 Task: Find connections with filter location Garches with filter topic #Jobwith filter profile language English with filter current company Azim Premji Foundation with filter school Matoshri Education Society's Matoshri College of Pharmacy, Address: A/p Eklahare, Near Odhagaon, Nashik Taluka: Nashik, District: Nashik with filter industry Holding Companies with filter service category Team Building with filter keywords title Doctor
Action: Mouse pressed left at (605, 96)
Screenshot: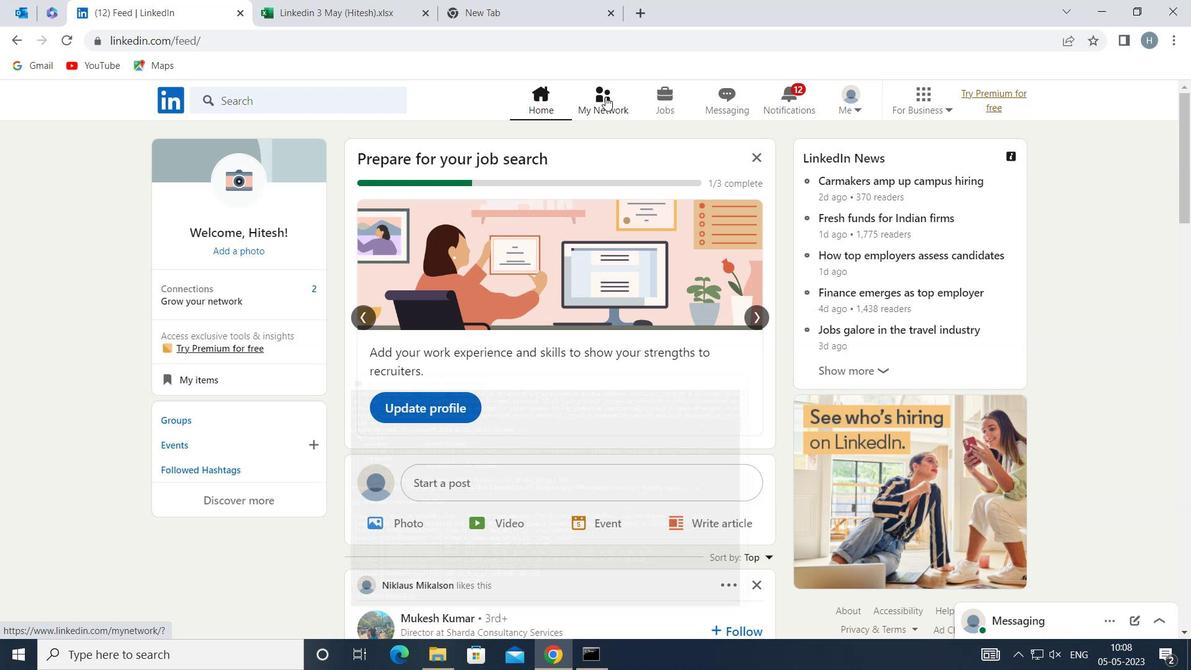 
Action: Mouse moved to (348, 189)
Screenshot: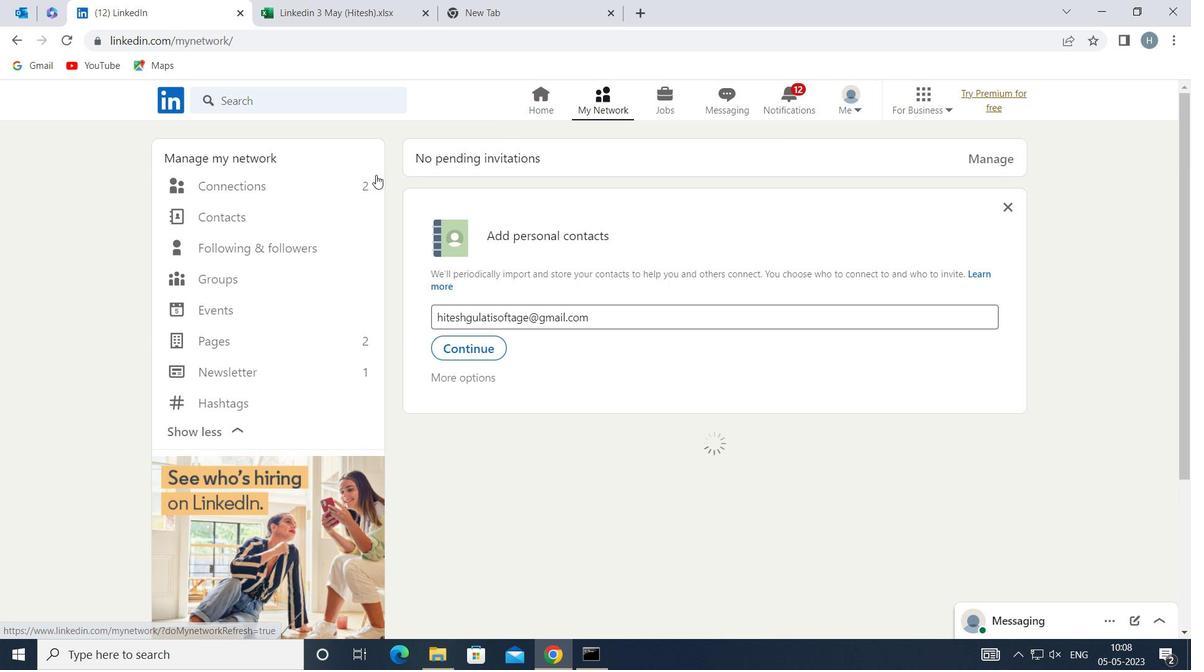 
Action: Mouse pressed left at (348, 189)
Screenshot: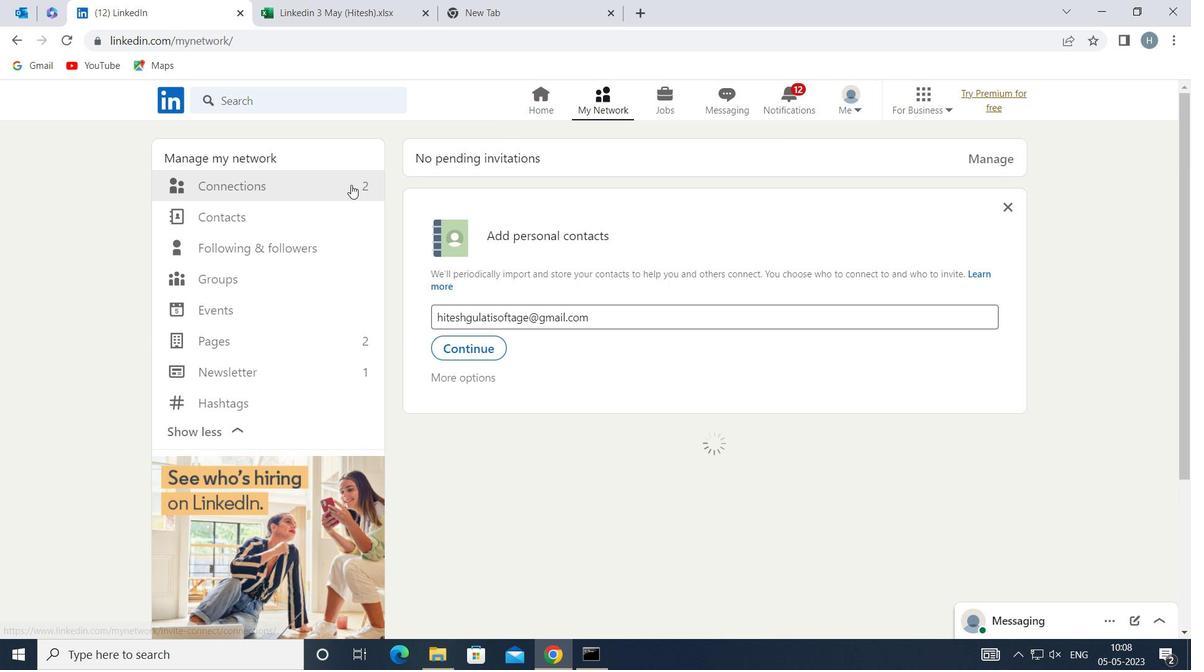 
Action: Mouse moved to (685, 187)
Screenshot: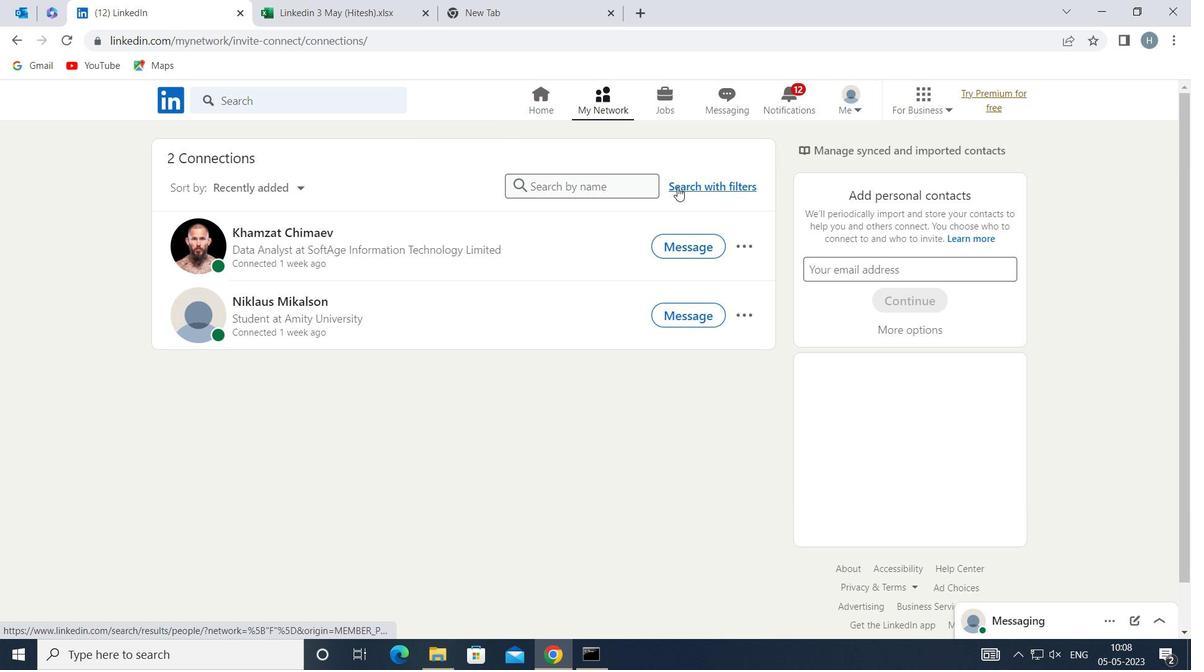
Action: Mouse pressed left at (685, 187)
Screenshot: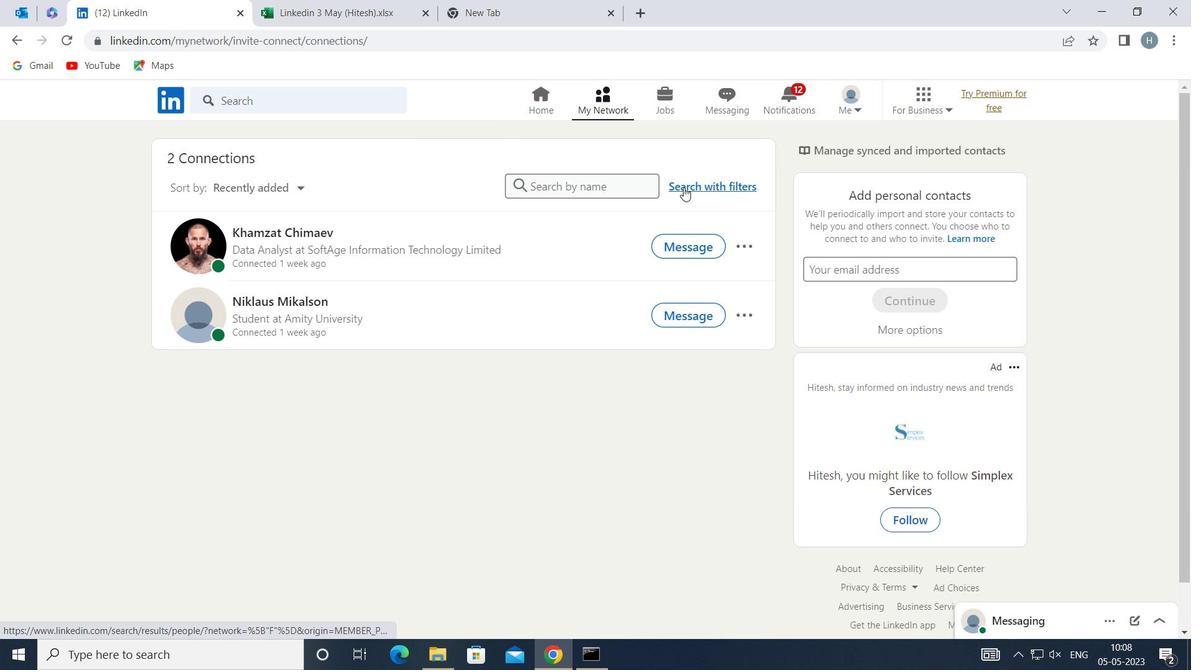 
Action: Mouse moved to (655, 145)
Screenshot: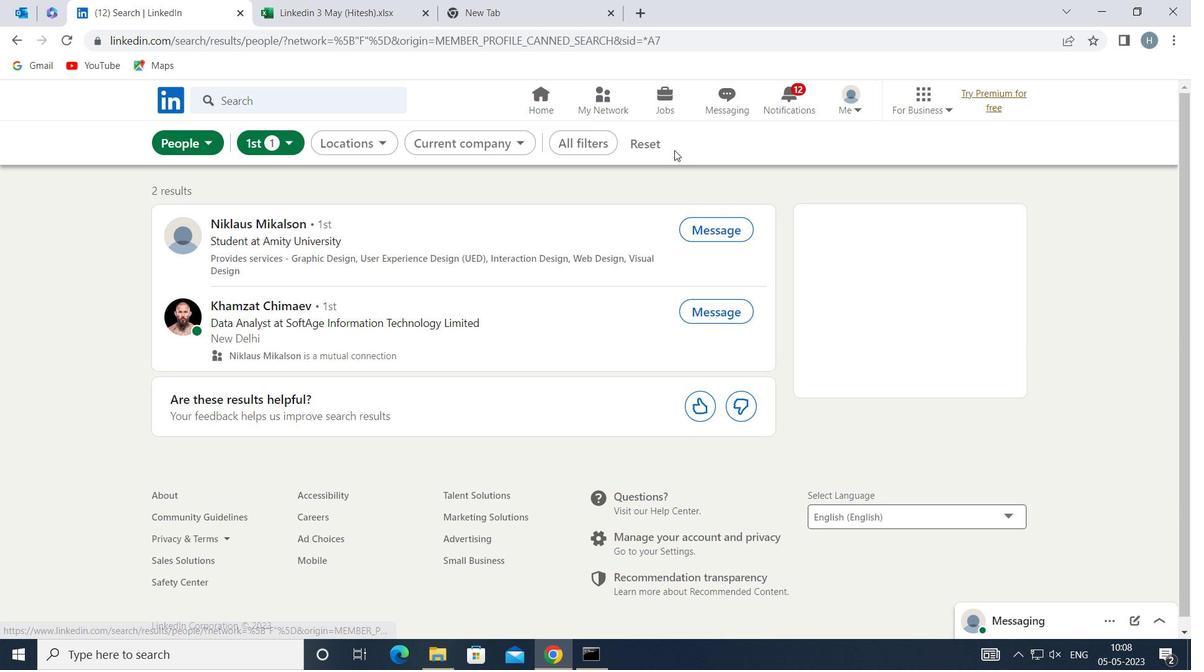 
Action: Mouse pressed left at (655, 145)
Screenshot: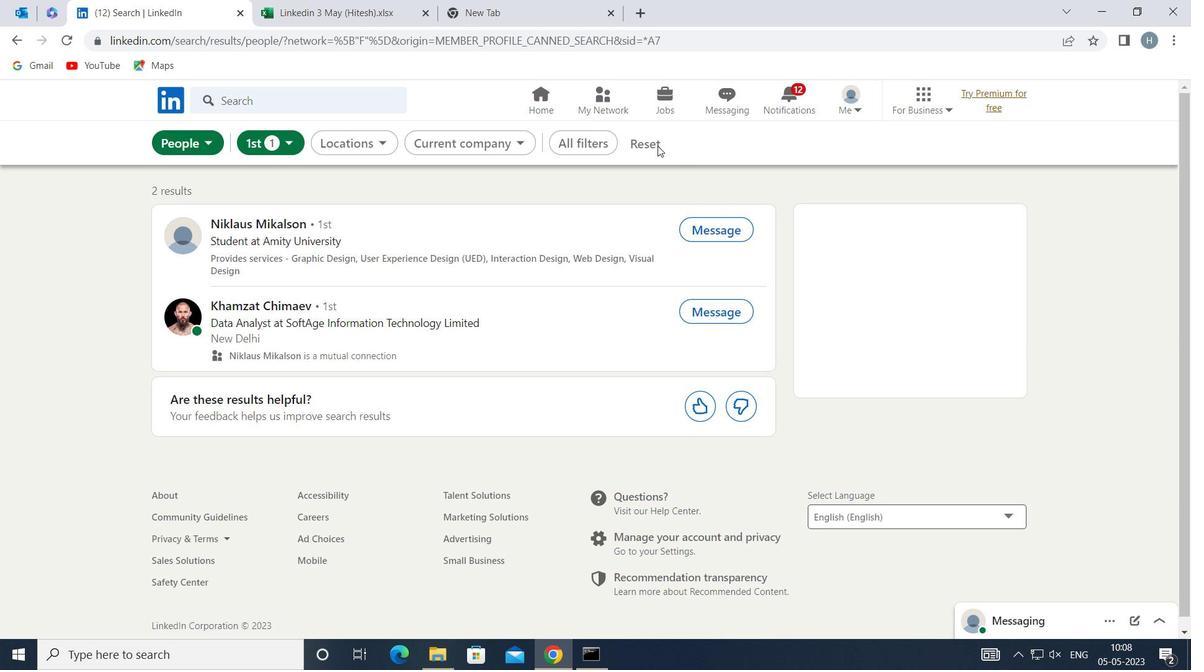 
Action: Mouse moved to (636, 140)
Screenshot: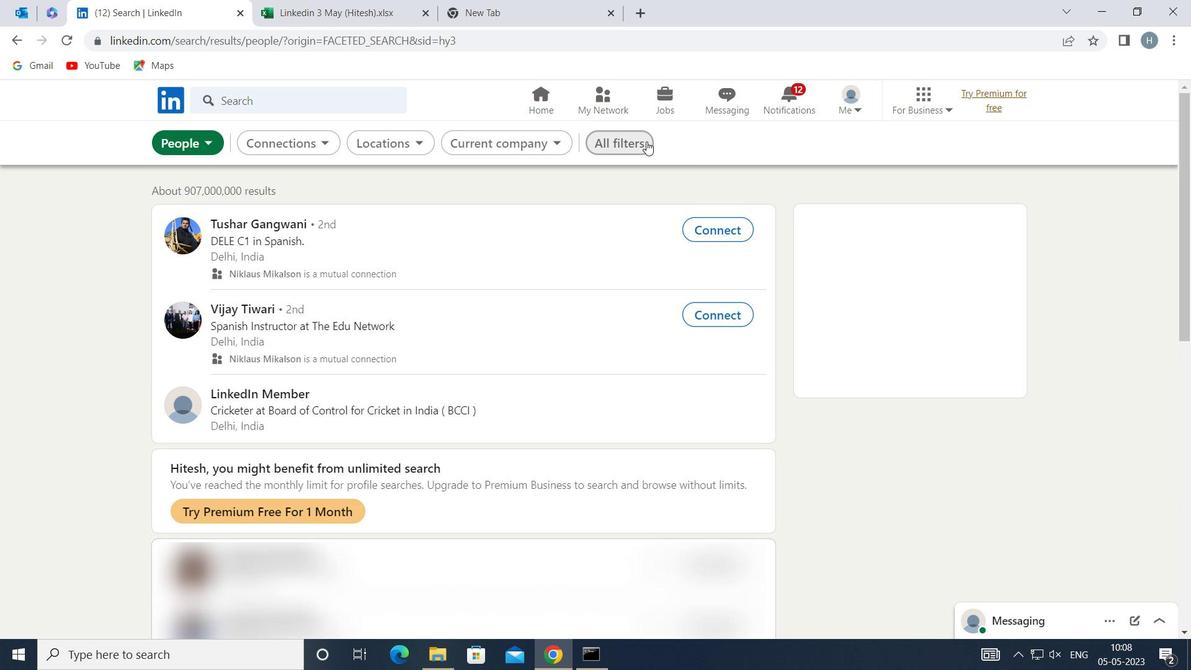 
Action: Mouse pressed left at (636, 140)
Screenshot: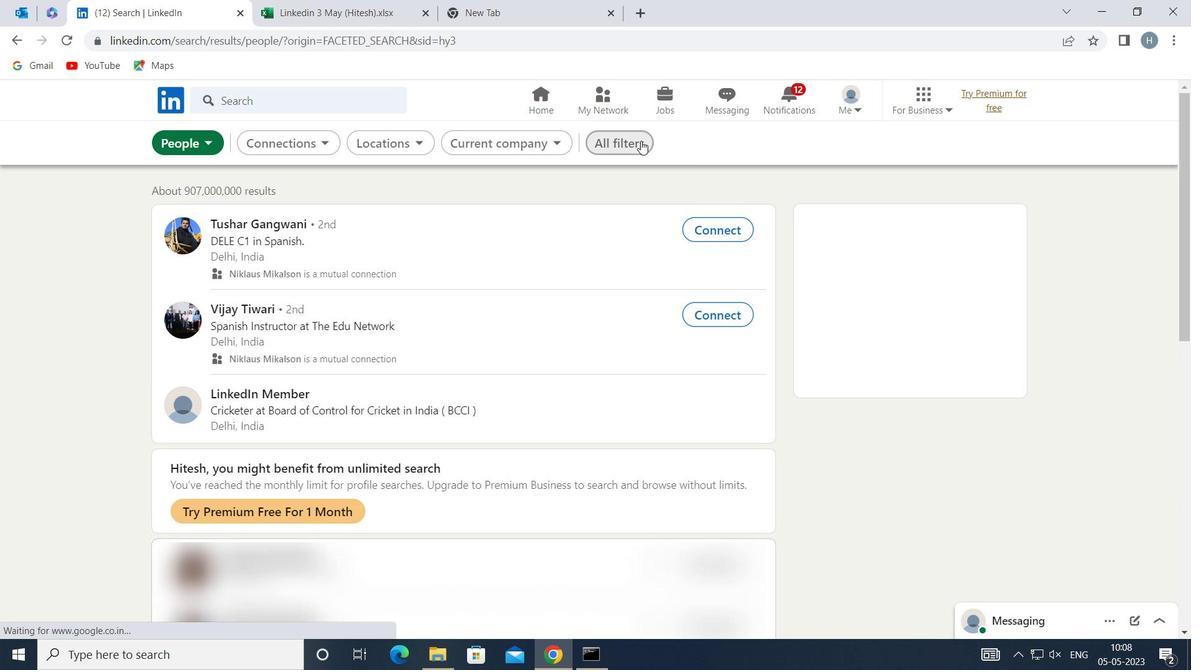 
Action: Mouse moved to (857, 294)
Screenshot: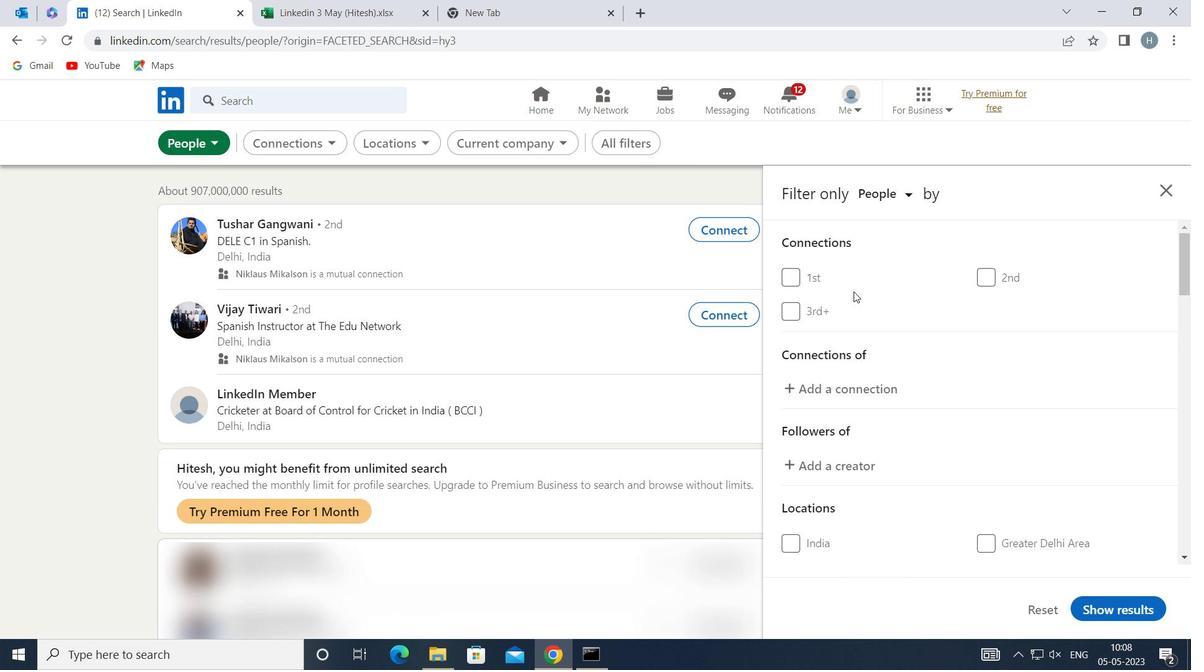
Action: Mouse scrolled (857, 294) with delta (0, 0)
Screenshot: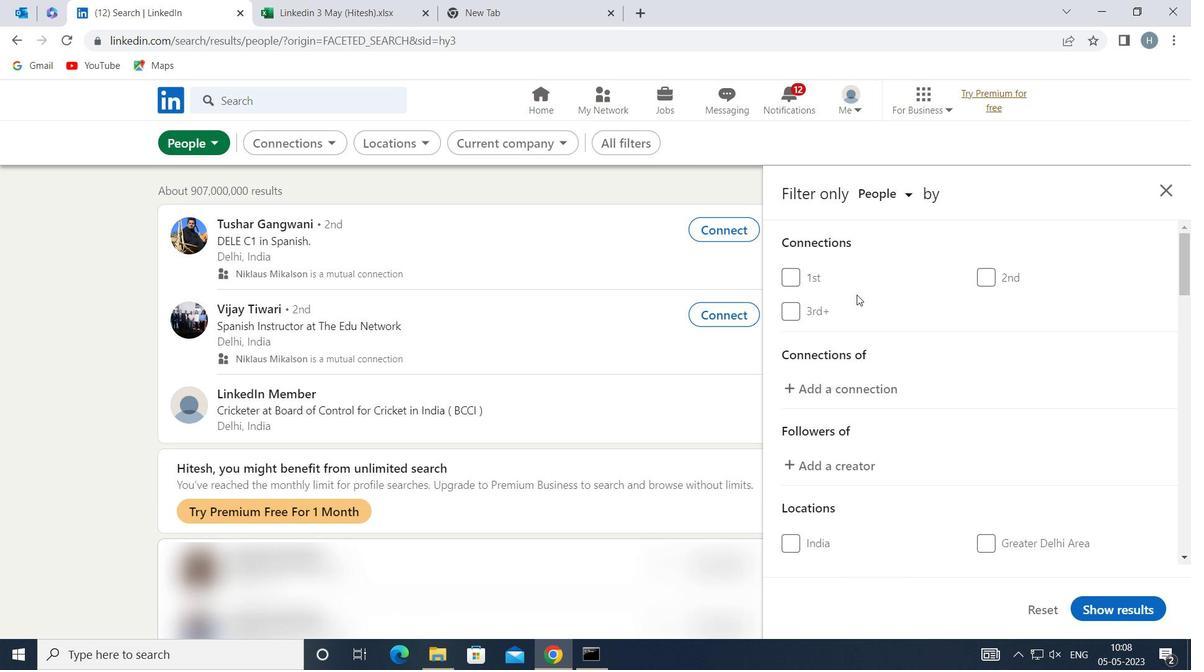 
Action: Mouse moved to (857, 300)
Screenshot: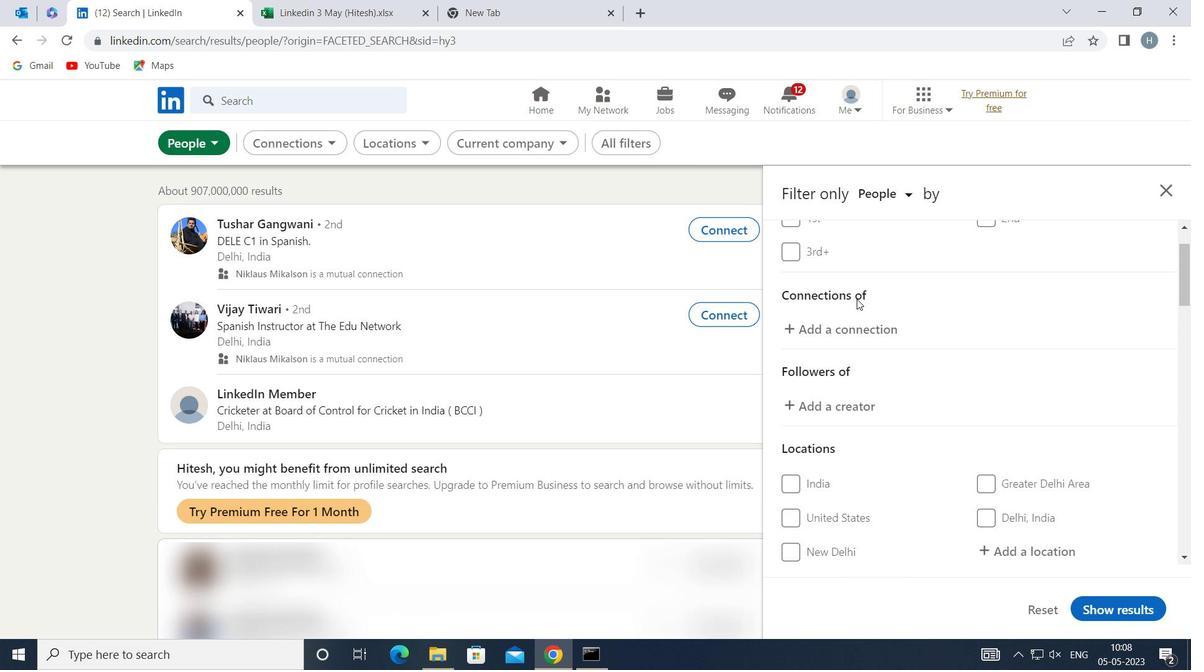 
Action: Mouse scrolled (857, 299) with delta (0, 0)
Screenshot: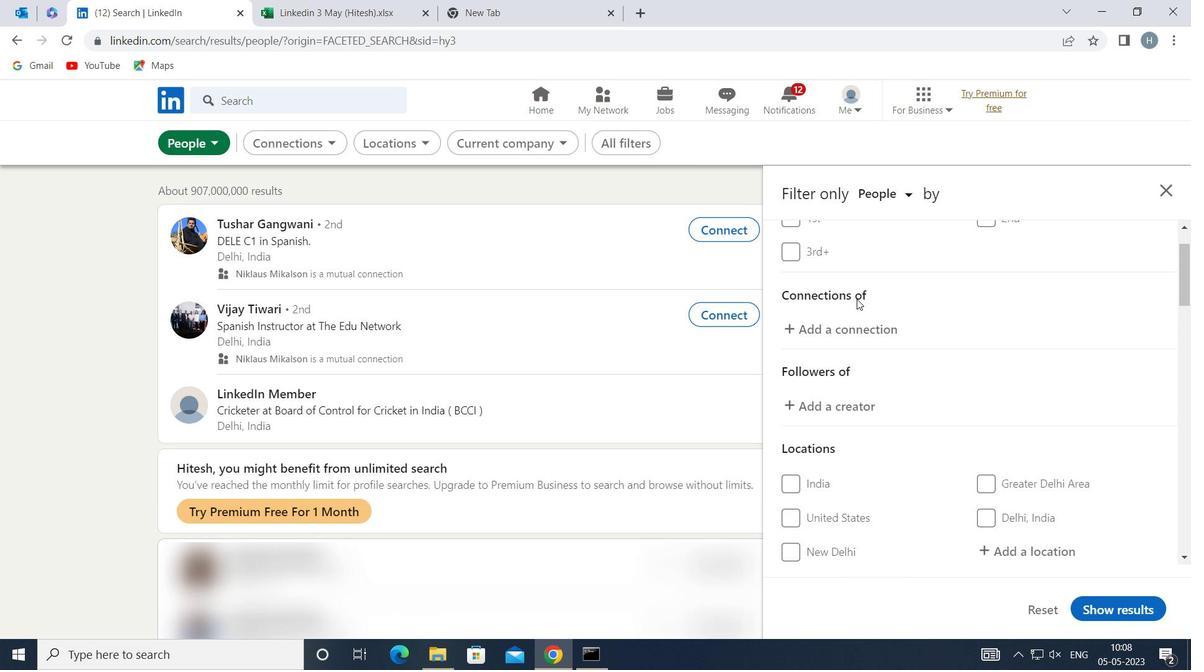 
Action: Mouse moved to (1018, 456)
Screenshot: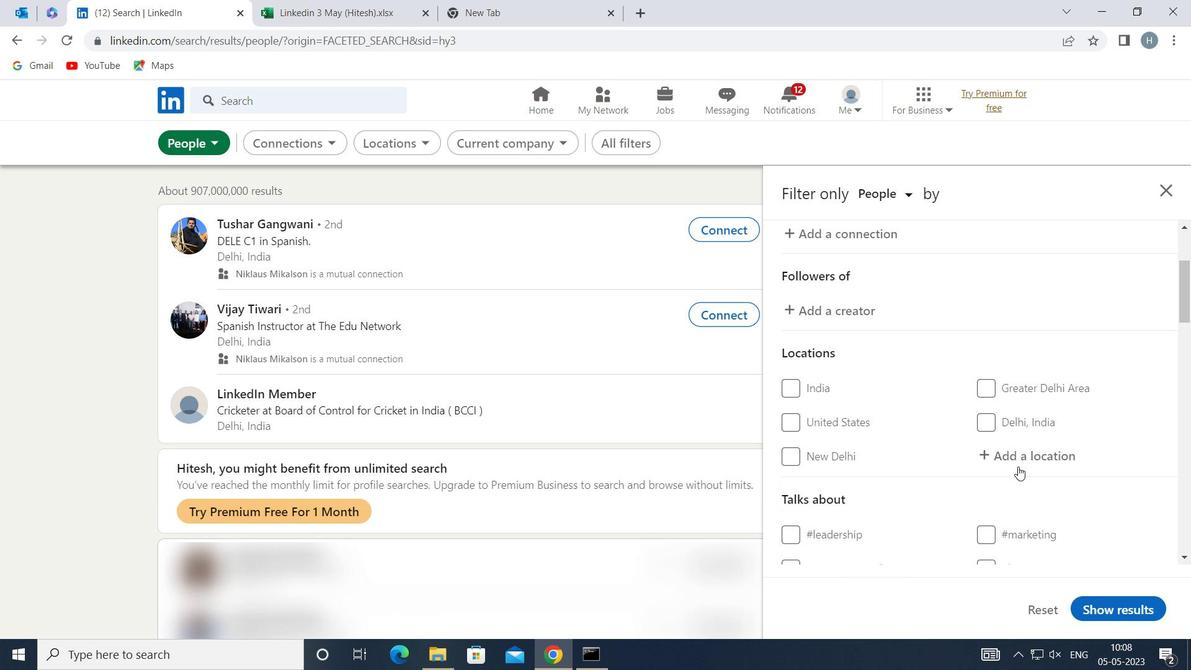 
Action: Mouse pressed left at (1018, 456)
Screenshot: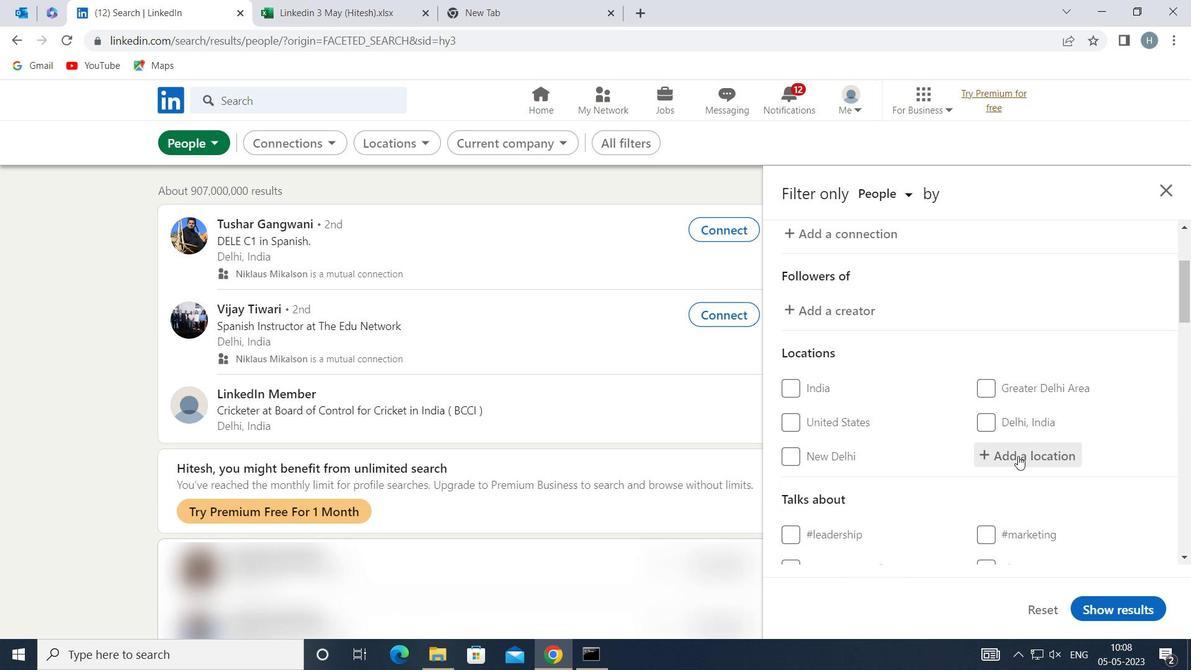 
Action: Key pressed <Key.shift>GARCHES
Screenshot: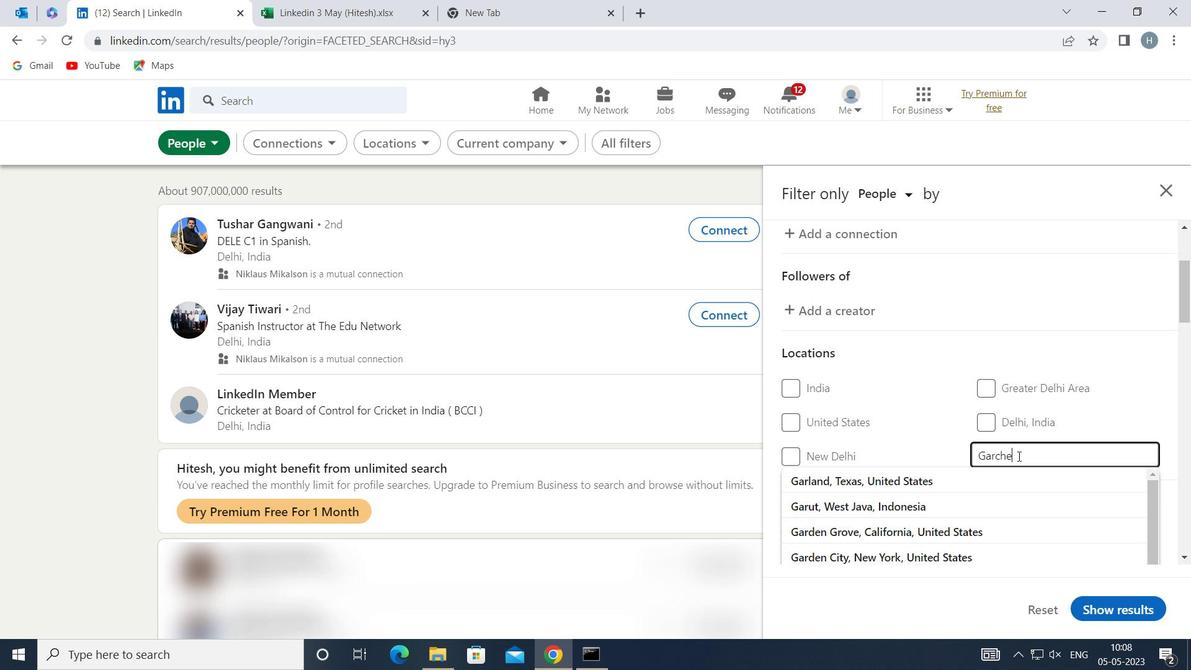 
Action: Mouse moved to (956, 476)
Screenshot: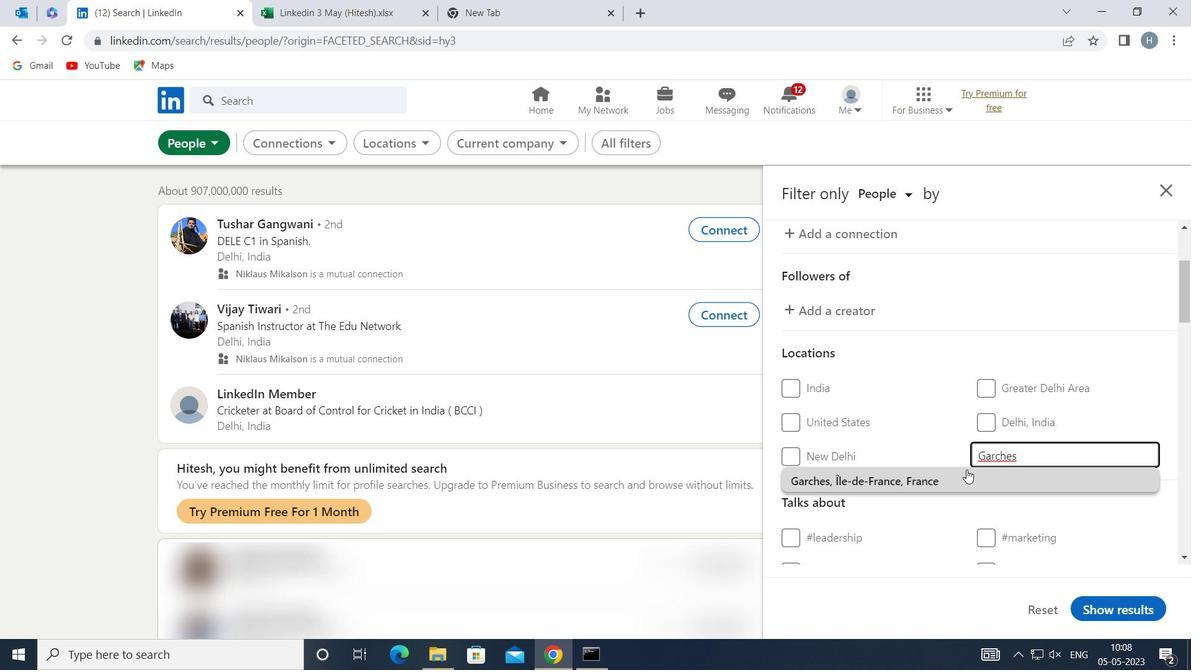 
Action: Mouse pressed left at (956, 476)
Screenshot: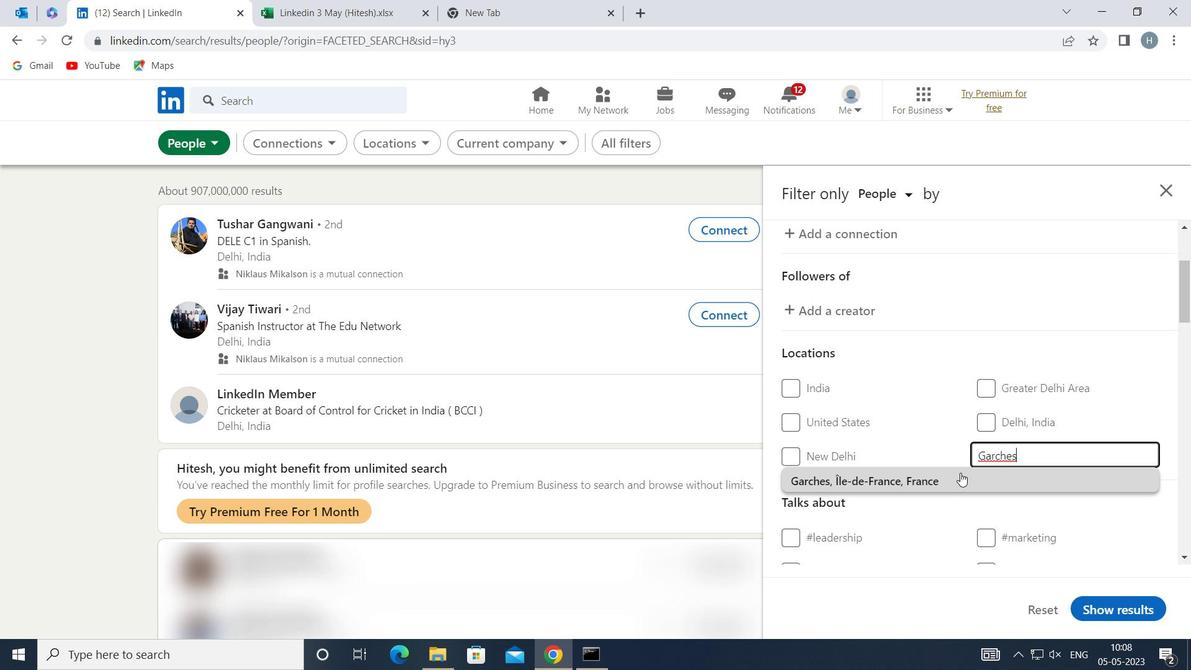 
Action: Mouse moved to (923, 443)
Screenshot: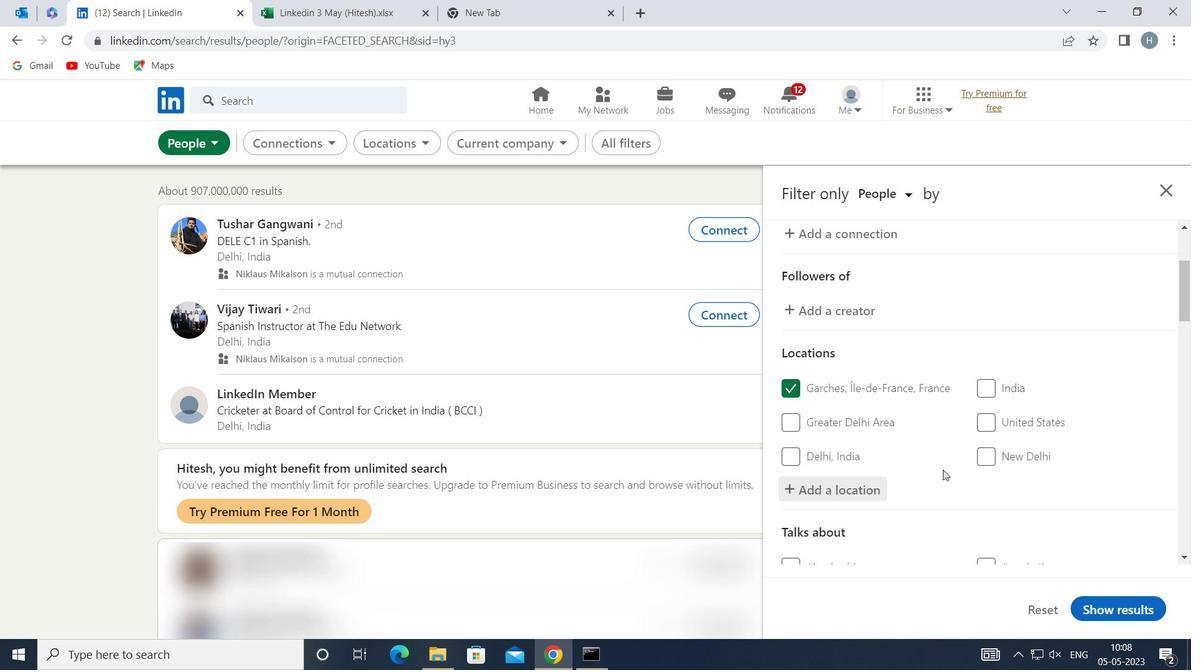 
Action: Mouse scrolled (923, 443) with delta (0, 0)
Screenshot: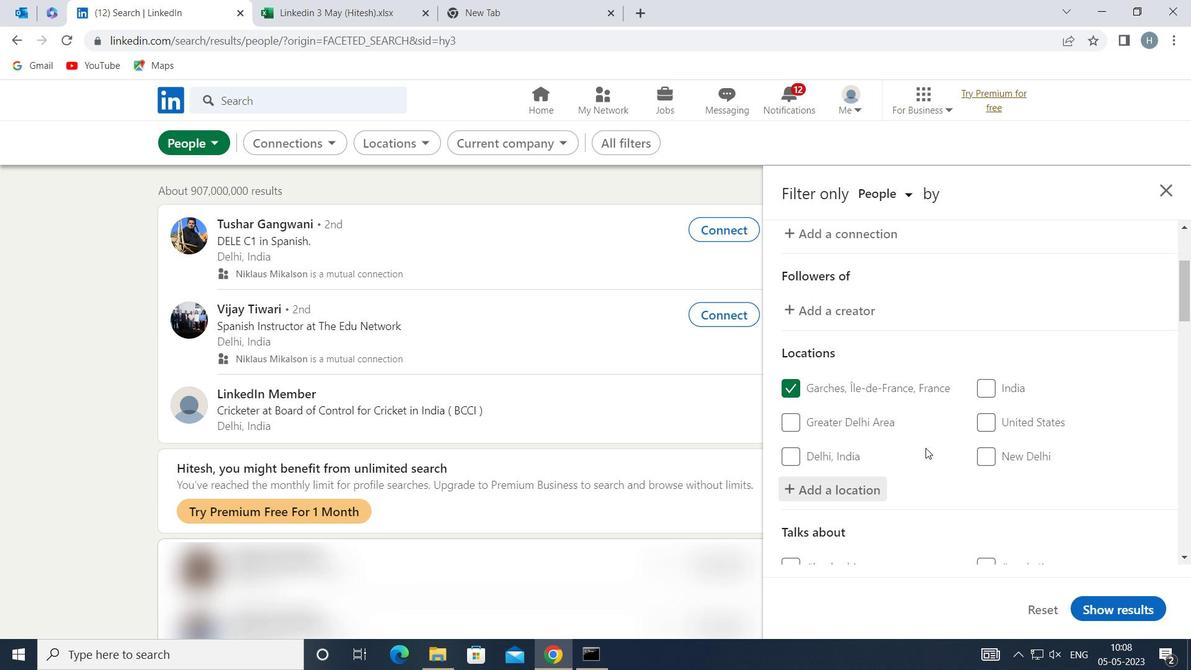 
Action: Mouse scrolled (923, 443) with delta (0, 0)
Screenshot: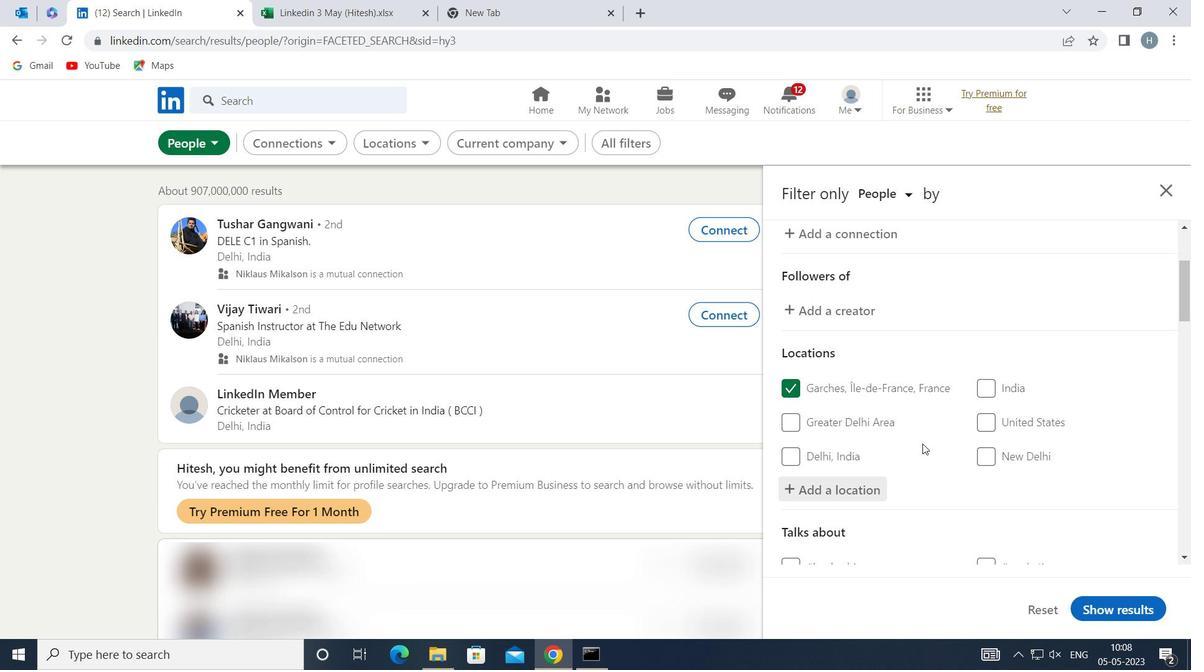 
Action: Mouse moved to (927, 438)
Screenshot: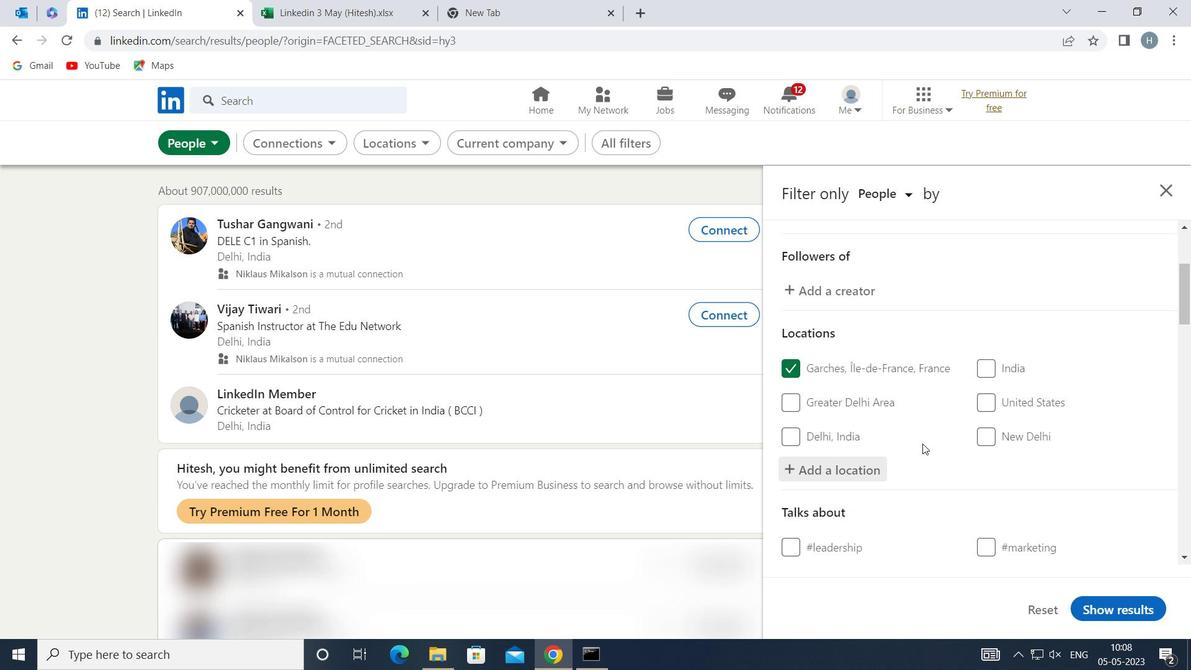 
Action: Mouse scrolled (927, 438) with delta (0, 0)
Screenshot: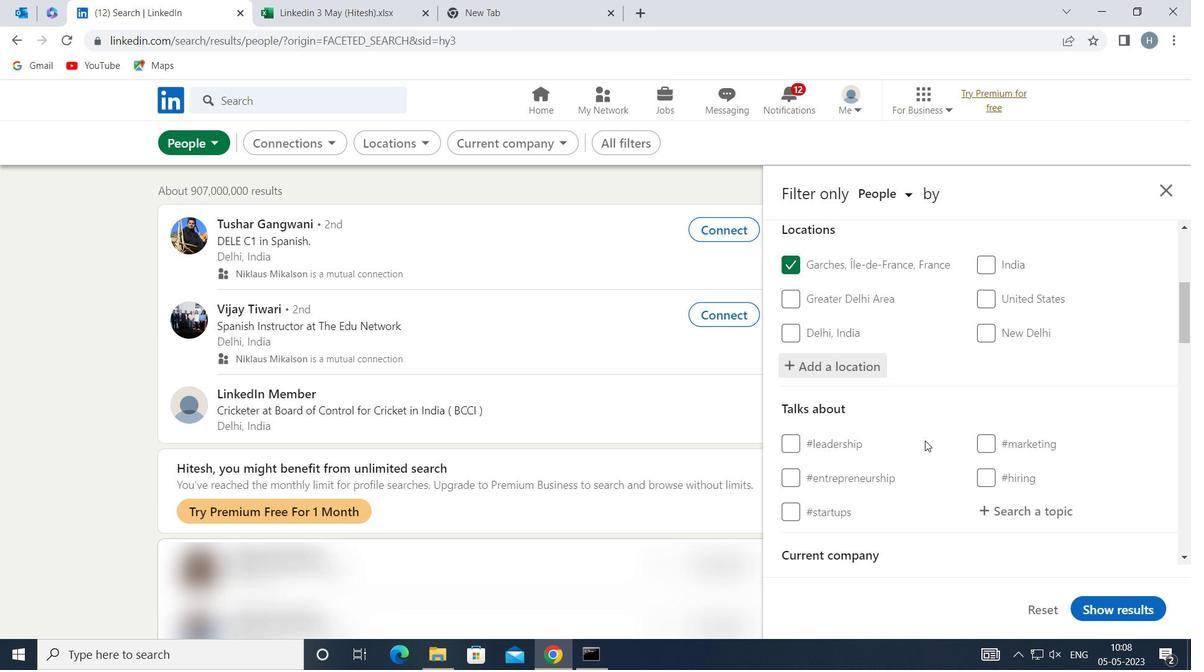 
Action: Mouse moved to (1031, 399)
Screenshot: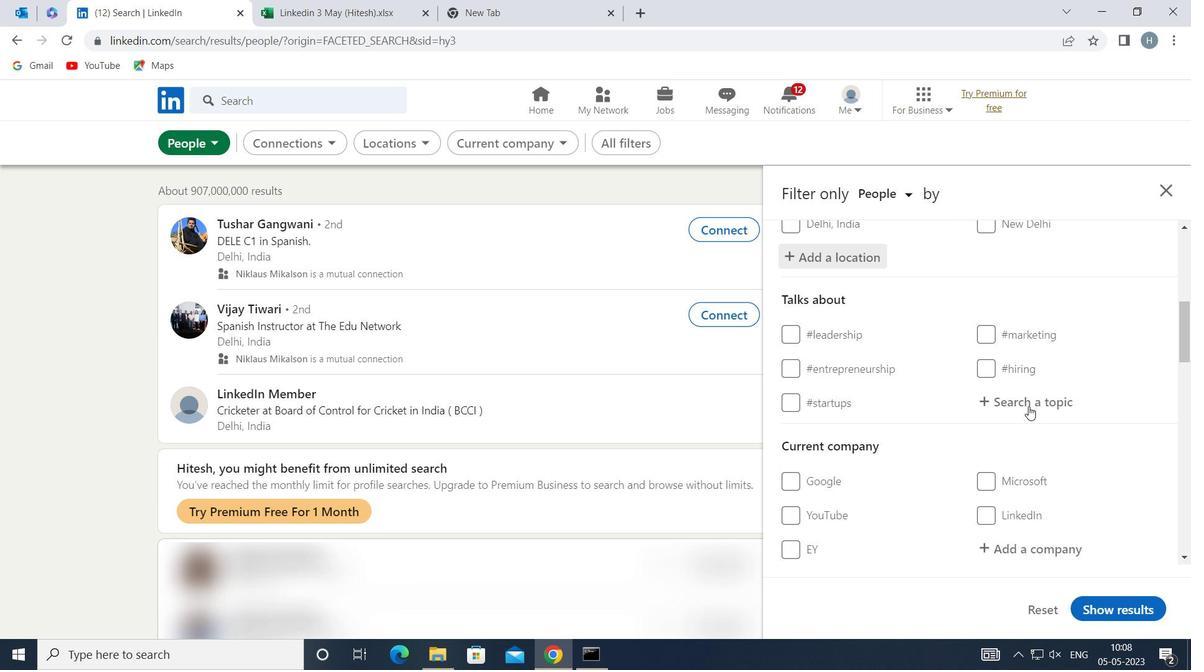 
Action: Mouse pressed left at (1031, 399)
Screenshot: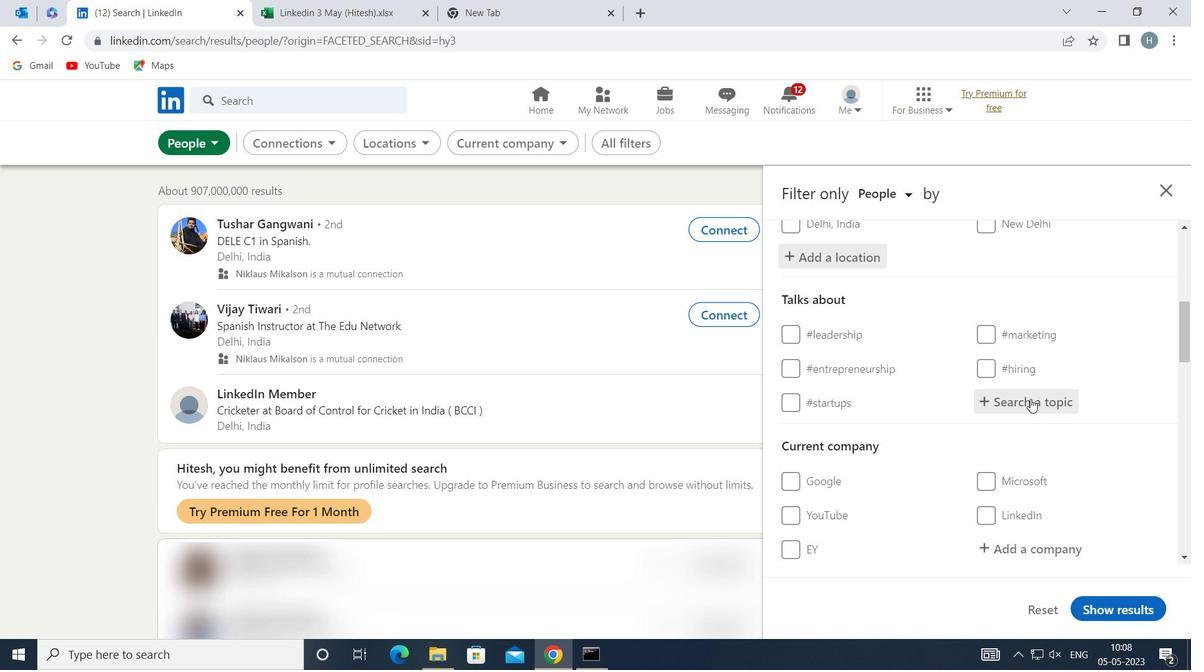 
Action: Key pressed <Key.shift>JOB
Screenshot: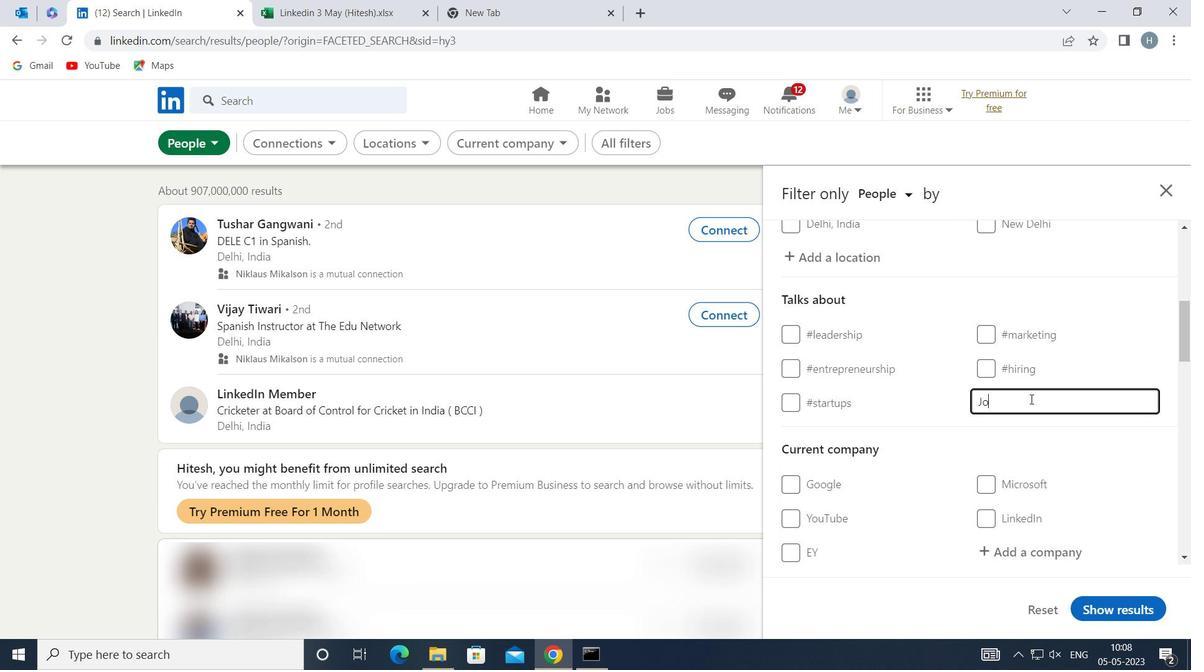 
Action: Mouse moved to (968, 424)
Screenshot: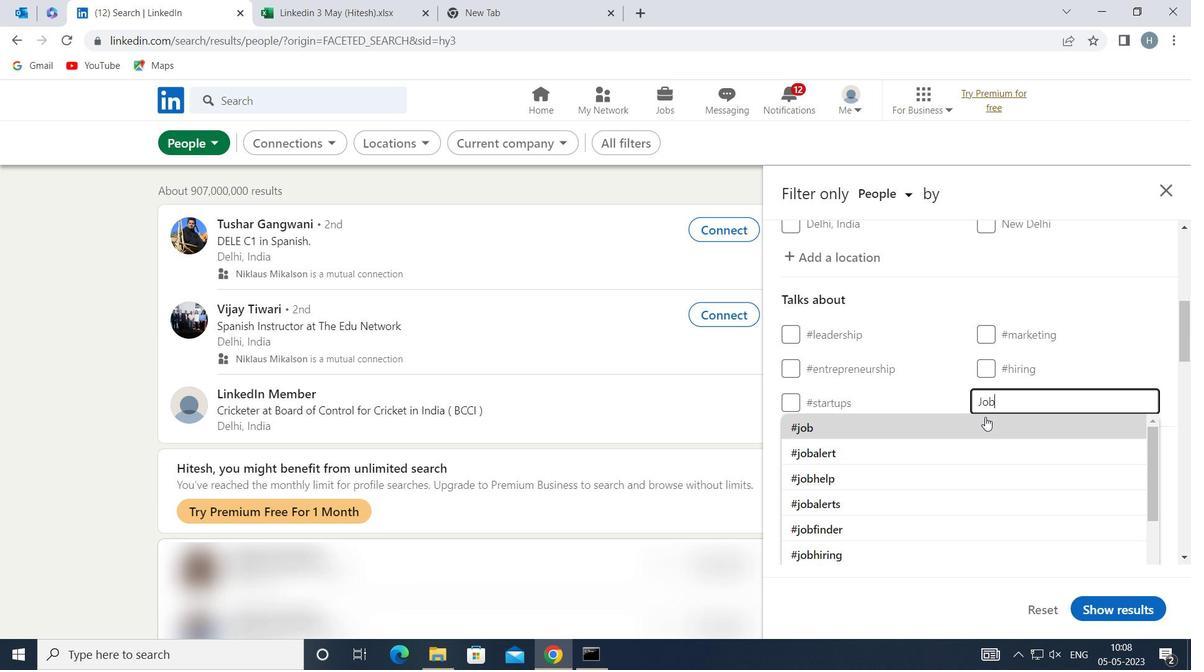 
Action: Mouse pressed left at (968, 424)
Screenshot: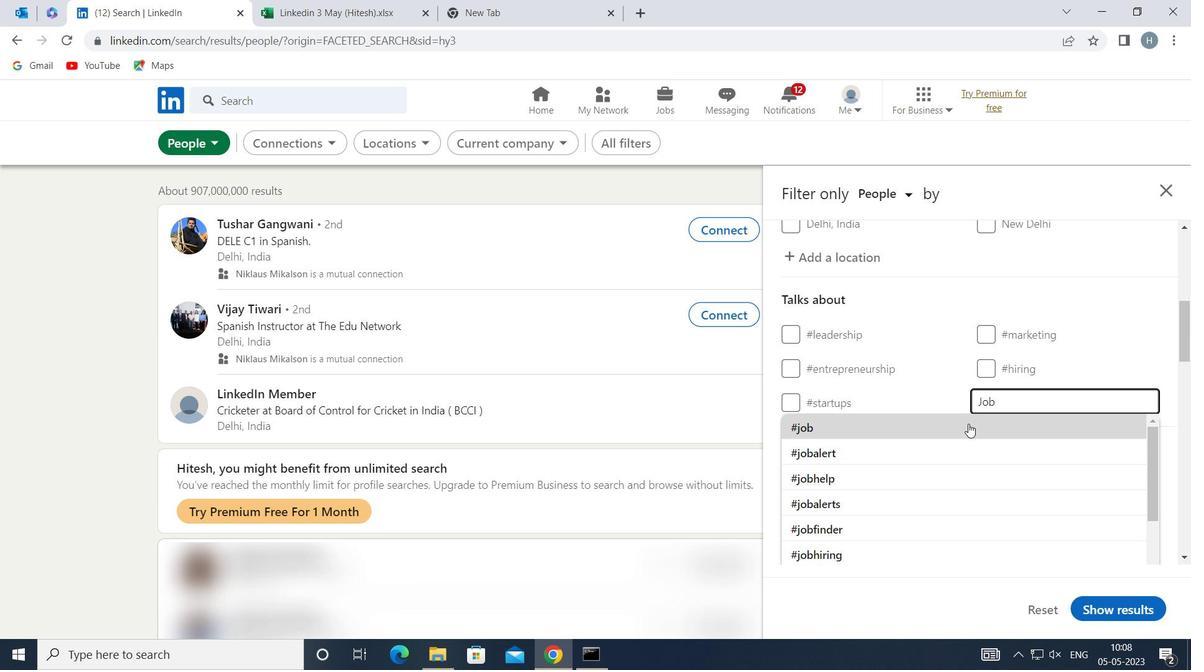 
Action: Mouse moved to (919, 423)
Screenshot: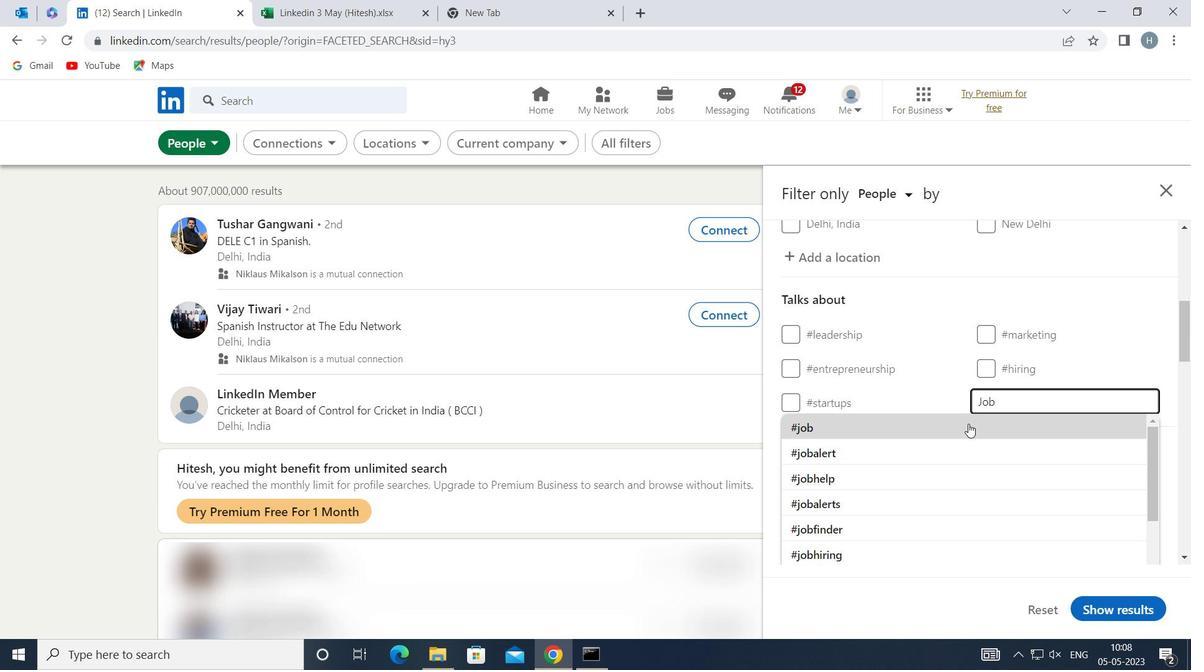 
Action: Mouse scrolled (919, 423) with delta (0, 0)
Screenshot: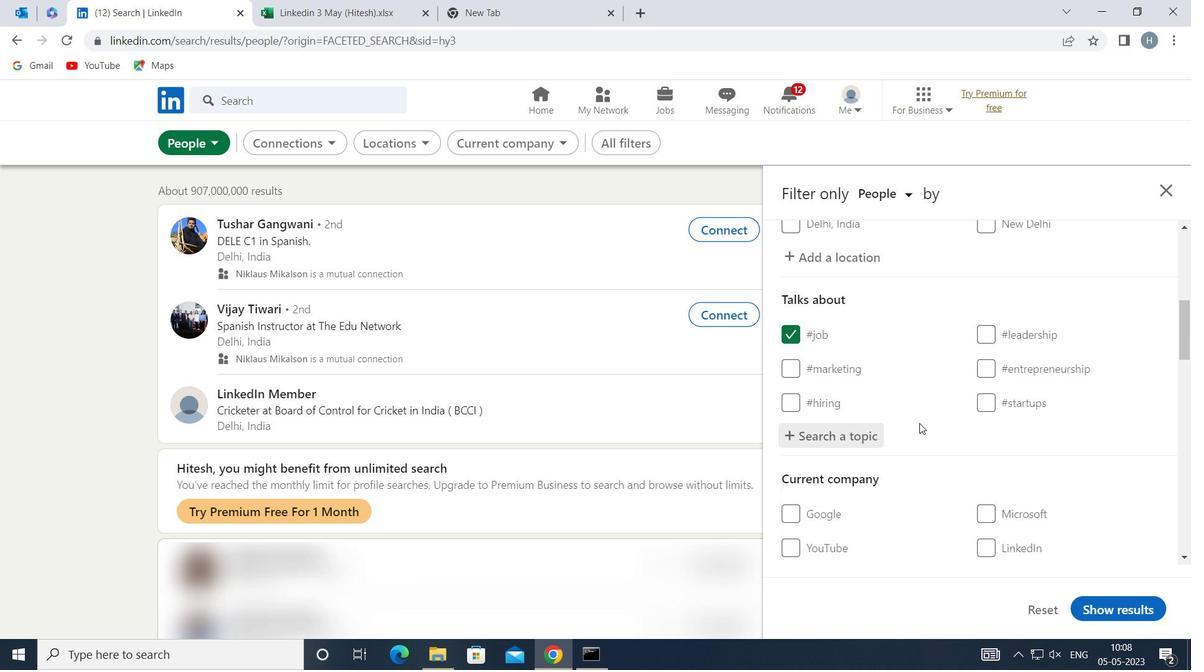 
Action: Mouse moved to (919, 422)
Screenshot: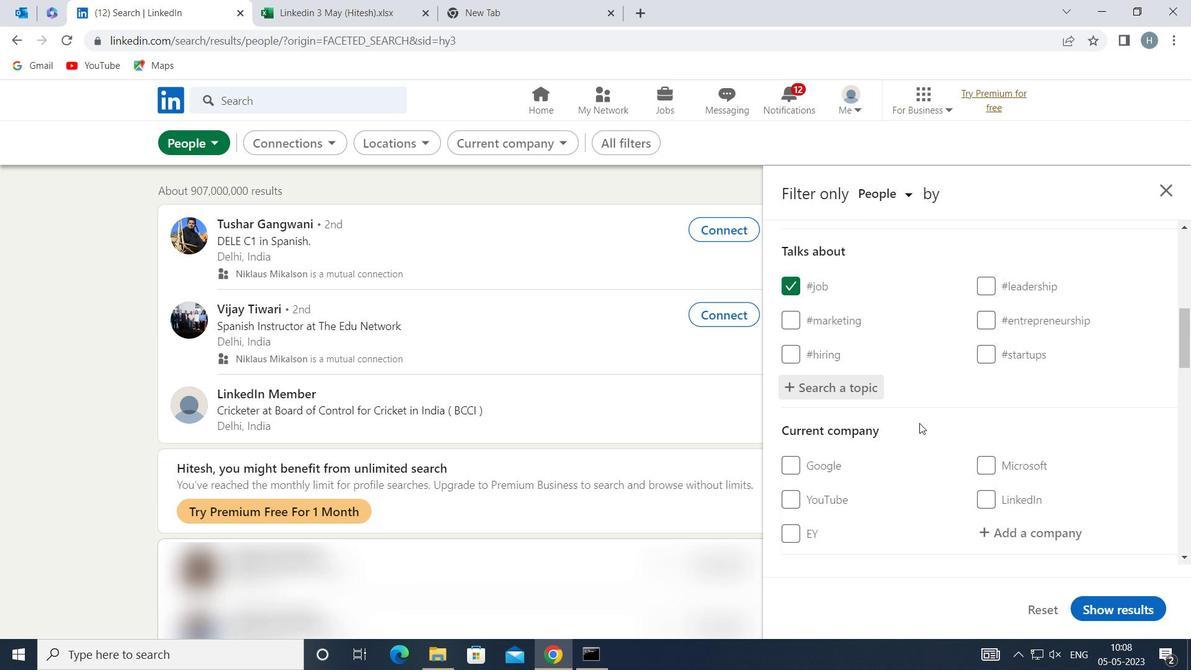 
Action: Mouse scrolled (919, 422) with delta (0, 0)
Screenshot: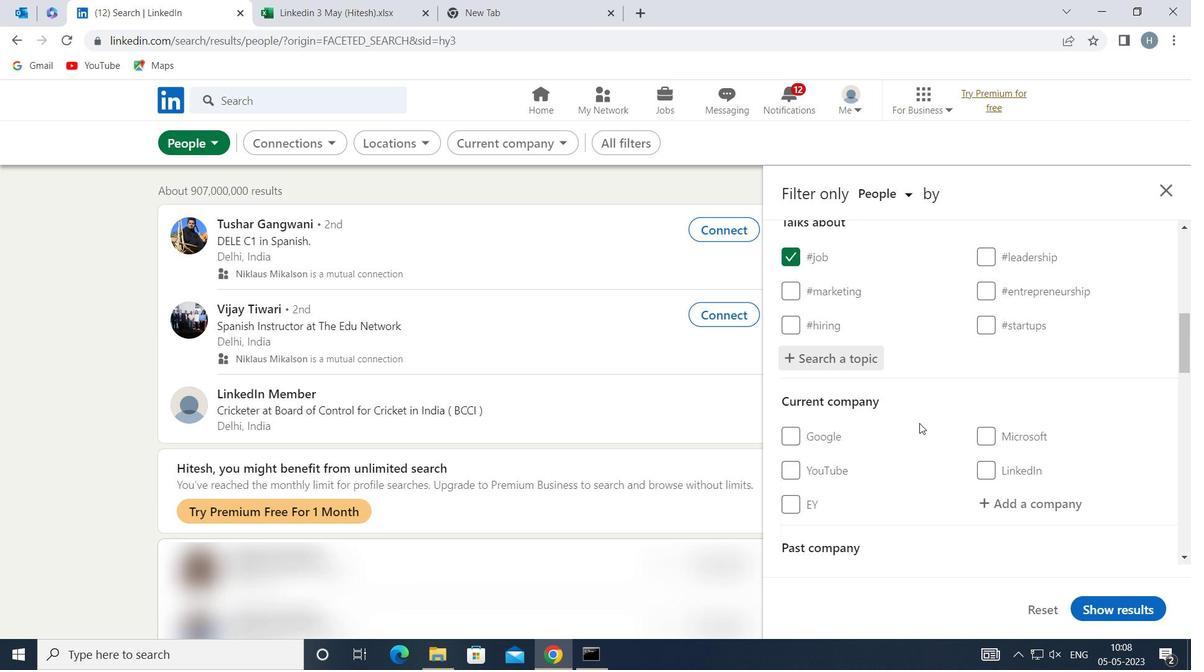 
Action: Mouse scrolled (919, 422) with delta (0, 0)
Screenshot: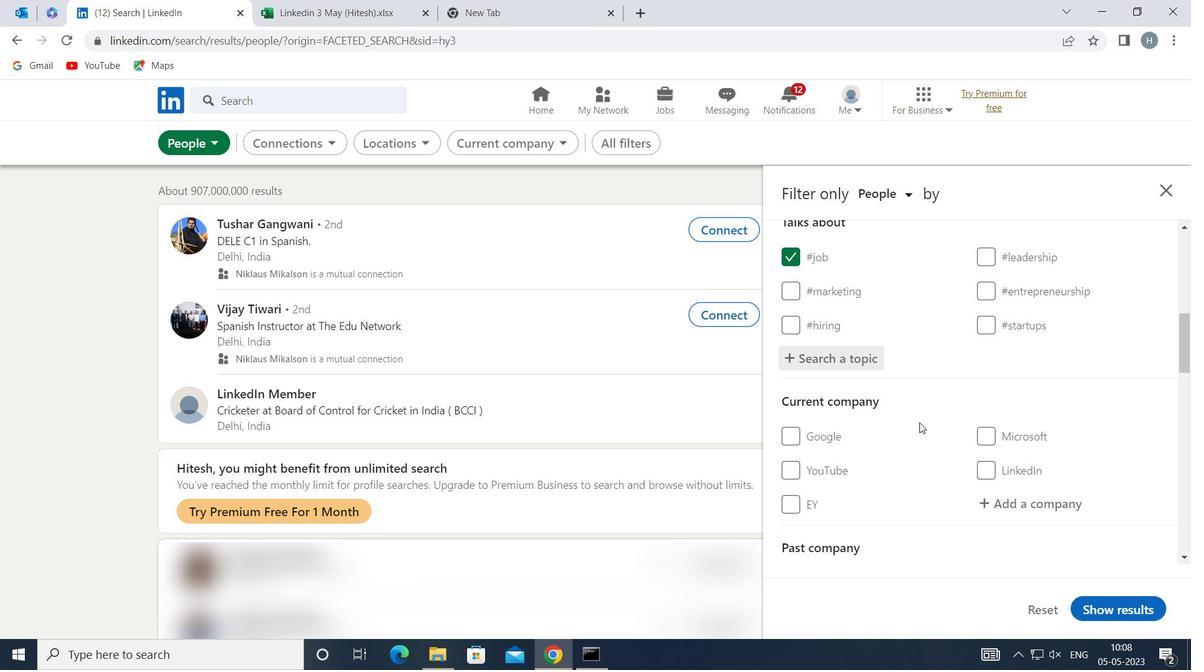 
Action: Mouse moved to (919, 422)
Screenshot: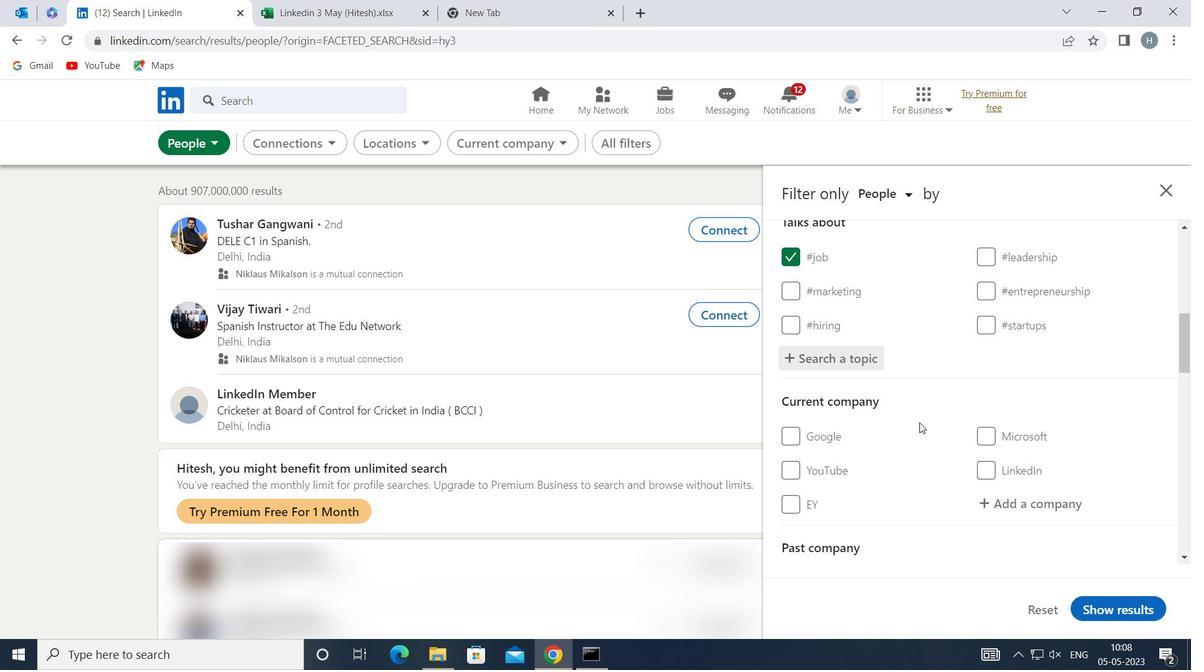
Action: Mouse scrolled (919, 421) with delta (0, 0)
Screenshot: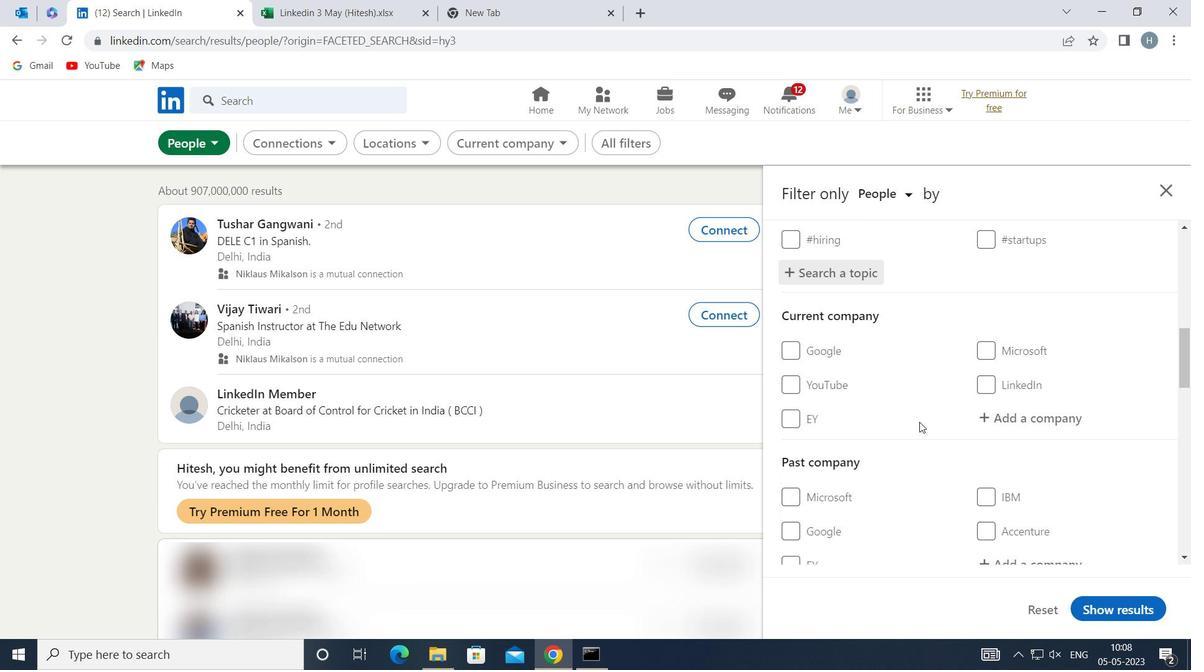 
Action: Mouse moved to (921, 421)
Screenshot: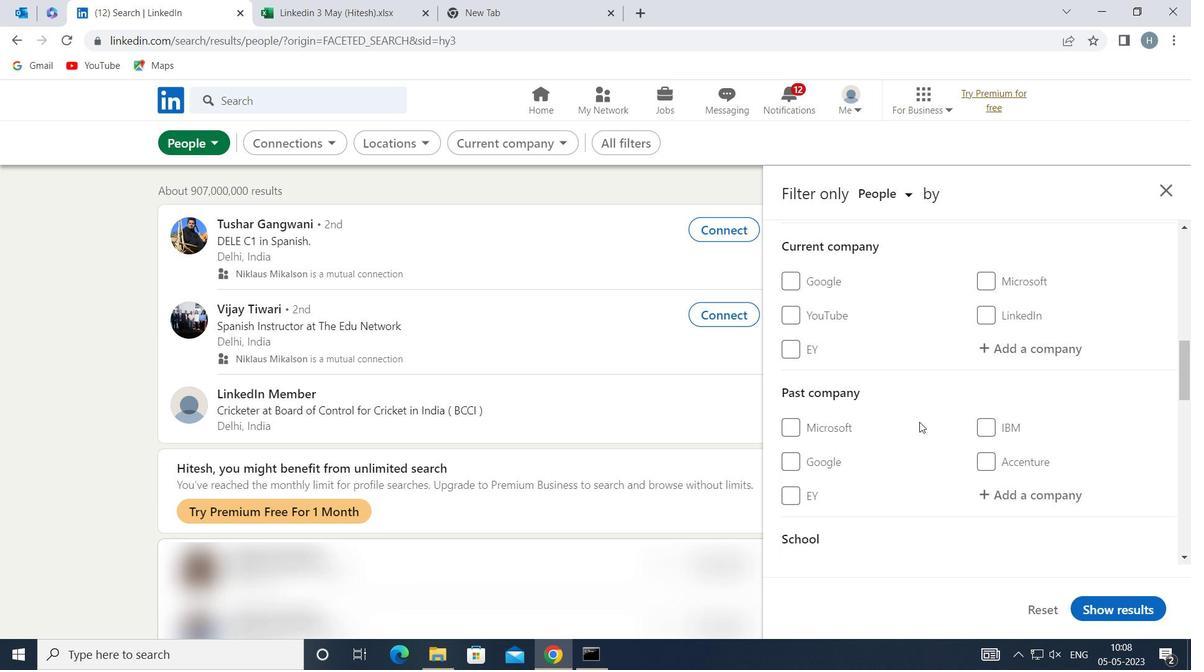 
Action: Mouse scrolled (921, 420) with delta (0, 0)
Screenshot: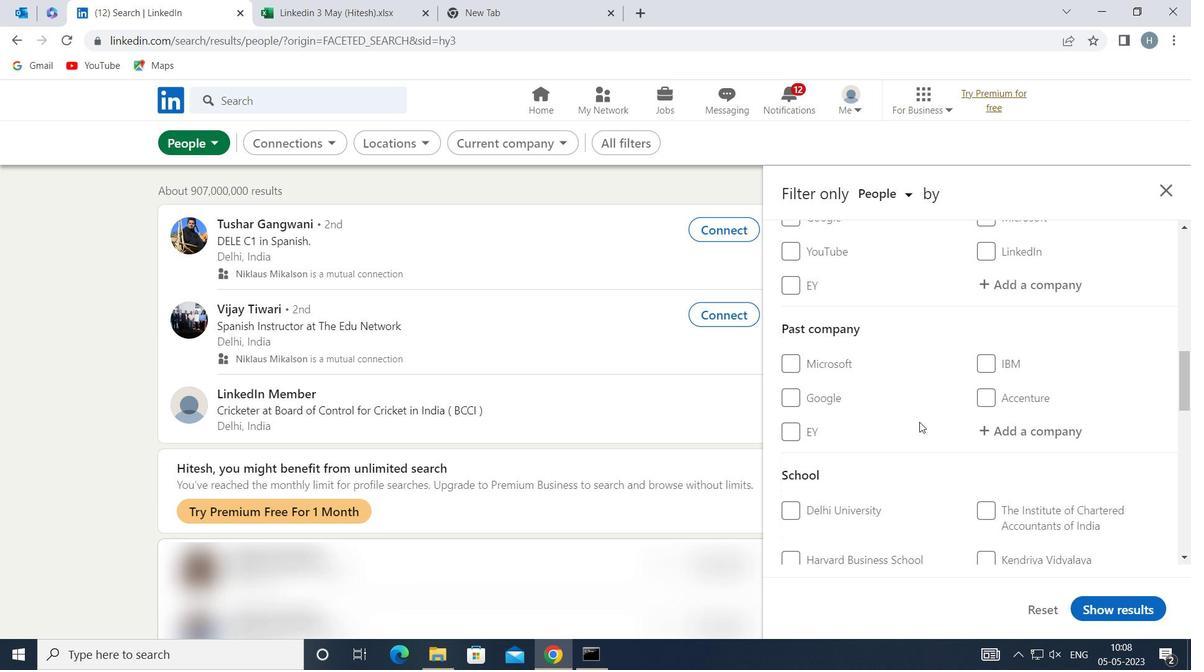 
Action: Mouse scrolled (921, 420) with delta (0, 0)
Screenshot: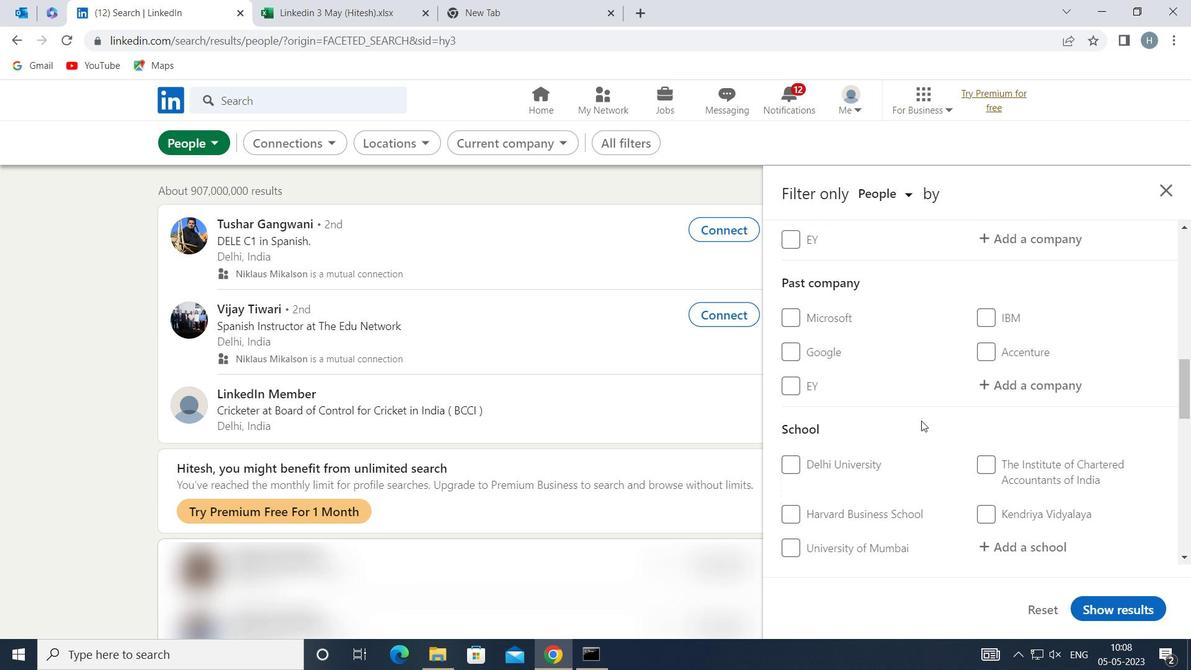 
Action: Mouse scrolled (921, 420) with delta (0, 0)
Screenshot: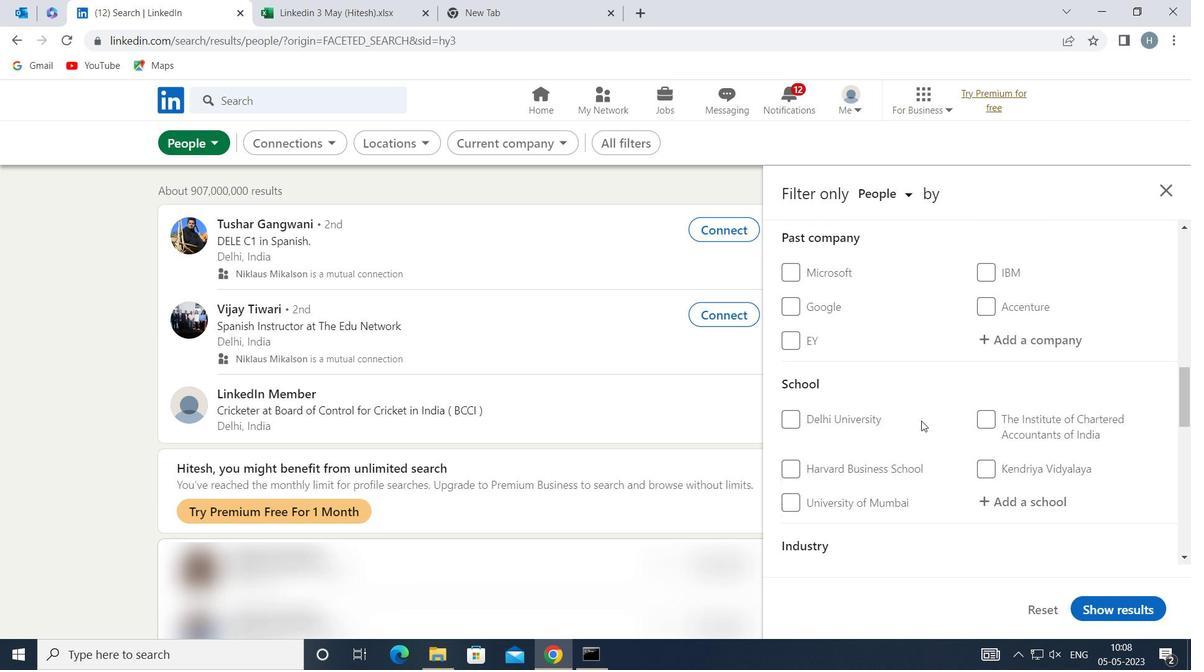 
Action: Mouse scrolled (921, 420) with delta (0, 0)
Screenshot: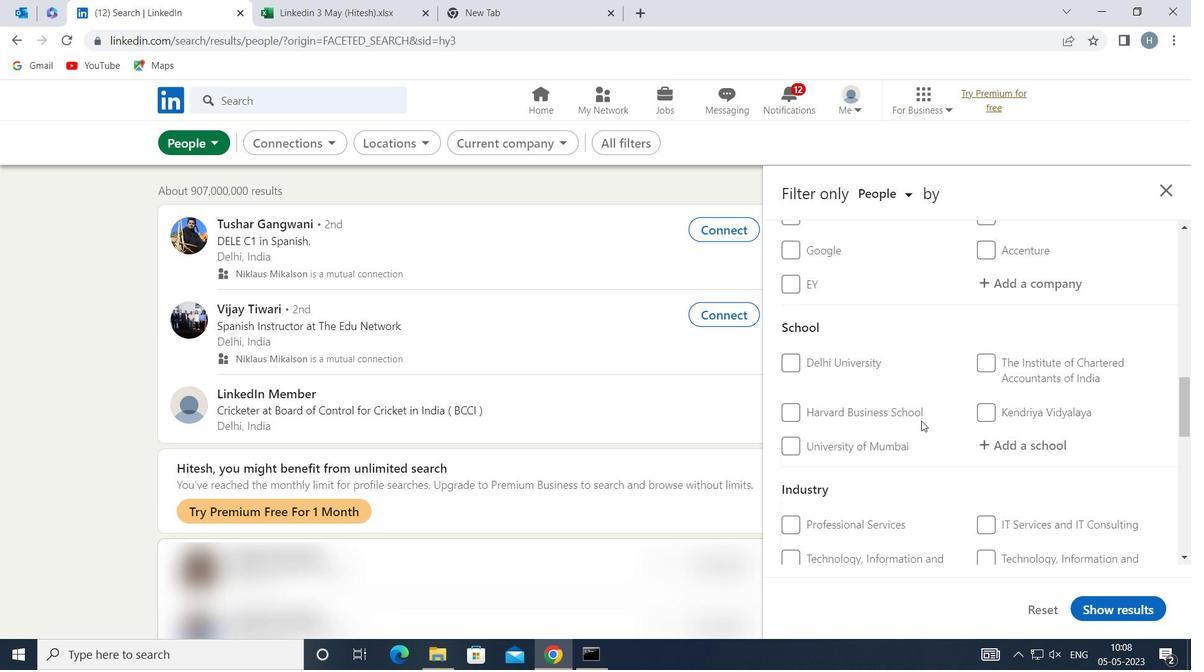 
Action: Mouse scrolled (921, 420) with delta (0, 0)
Screenshot: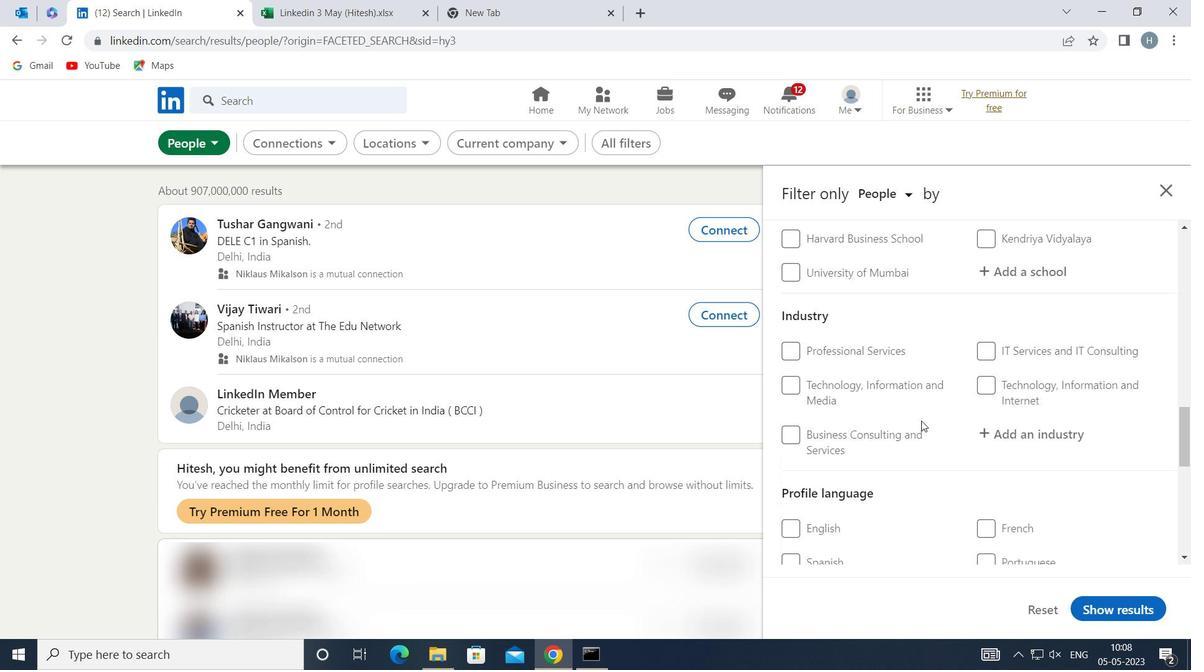 
Action: Mouse moved to (791, 458)
Screenshot: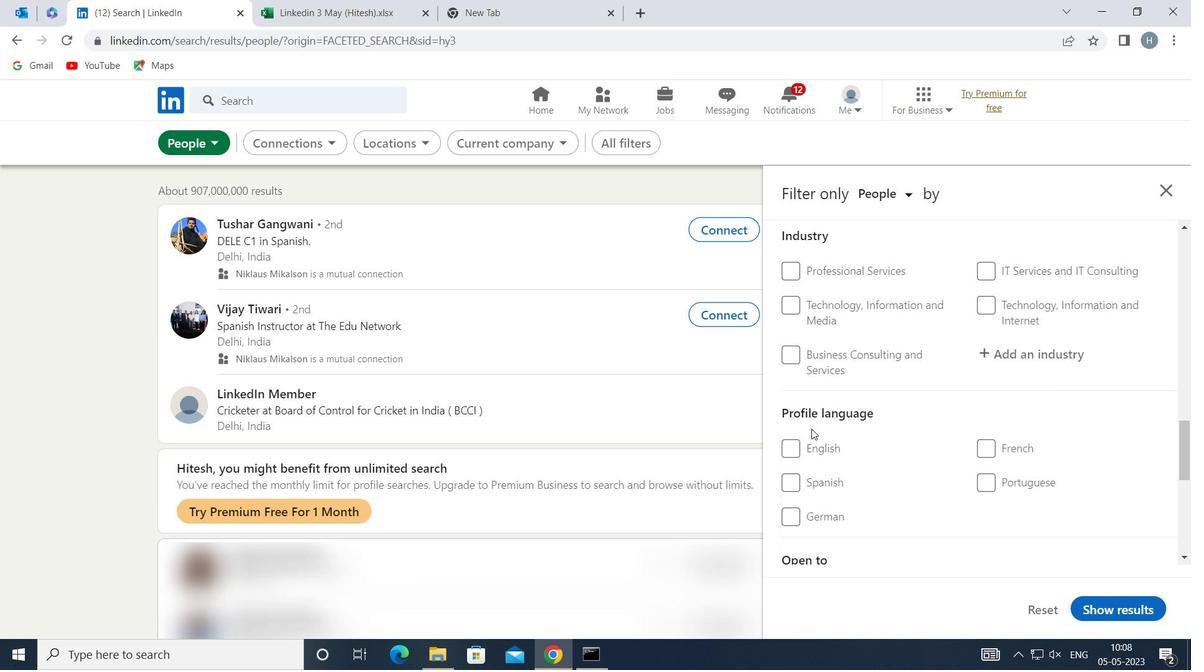 
Action: Mouse pressed left at (791, 458)
Screenshot: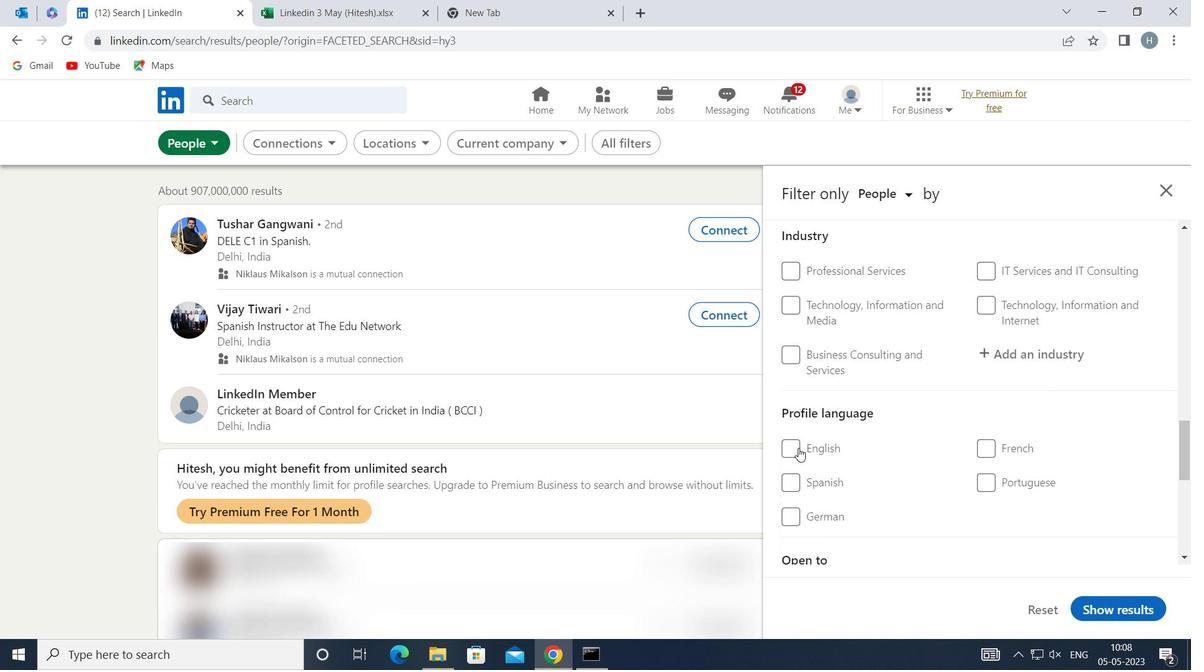 
Action: Mouse moved to (791, 445)
Screenshot: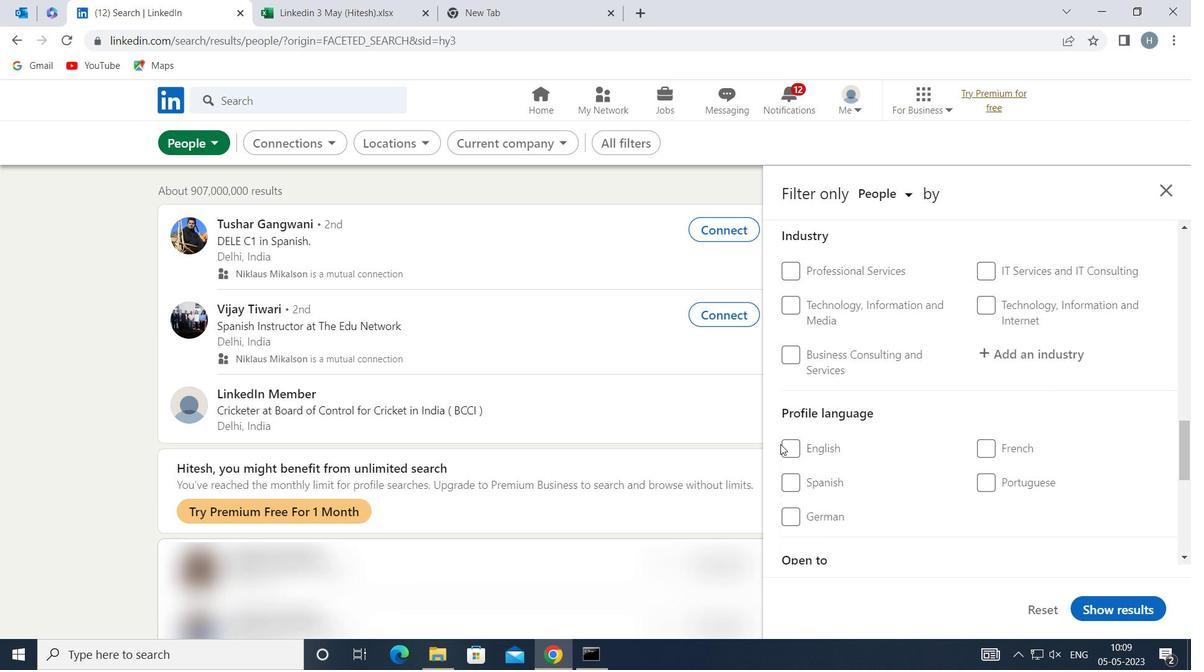 
Action: Mouse pressed left at (791, 445)
Screenshot: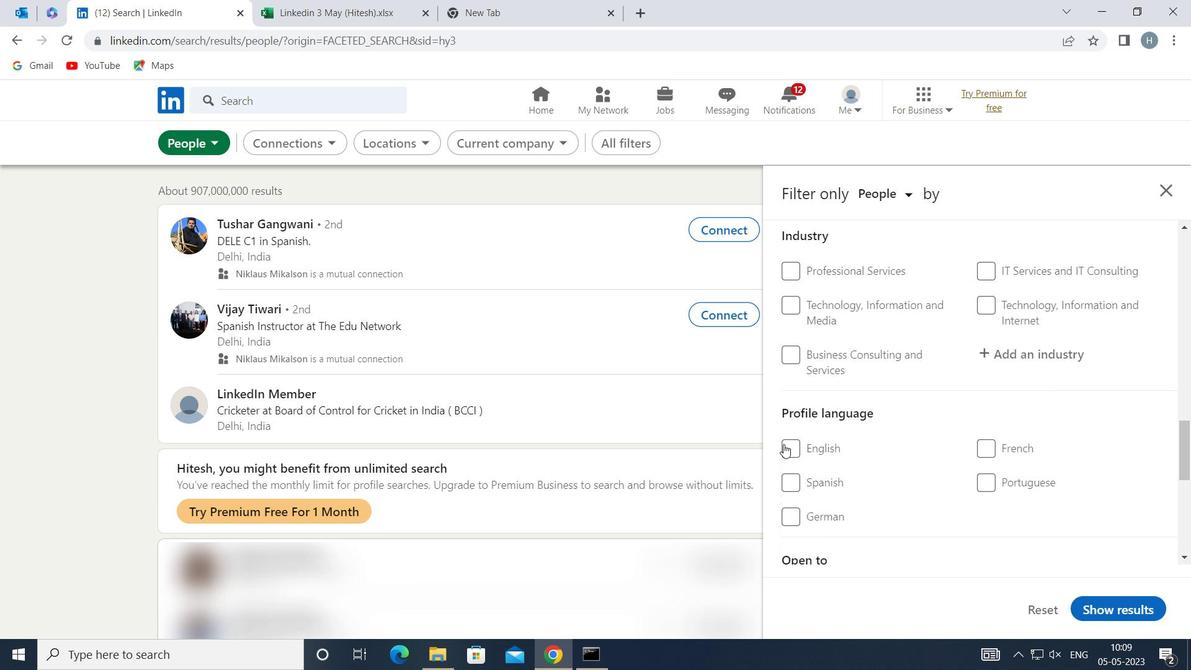 
Action: Mouse moved to (921, 483)
Screenshot: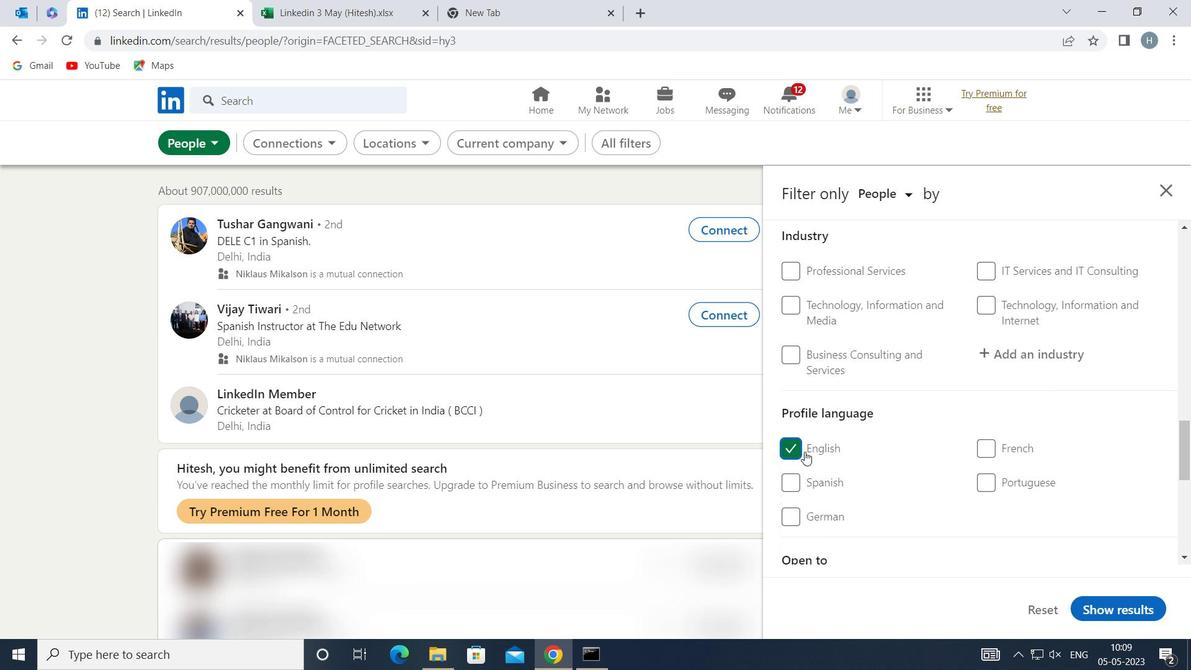 
Action: Mouse scrolled (921, 484) with delta (0, 0)
Screenshot: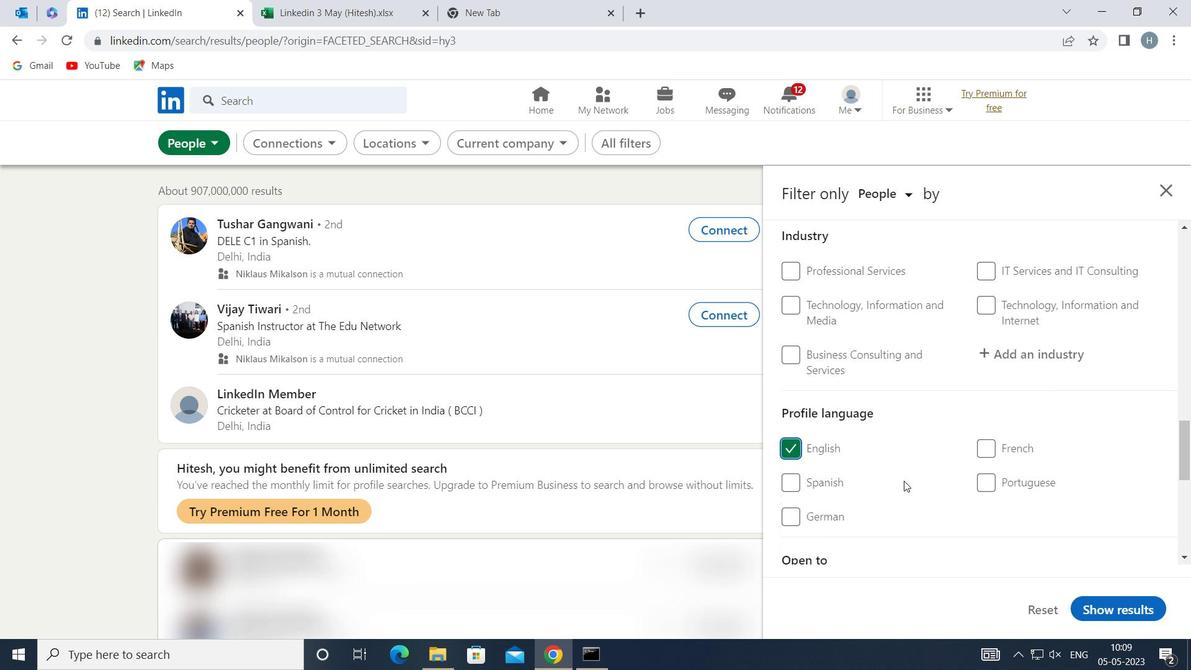 
Action: Mouse scrolled (921, 484) with delta (0, 0)
Screenshot: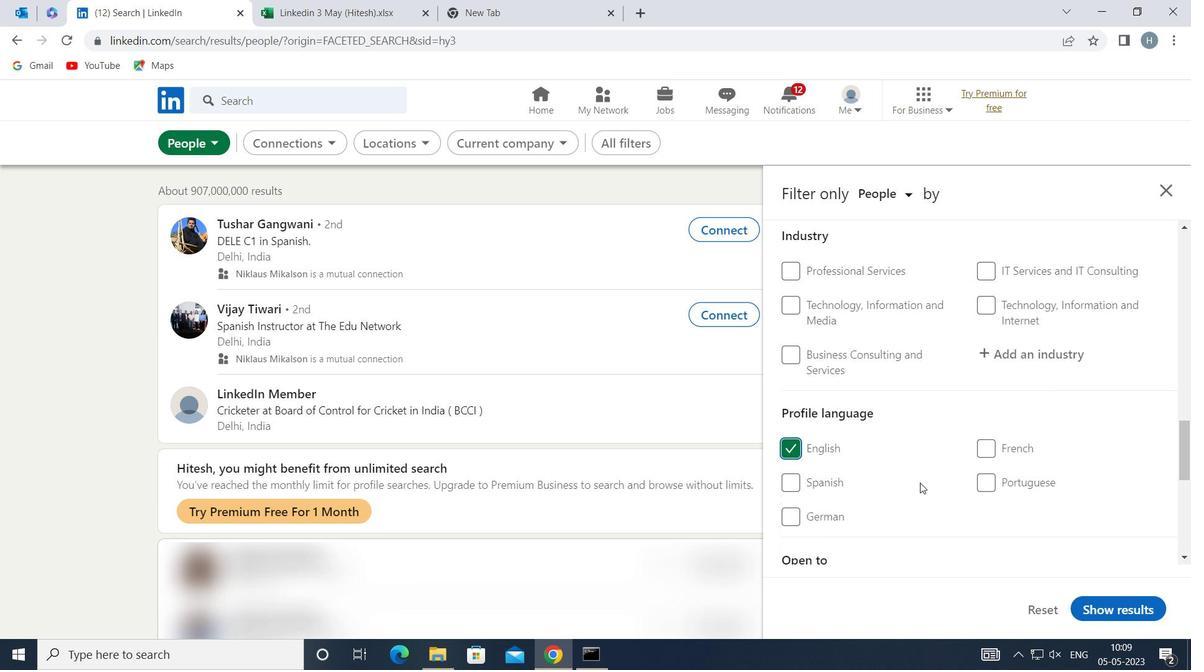 
Action: Mouse moved to (921, 479)
Screenshot: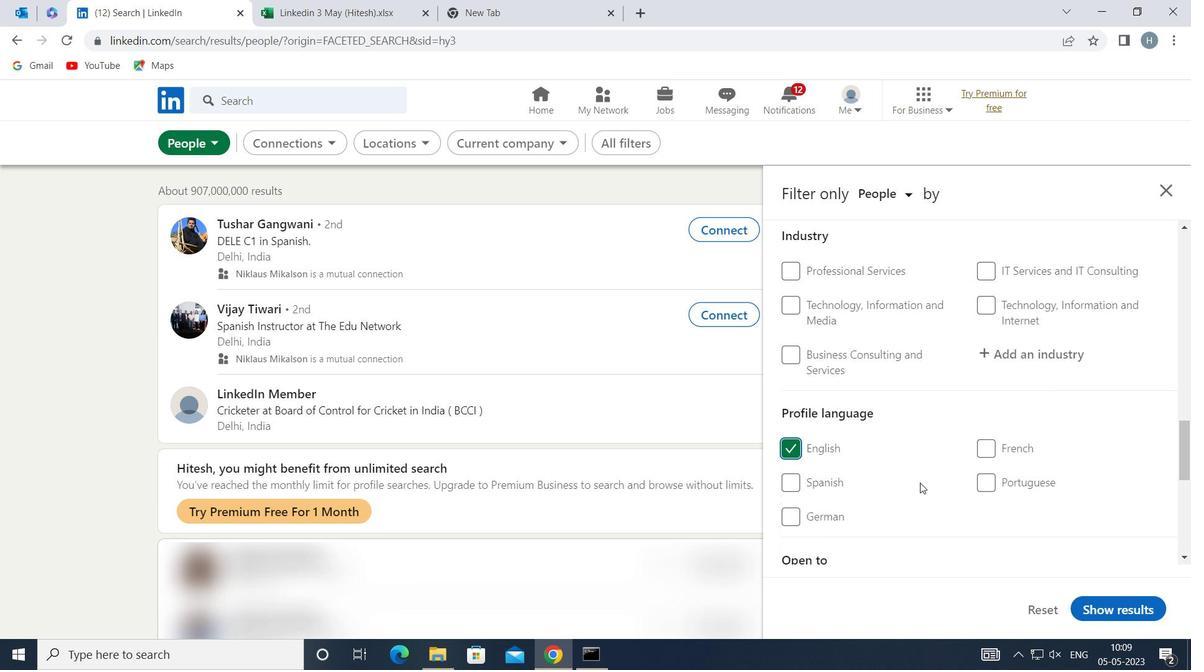 
Action: Mouse scrolled (921, 479) with delta (0, 0)
Screenshot: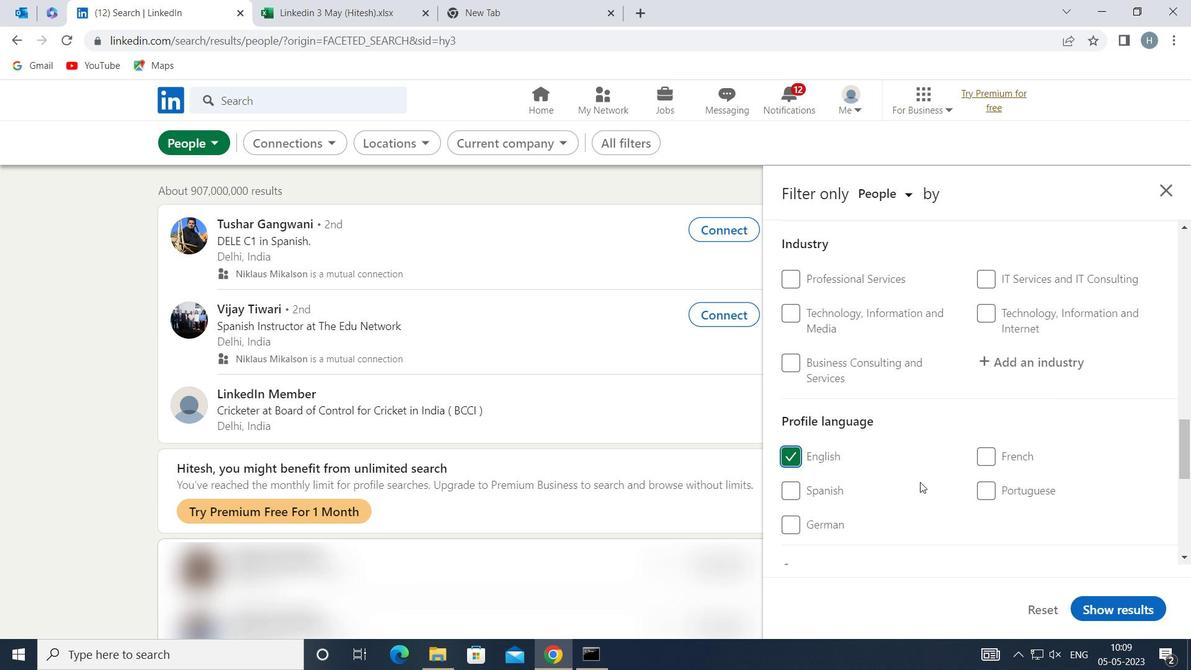 
Action: Mouse scrolled (921, 479) with delta (0, 0)
Screenshot: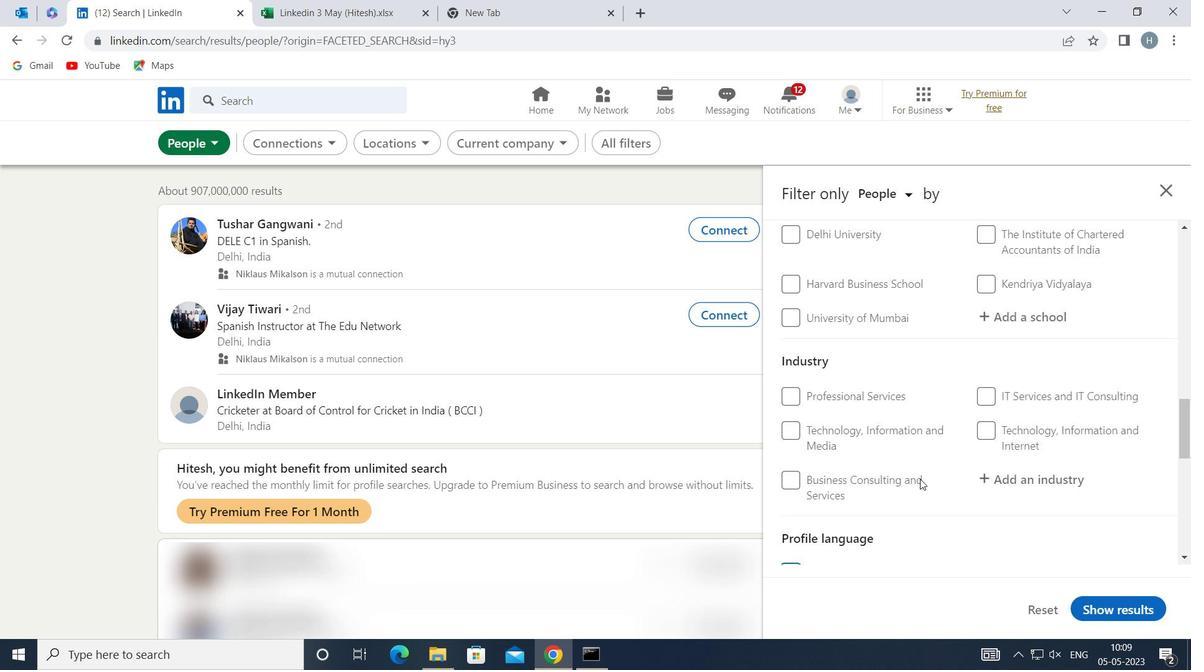 
Action: Mouse scrolled (921, 479) with delta (0, 0)
Screenshot: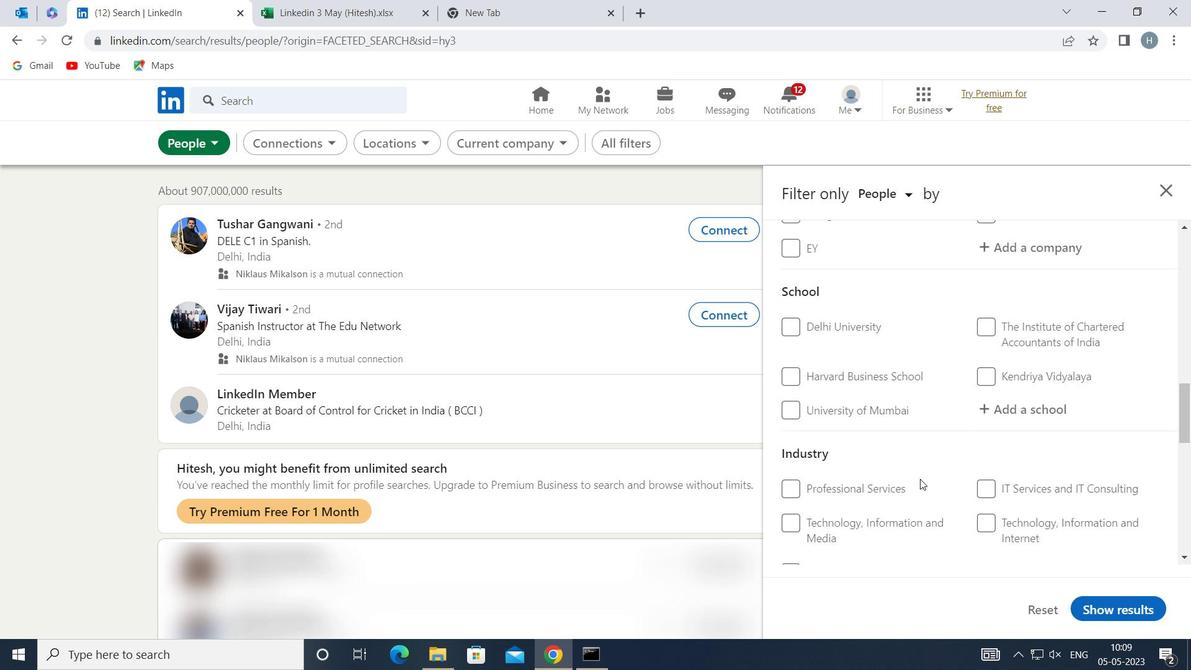 
Action: Mouse scrolled (921, 479) with delta (0, 0)
Screenshot: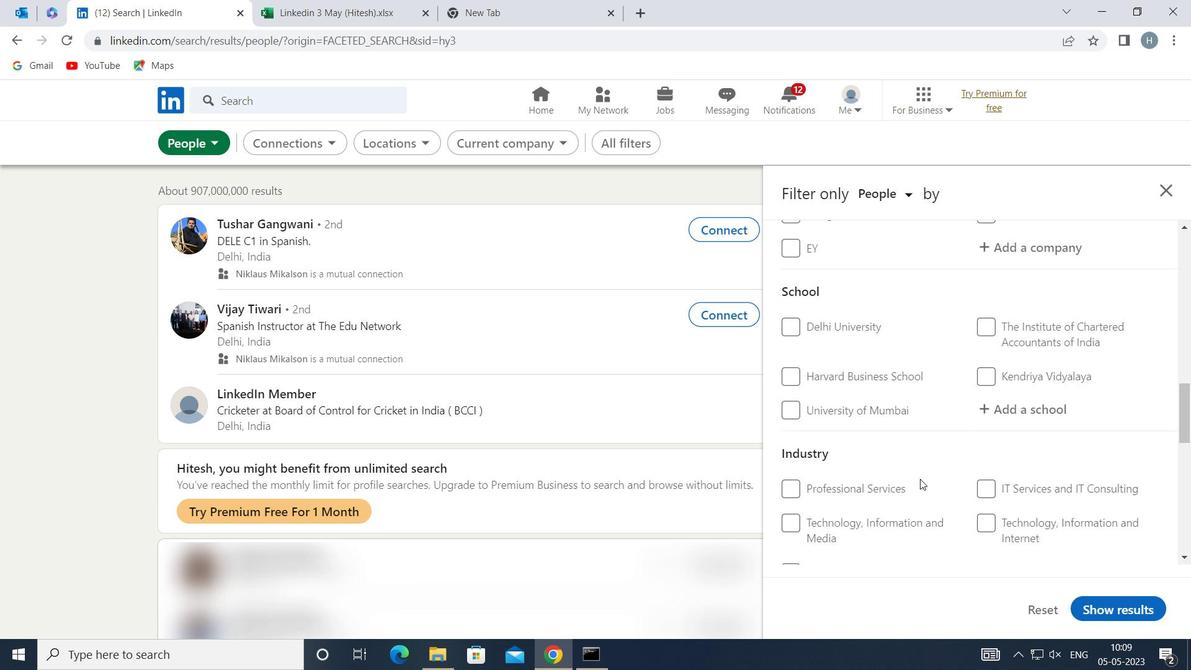 
Action: Mouse scrolled (921, 479) with delta (0, 0)
Screenshot: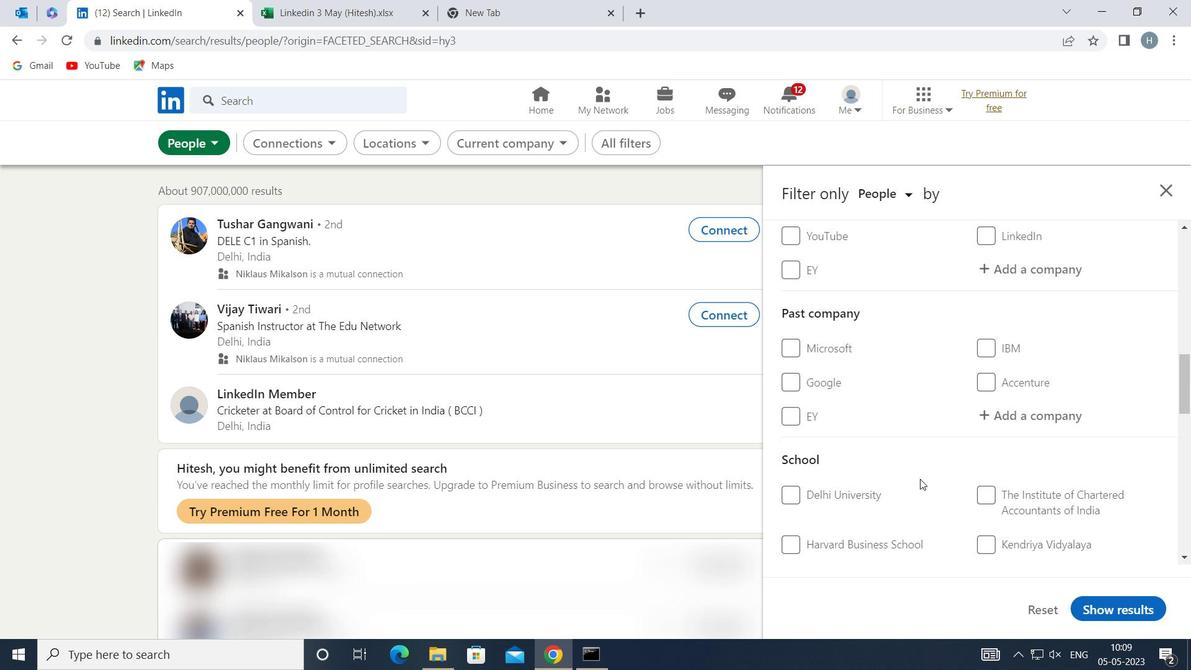 
Action: Mouse scrolled (921, 479) with delta (0, 0)
Screenshot: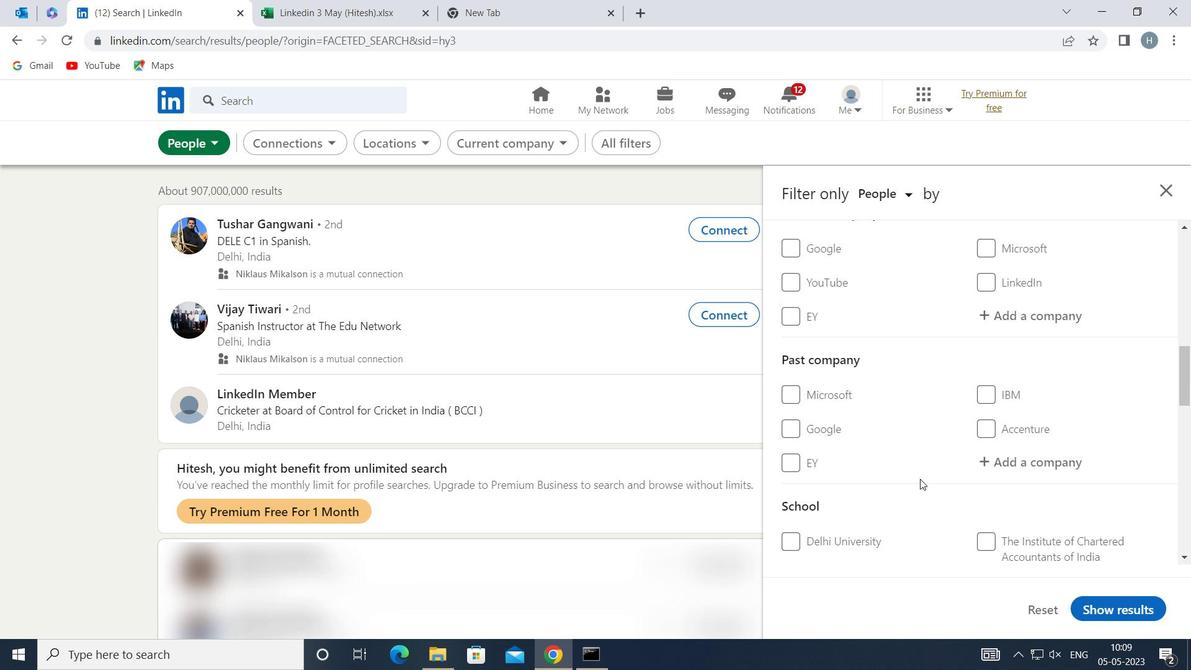 
Action: Mouse scrolled (921, 479) with delta (0, 0)
Screenshot: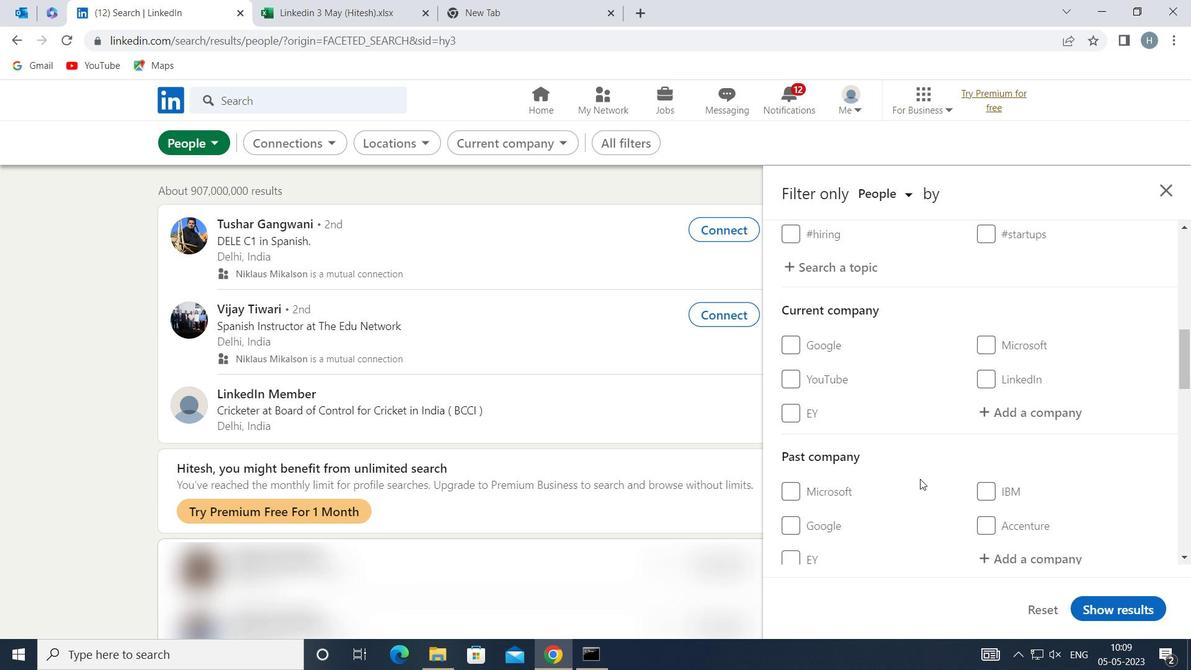 
Action: Mouse moved to (919, 486)
Screenshot: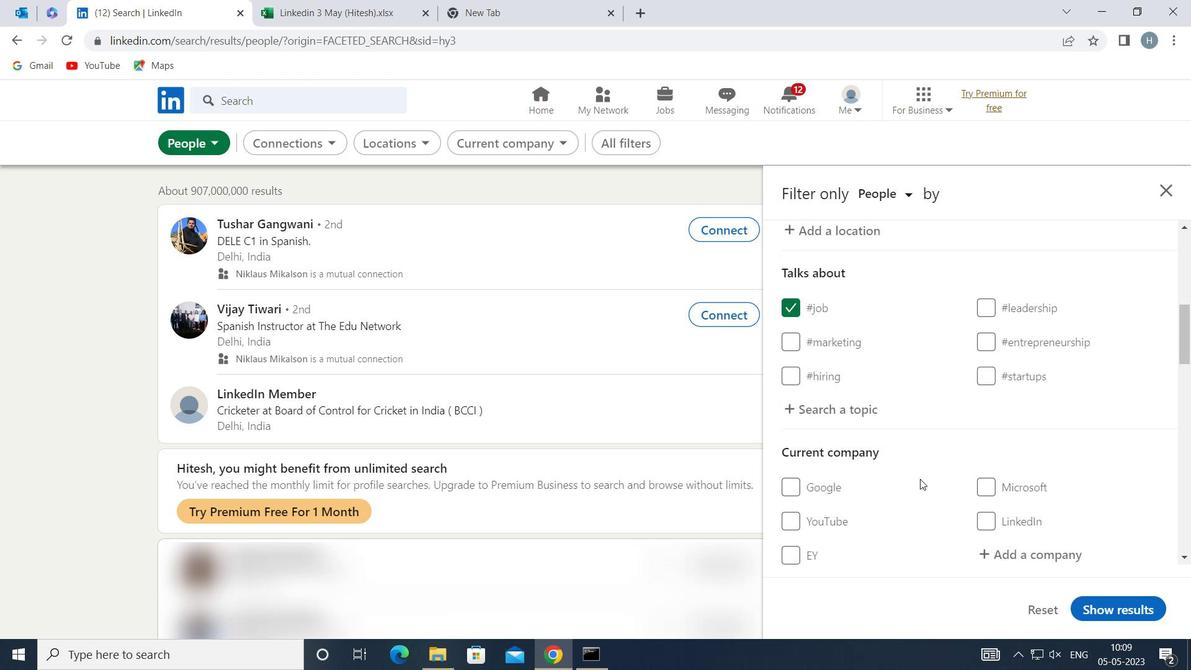 
Action: Mouse scrolled (919, 485) with delta (0, 0)
Screenshot: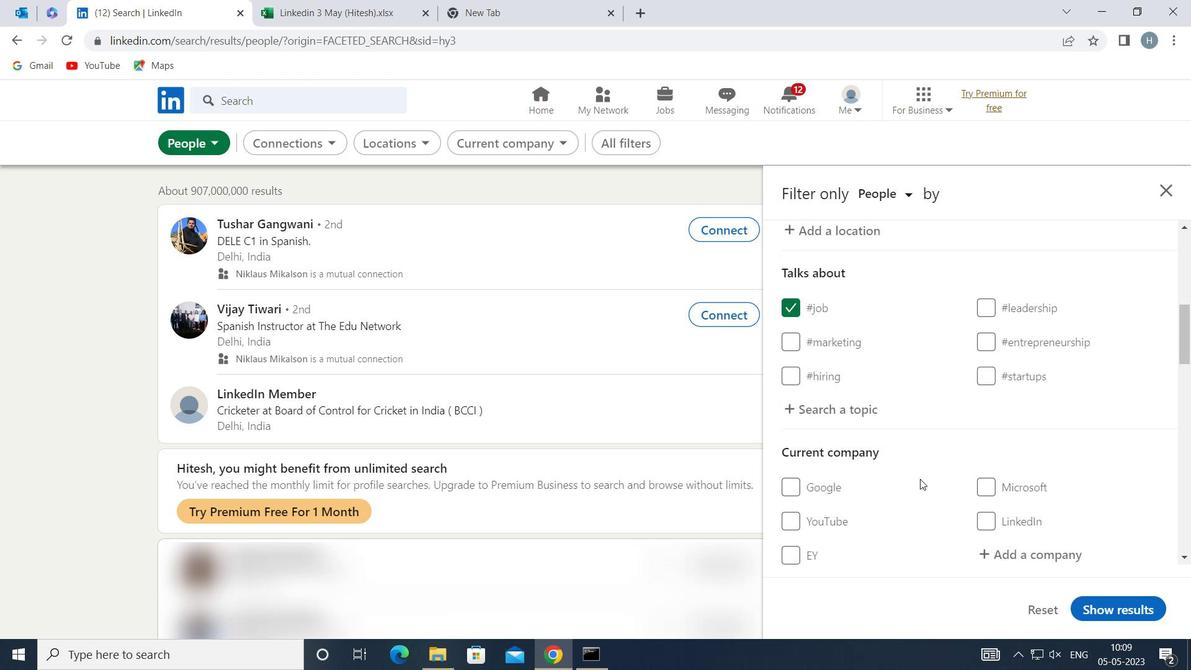 
Action: Mouse moved to (924, 491)
Screenshot: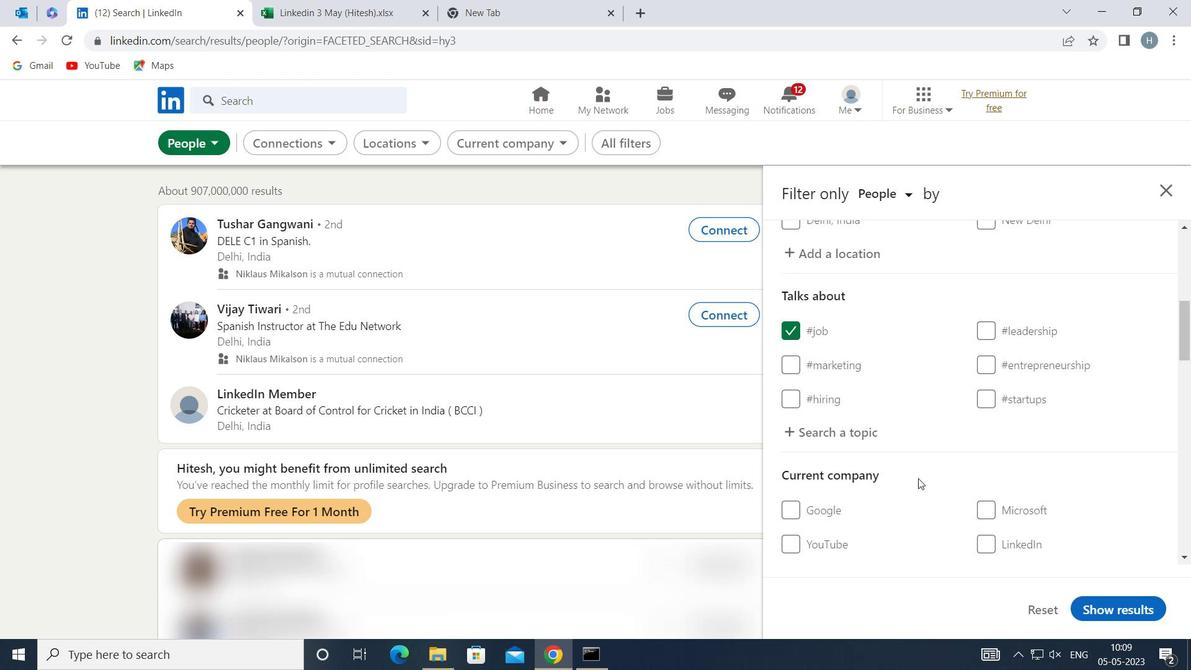 
Action: Mouse scrolled (924, 491) with delta (0, 0)
Screenshot: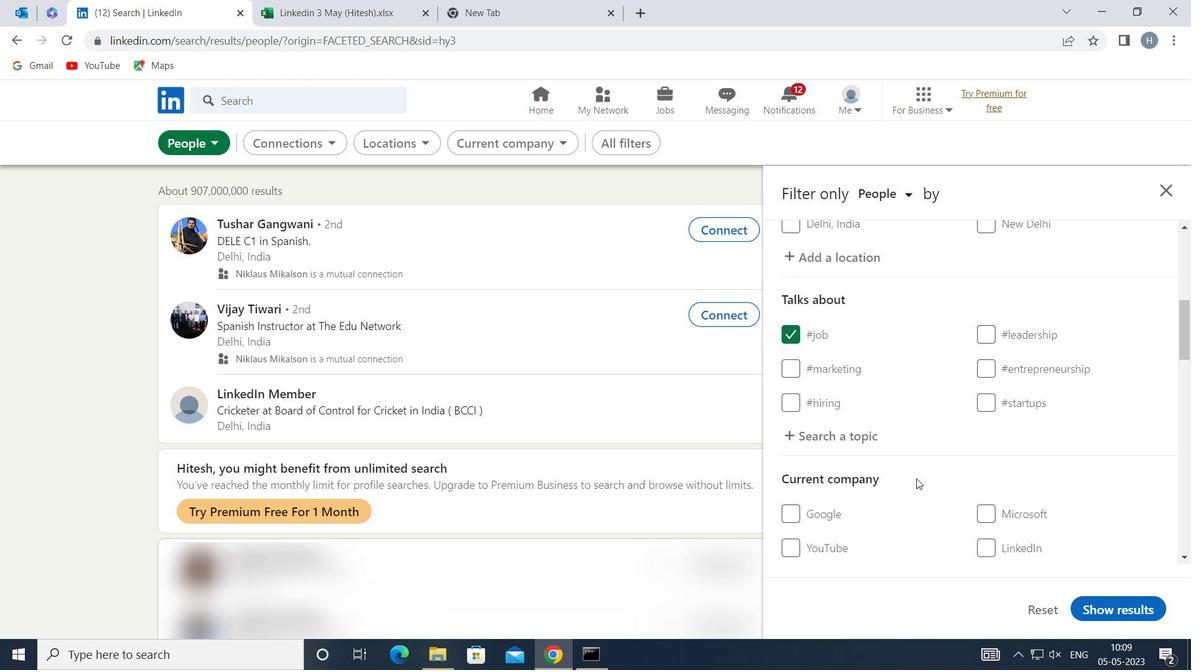 
Action: Mouse moved to (1032, 419)
Screenshot: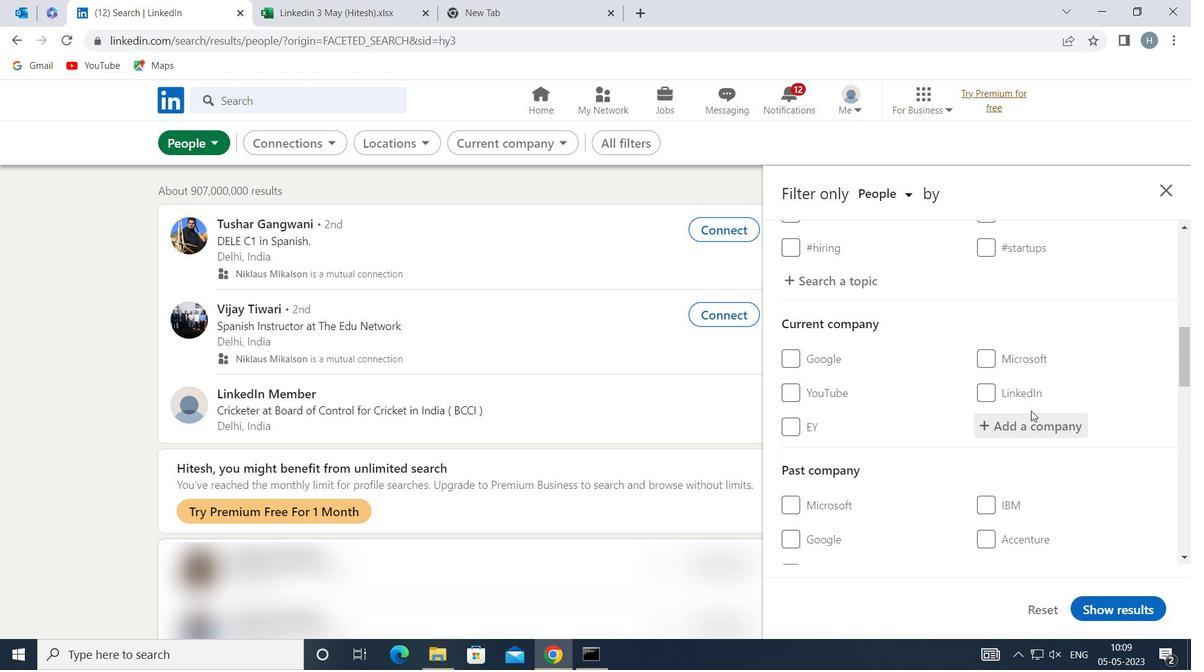 
Action: Mouse pressed left at (1032, 419)
Screenshot: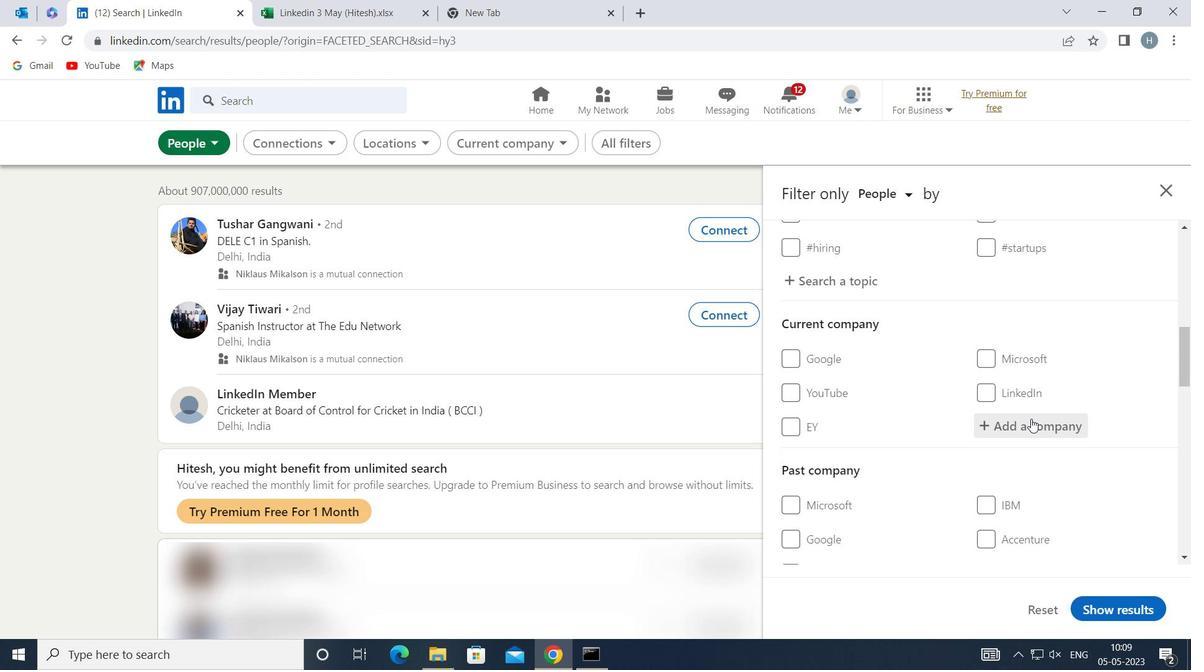 
Action: Key pressed <Key.shift>AZIM<Key.space><Key.shift>PREMJI<Key.space><Key.shift>FOUN
Screenshot: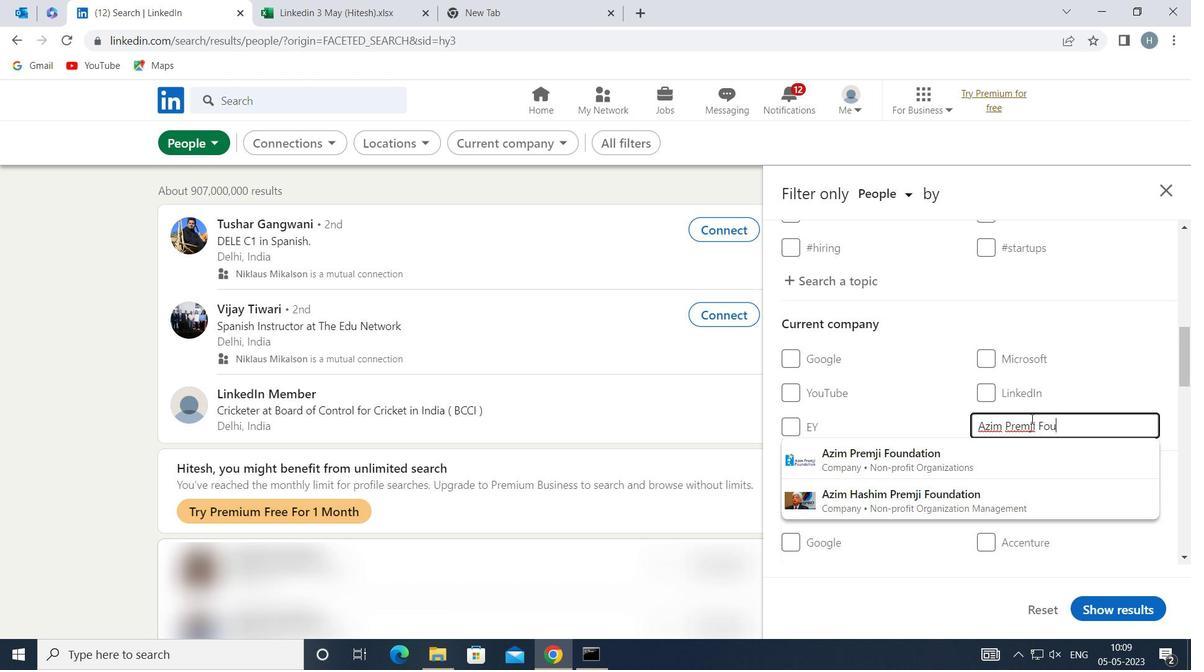 
Action: Mouse moved to (1032, 419)
Screenshot: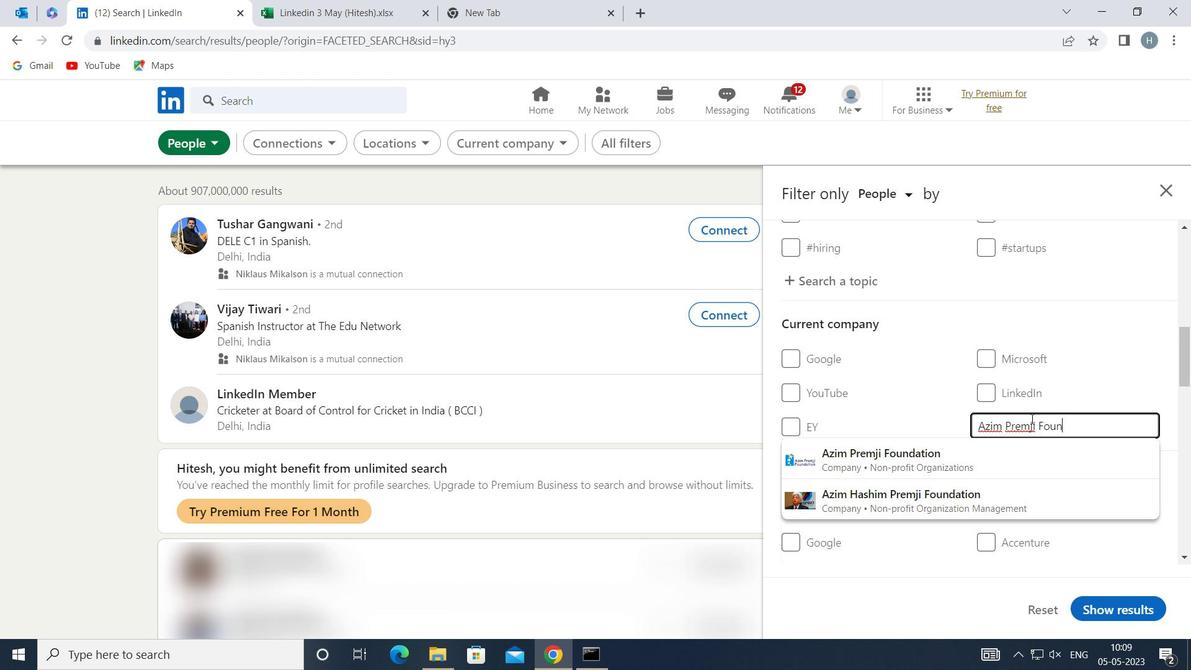 
Action: Key pressed DATION
Screenshot: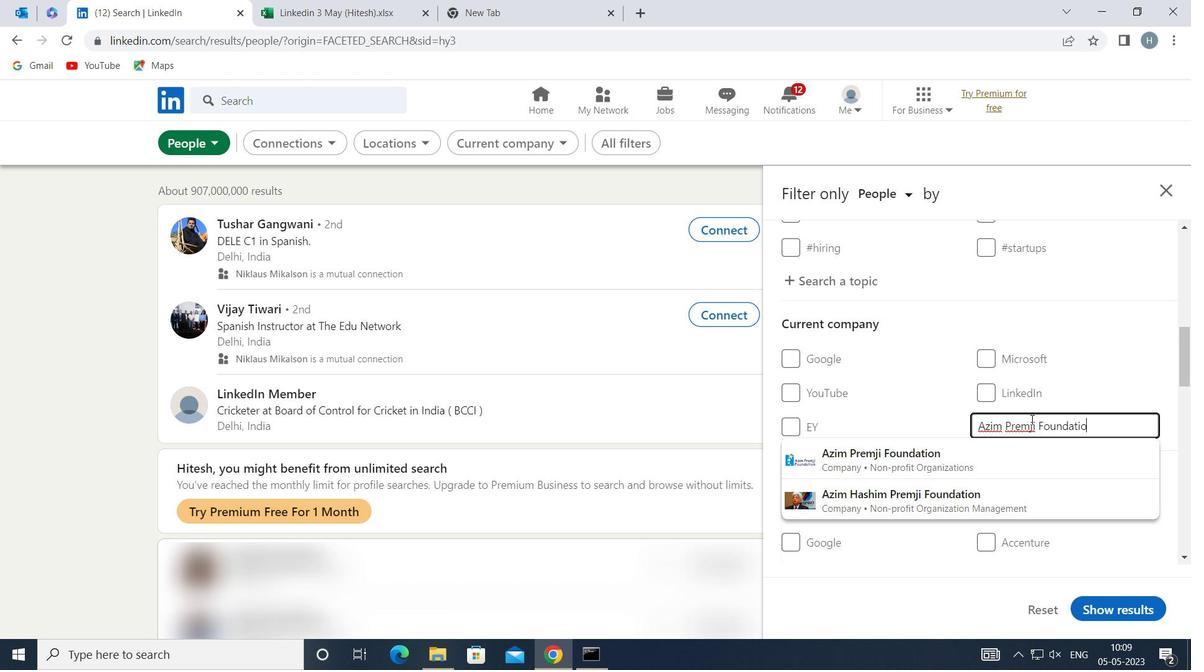 
Action: Mouse moved to (967, 455)
Screenshot: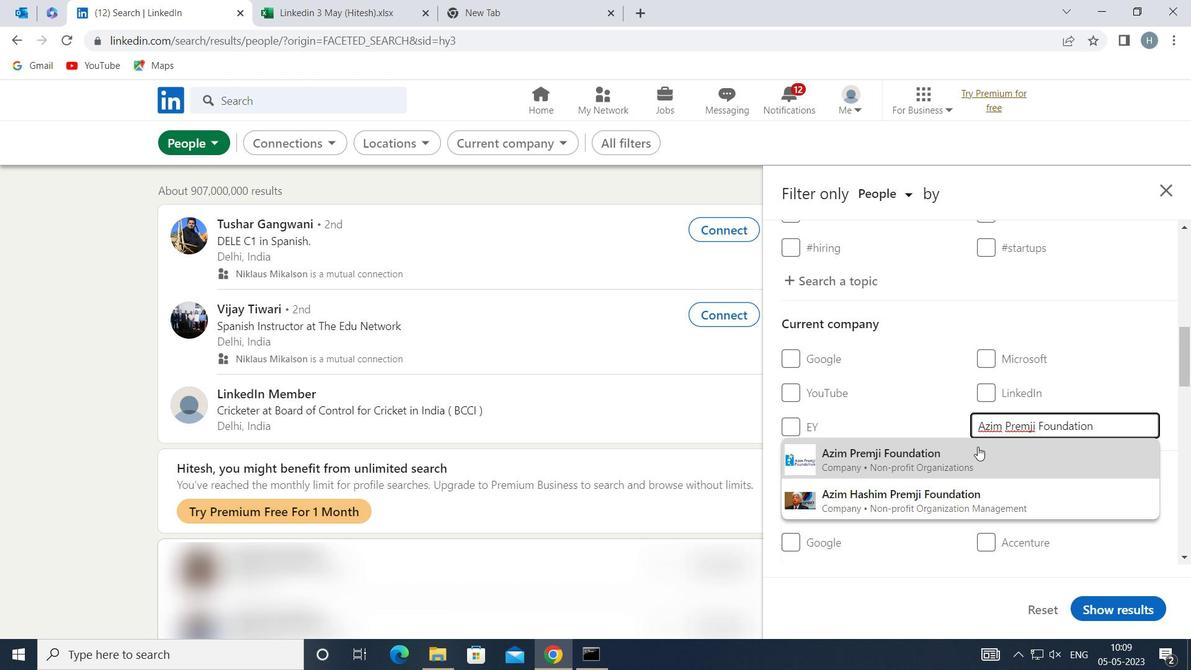 
Action: Mouse pressed left at (967, 455)
Screenshot: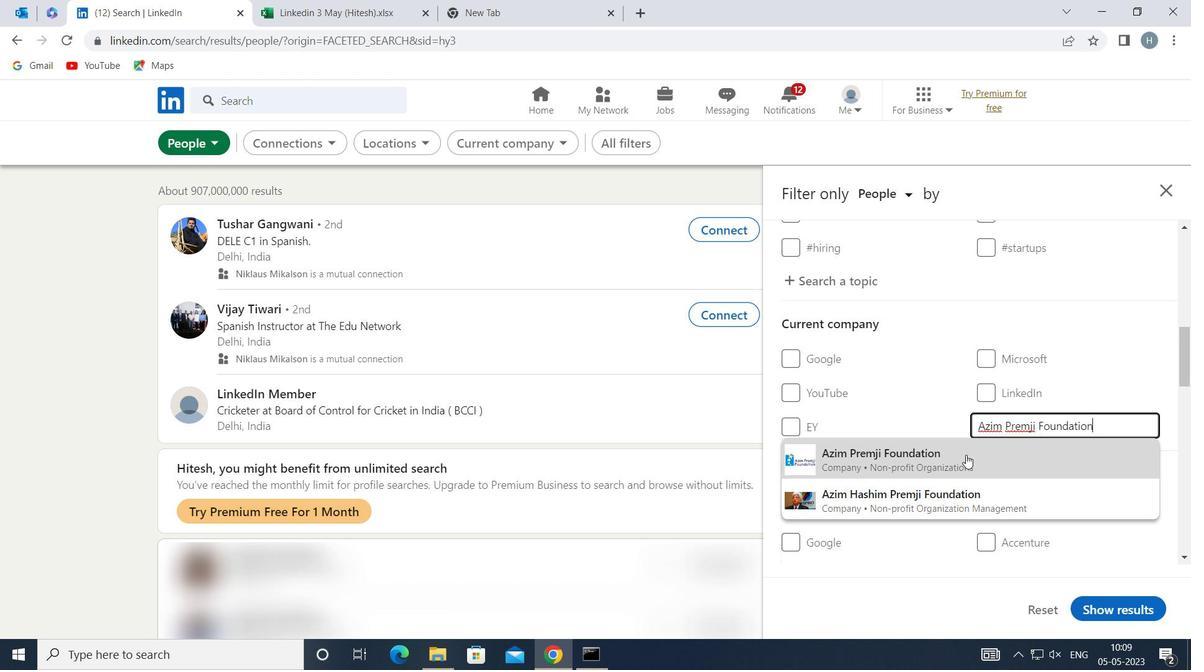 
Action: Mouse moved to (949, 446)
Screenshot: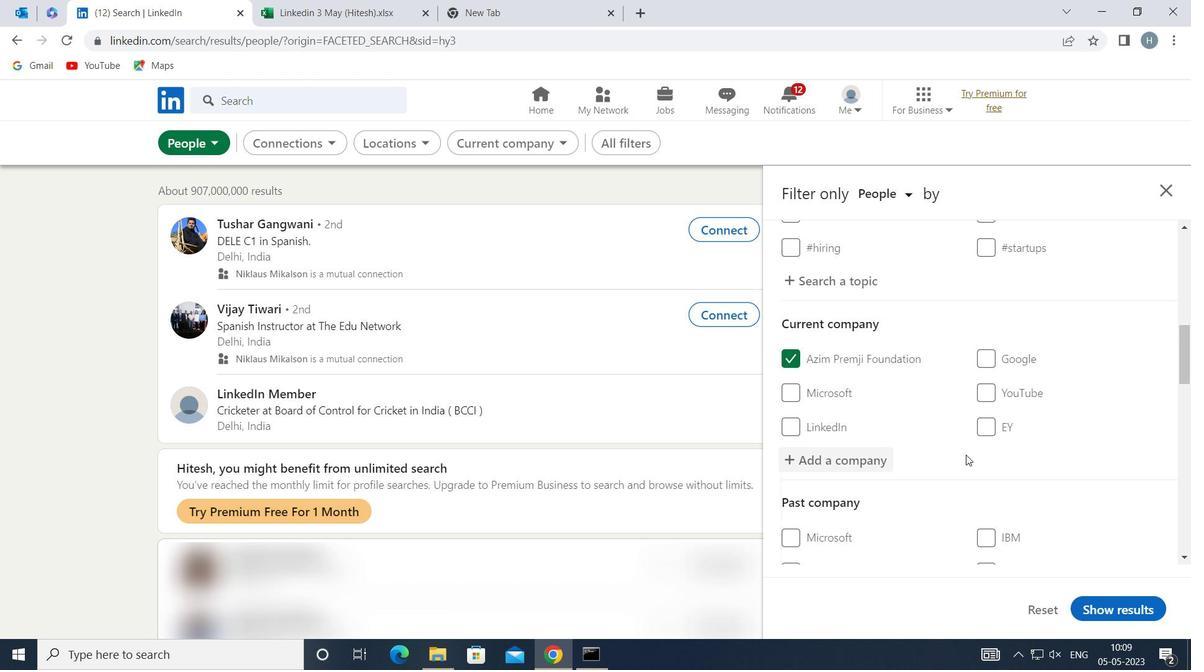 
Action: Mouse scrolled (949, 445) with delta (0, 0)
Screenshot: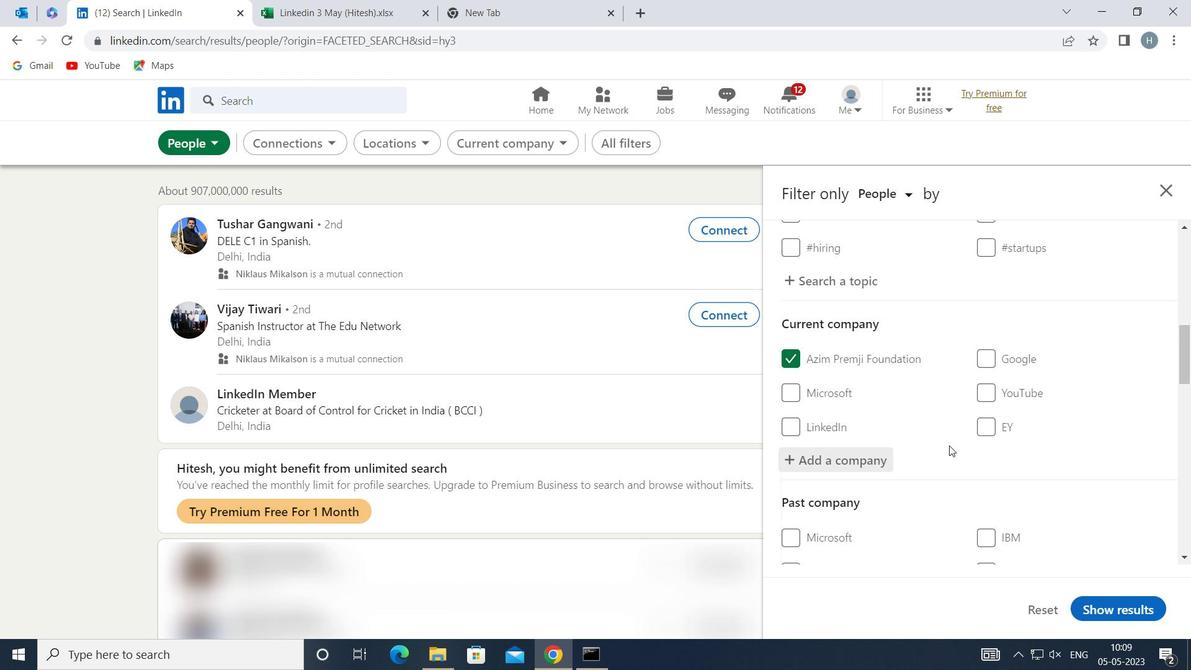 
Action: Mouse scrolled (949, 445) with delta (0, 0)
Screenshot: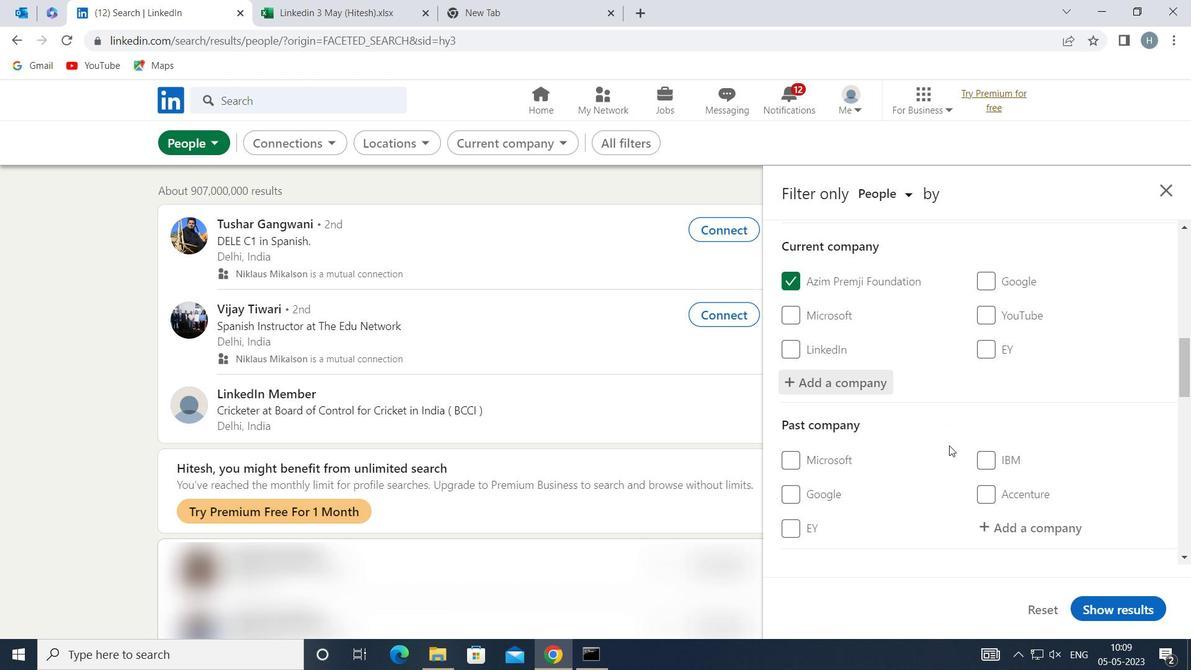 
Action: Mouse scrolled (949, 445) with delta (0, 0)
Screenshot: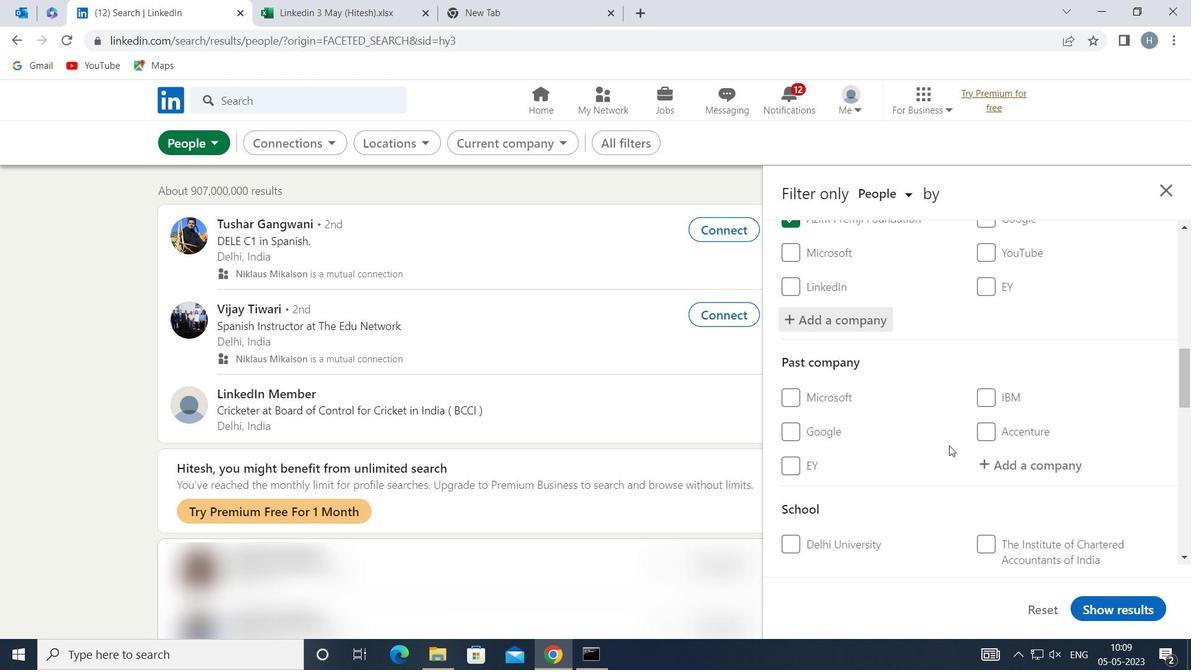 
Action: Mouse moved to (1001, 508)
Screenshot: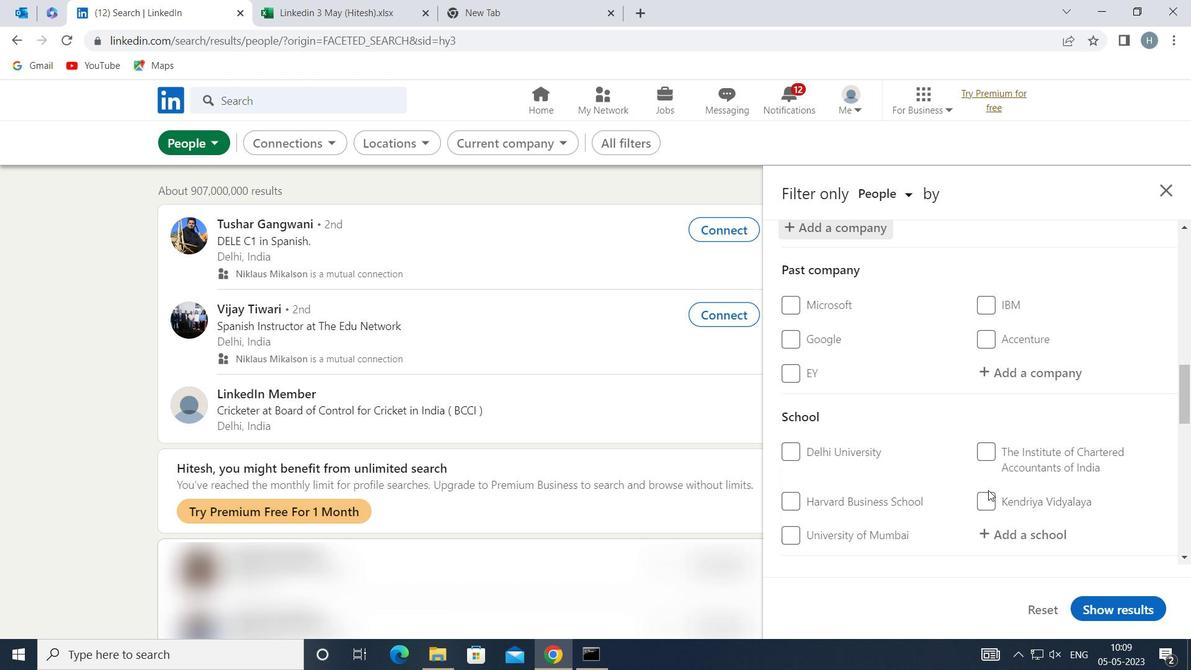 
Action: Mouse scrolled (1001, 507) with delta (0, 0)
Screenshot: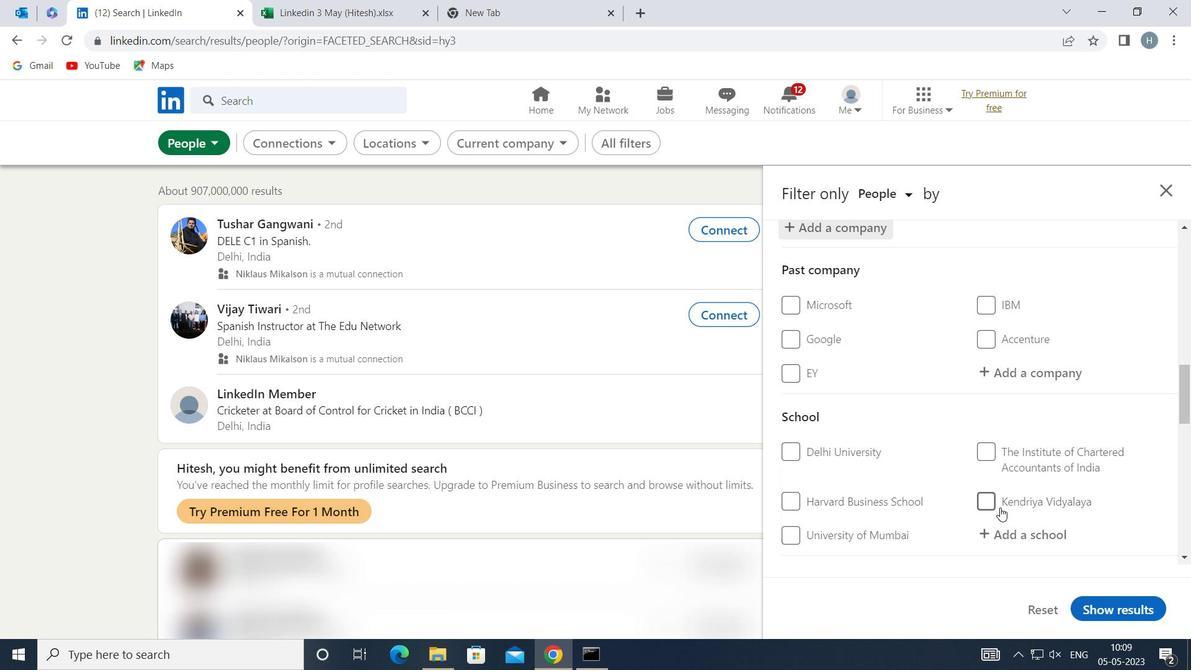 
Action: Mouse moved to (1019, 447)
Screenshot: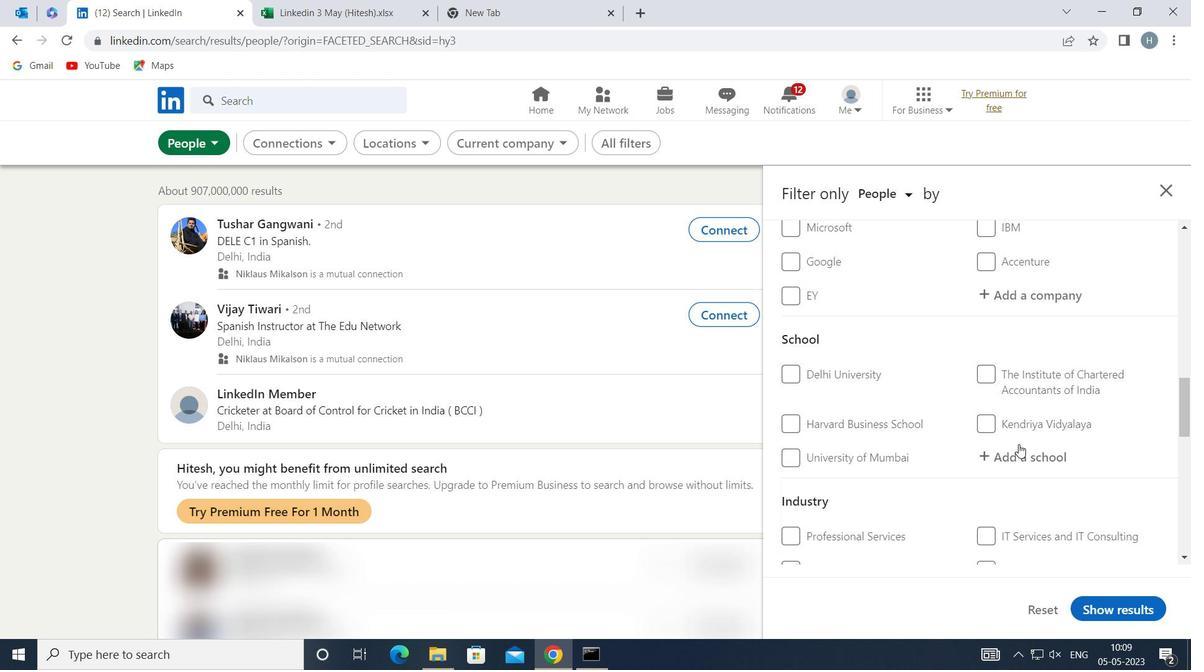 
Action: Mouse pressed left at (1019, 447)
Screenshot: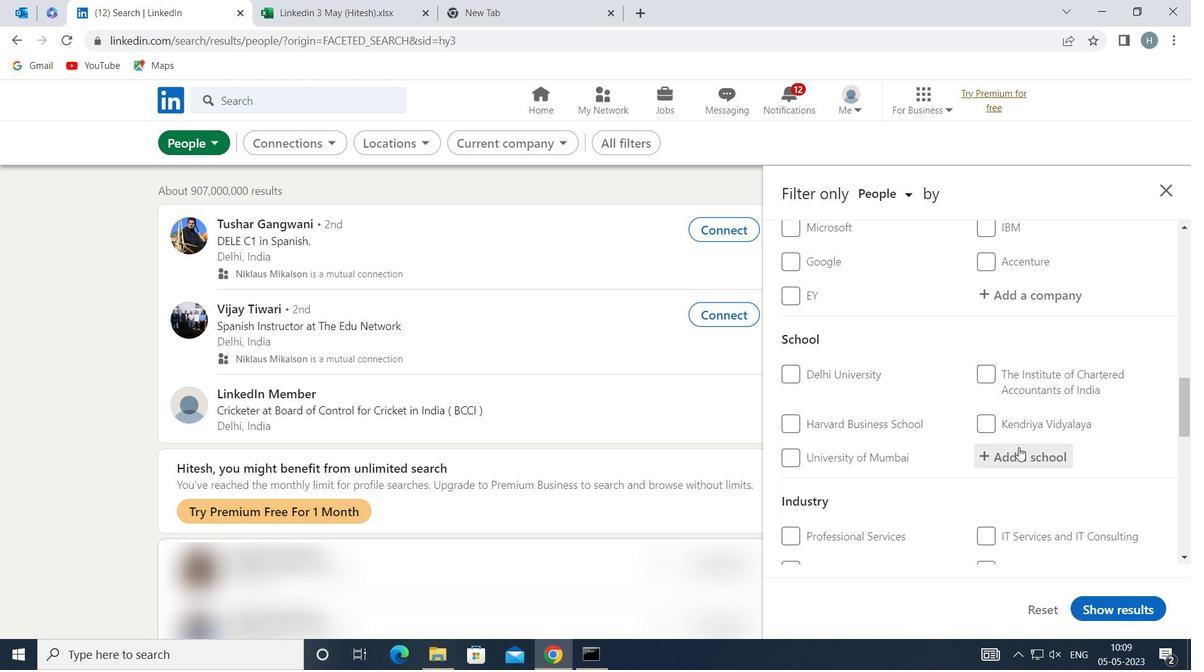 
Action: Key pressed <Key.shift>MATOSHRI<Key.space><Key.shift>EDUCATION<Key.space><Key.shift>SOC
Screenshot: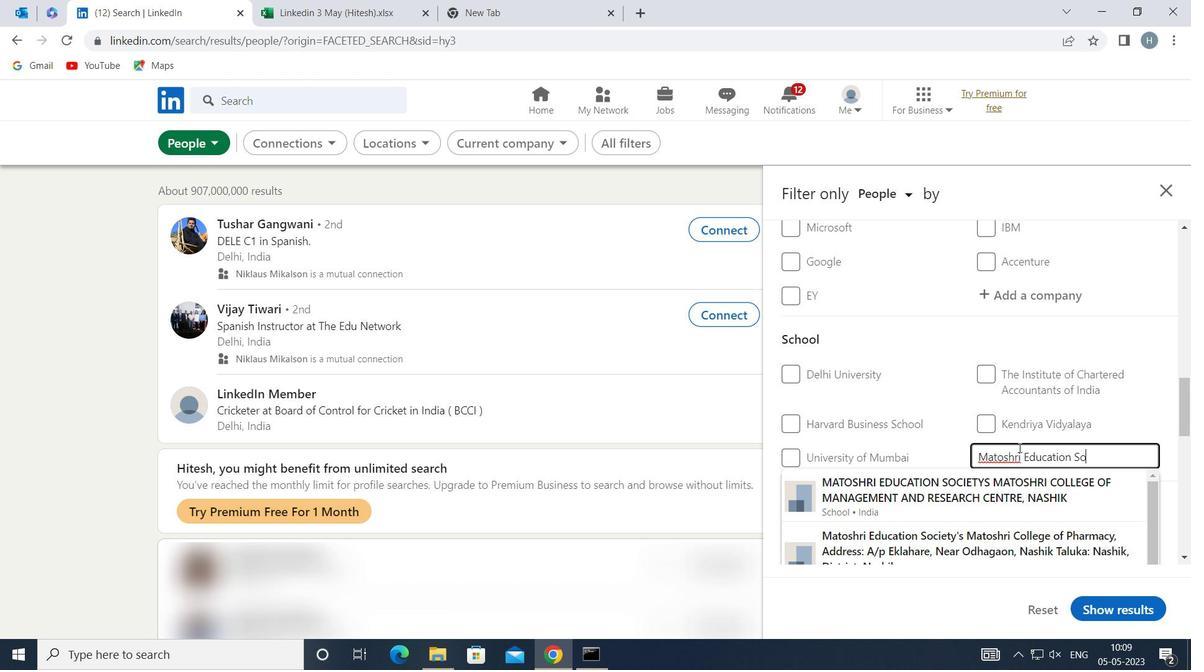 
Action: Mouse moved to (1067, 509)
Screenshot: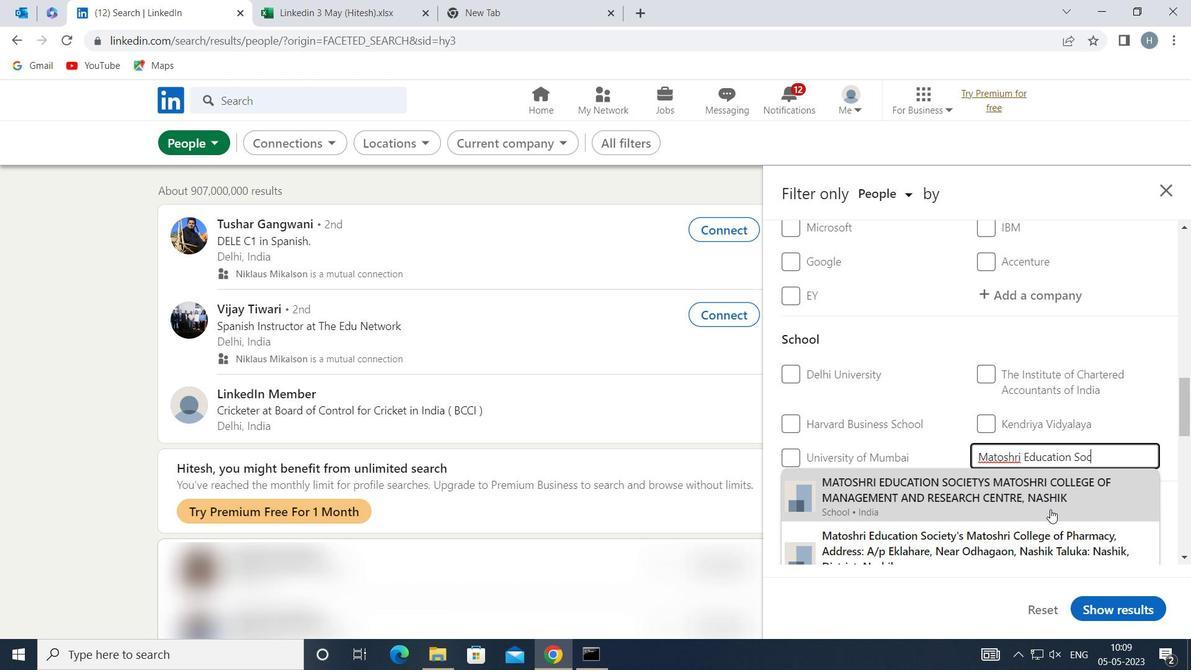
Action: Mouse scrolled (1067, 509) with delta (0, 0)
Screenshot: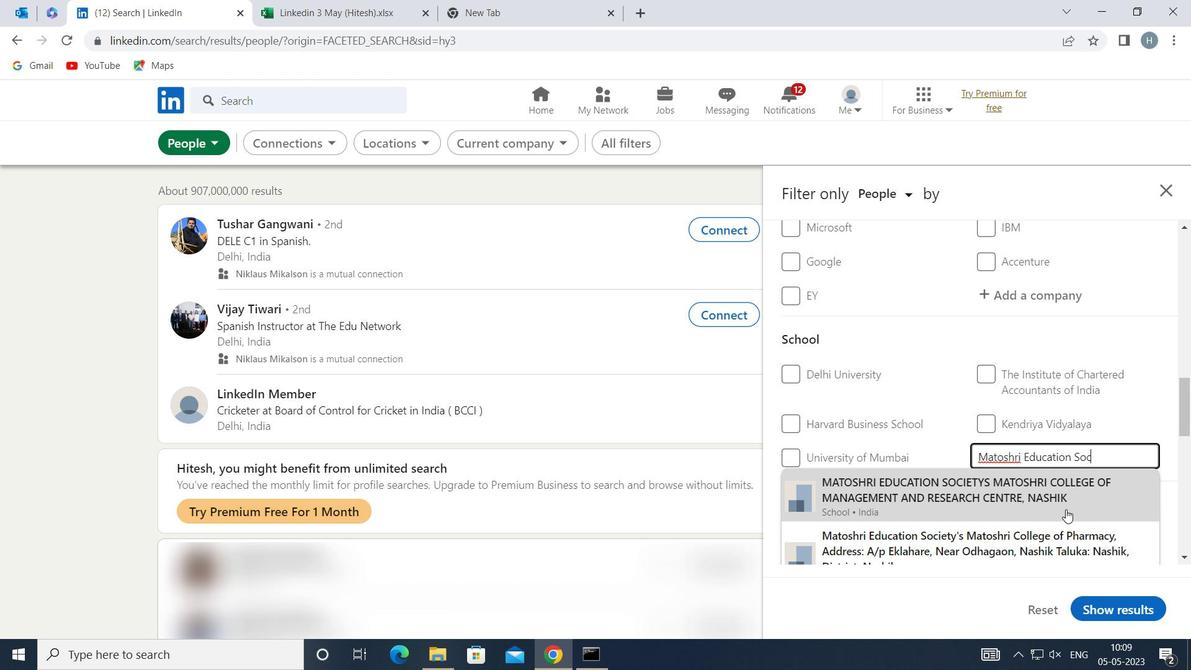 
Action: Mouse moved to (1042, 479)
Screenshot: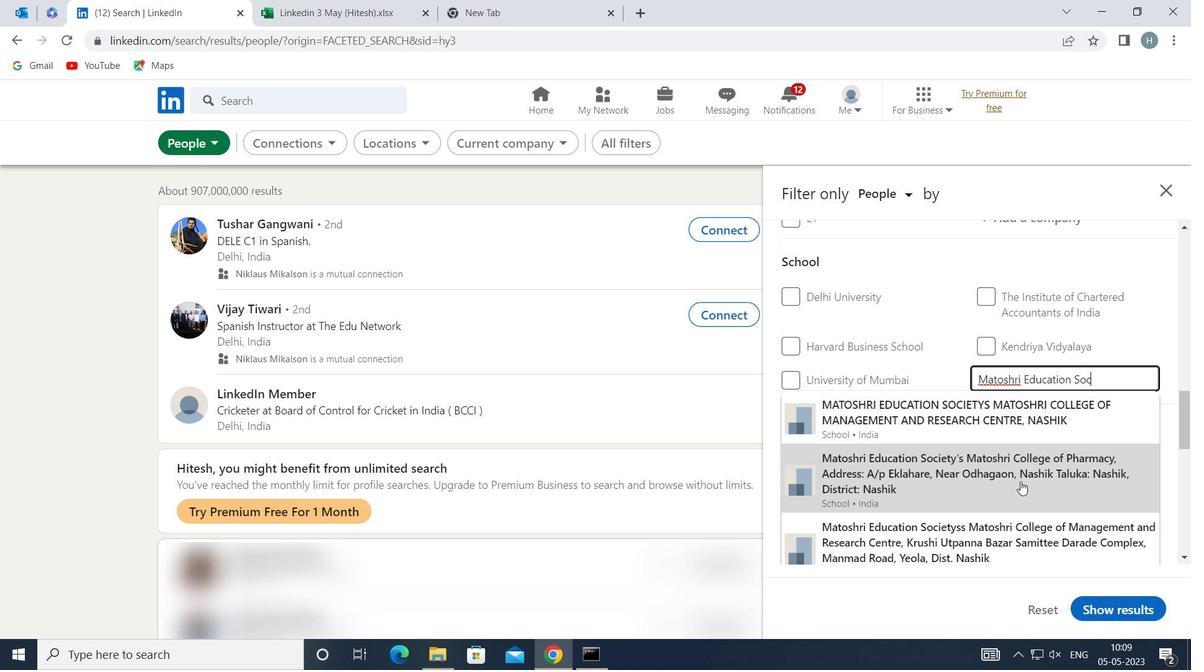 
Action: Mouse pressed left at (1042, 479)
Screenshot: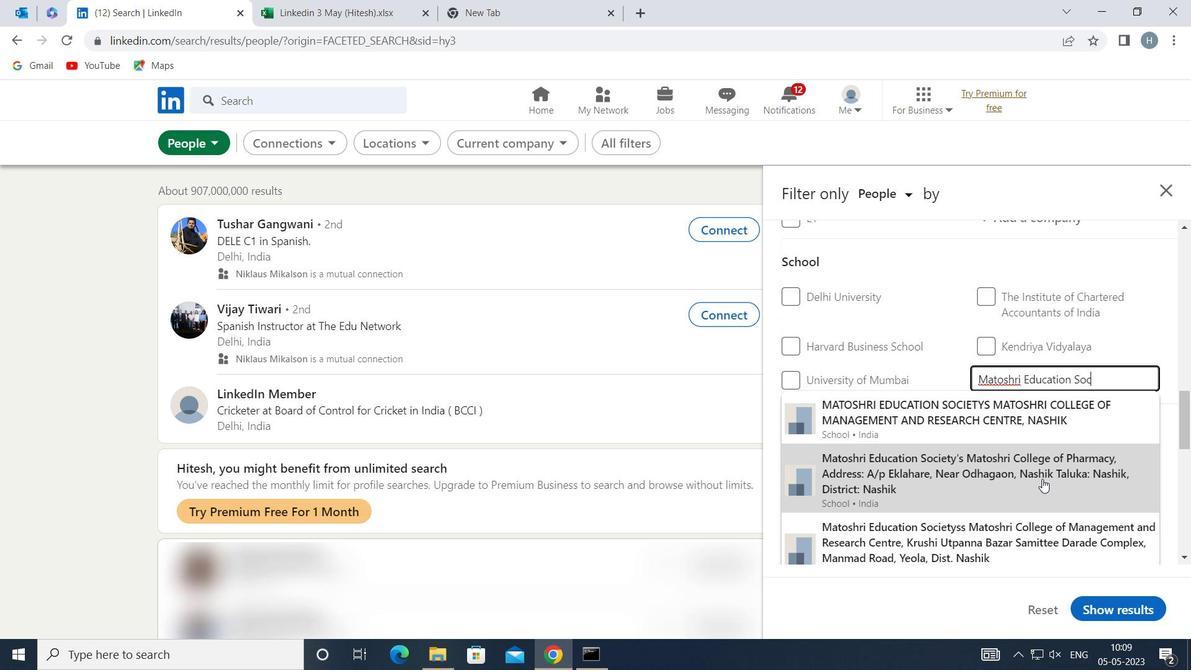 
Action: Mouse moved to (937, 397)
Screenshot: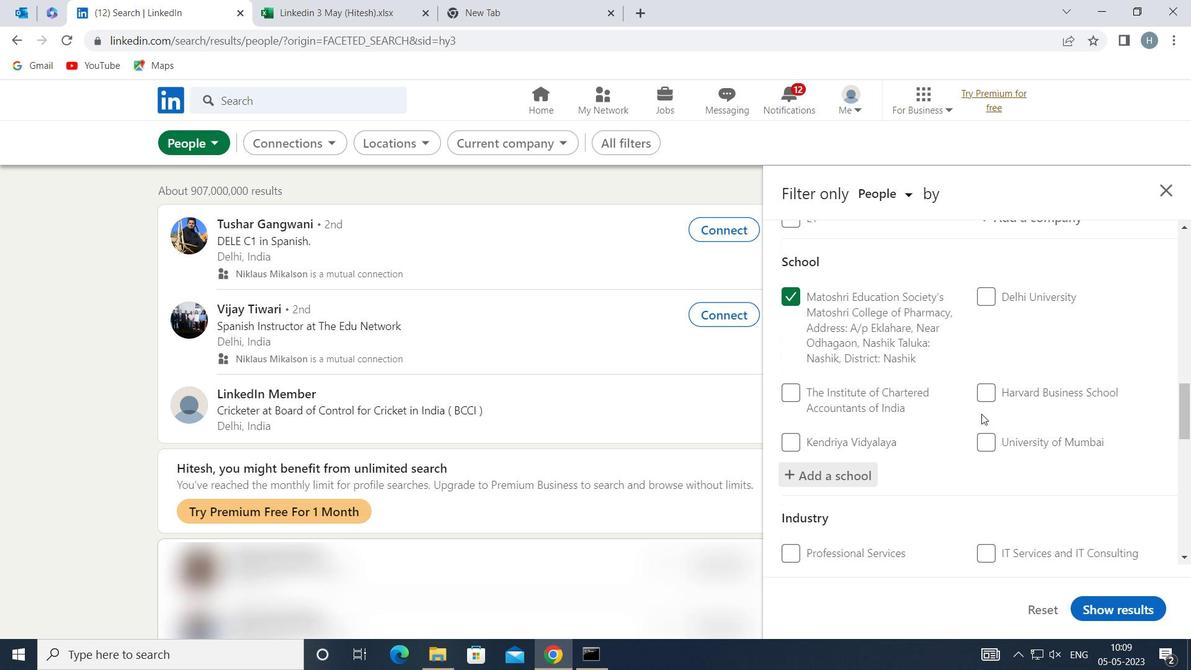 
Action: Mouse scrolled (937, 396) with delta (0, 0)
Screenshot: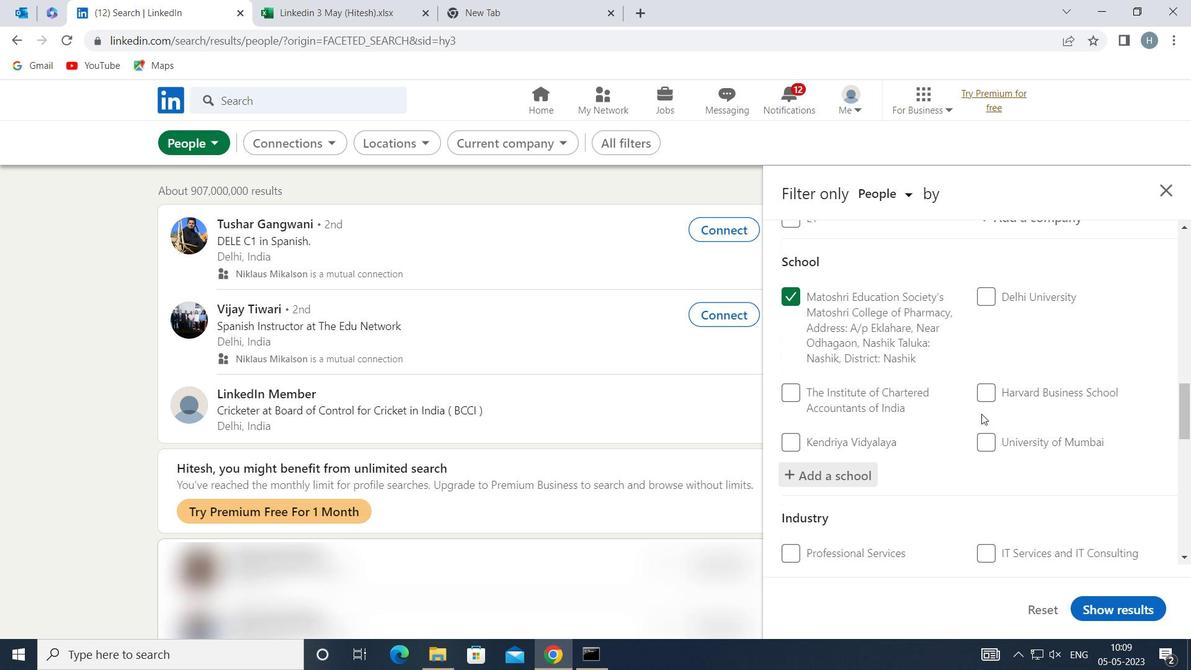 
Action: Mouse moved to (923, 385)
Screenshot: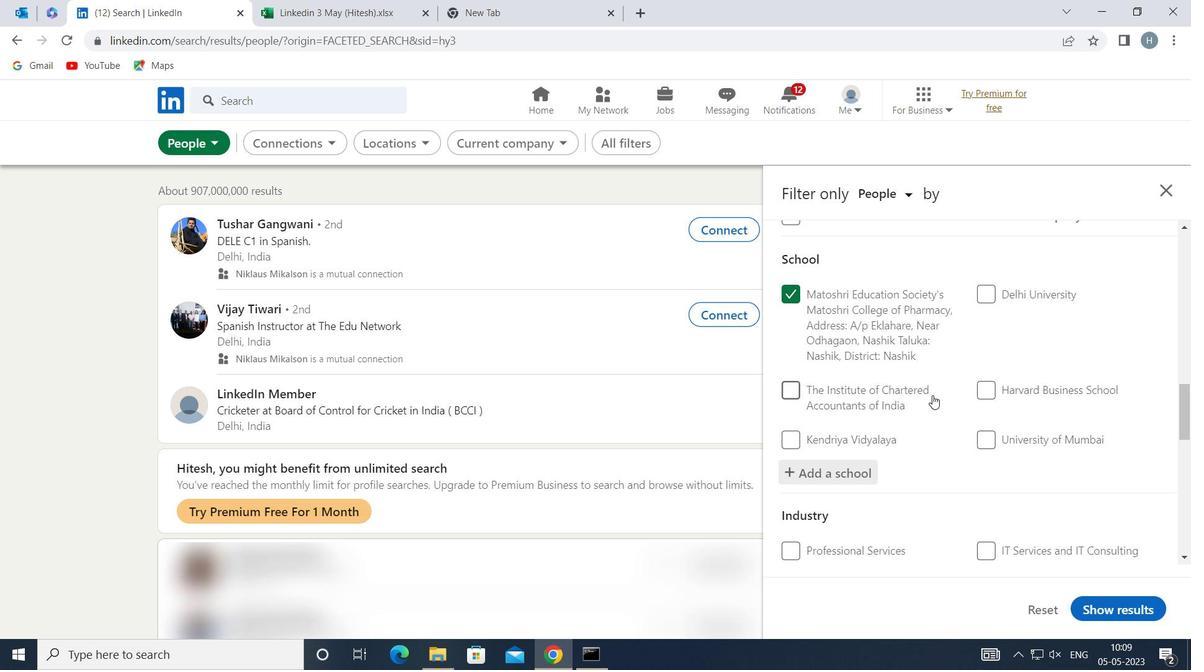 
Action: Mouse scrolled (923, 384) with delta (0, 0)
Screenshot: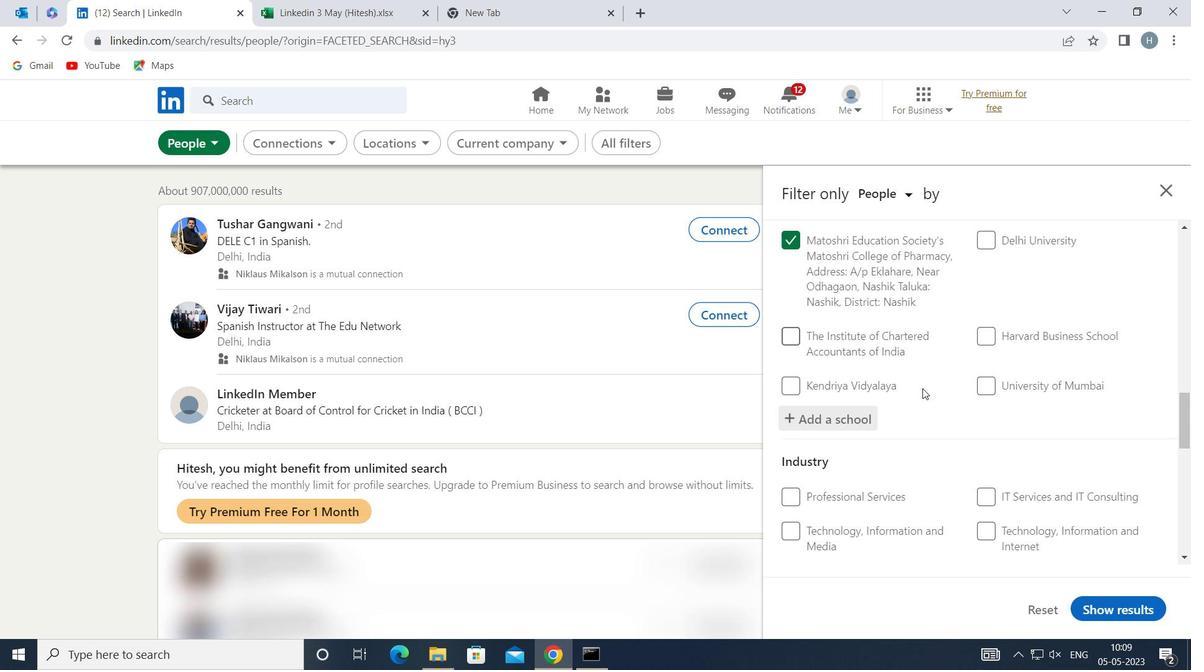 
Action: Mouse moved to (923, 385)
Screenshot: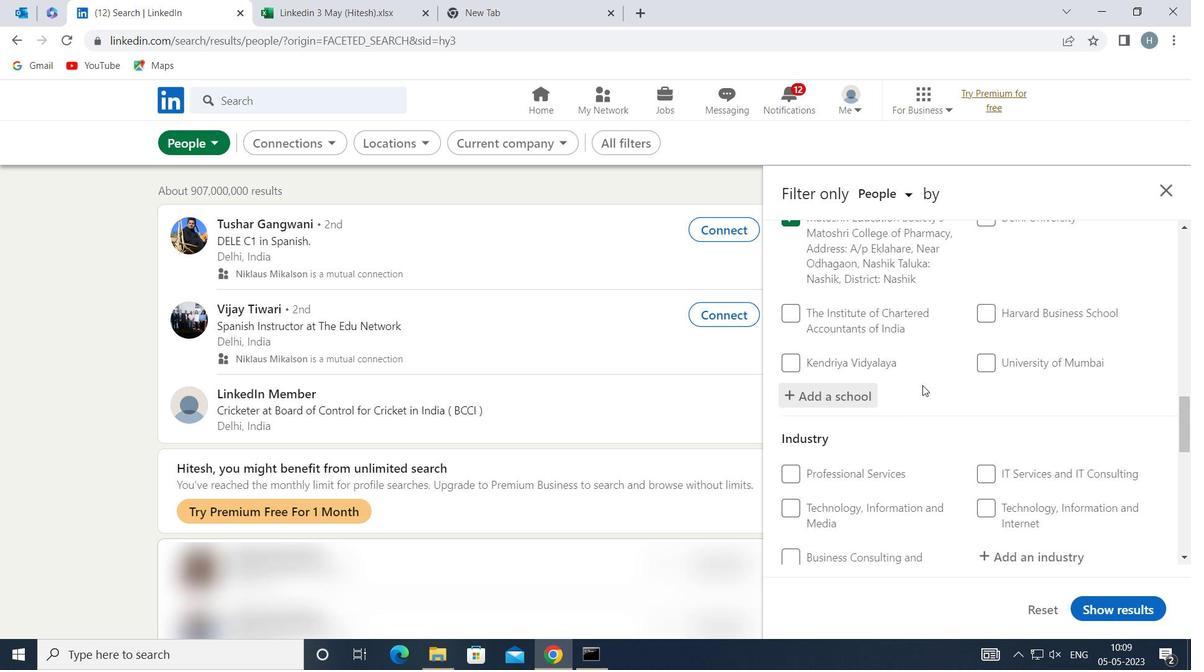 
Action: Mouse scrolled (923, 384) with delta (0, 0)
Screenshot: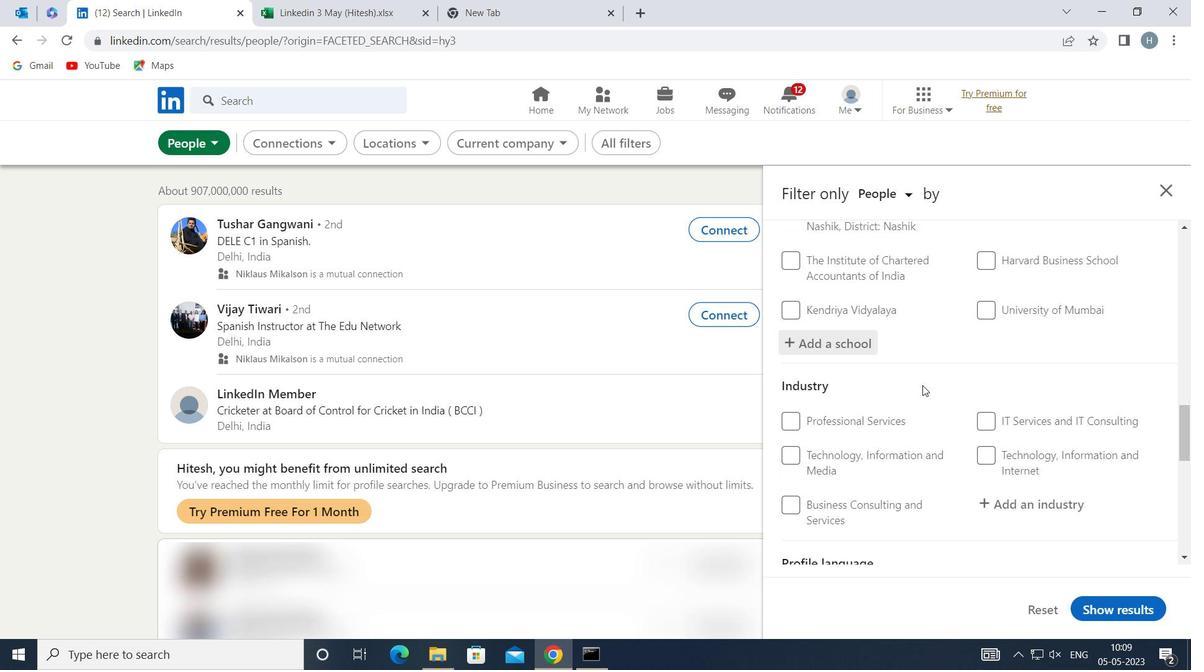 
Action: Mouse moved to (1036, 403)
Screenshot: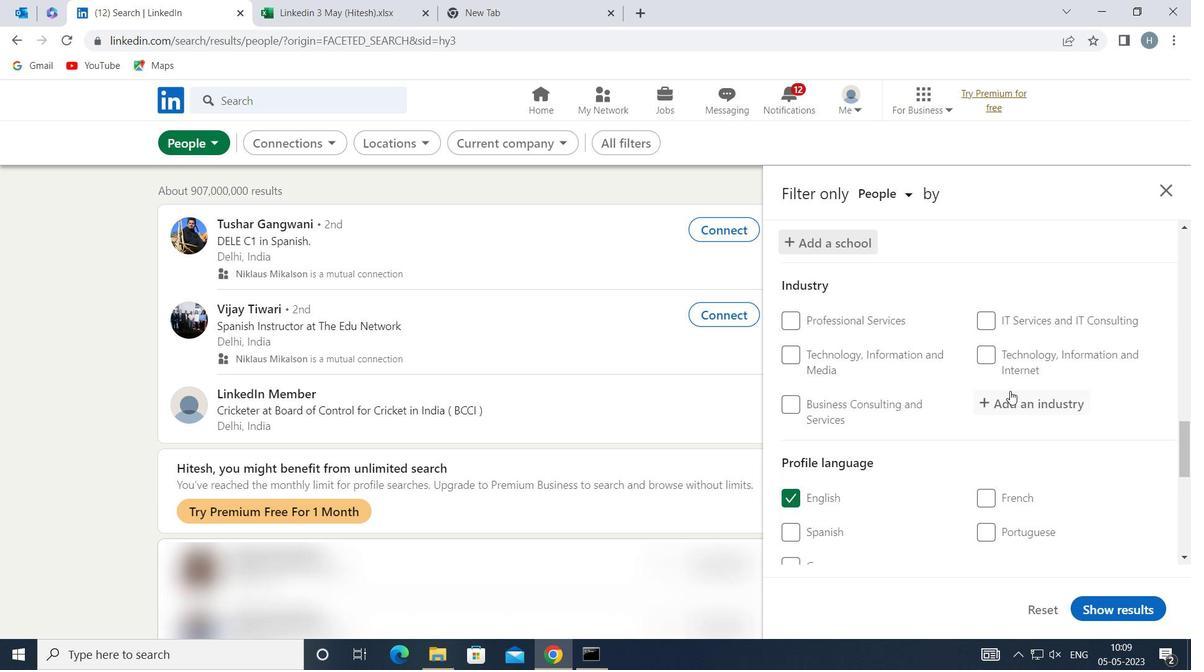 
Action: Mouse pressed left at (1036, 403)
Screenshot: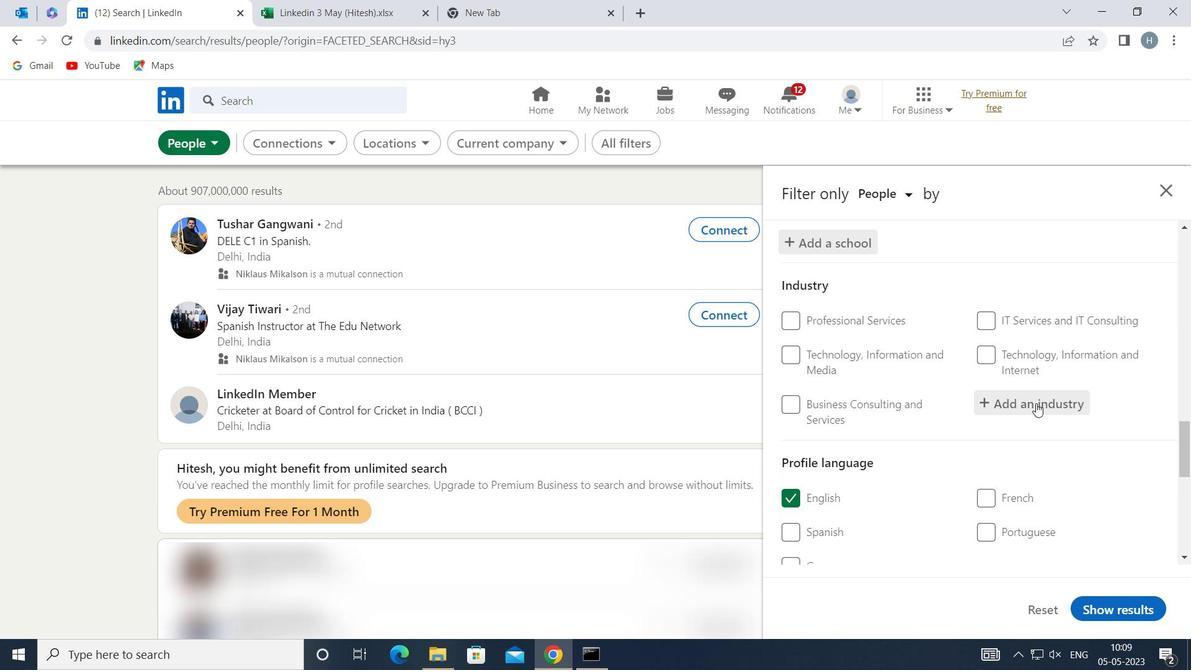 
Action: Key pressed <Key.shift>HOLDING<Key.space><Key.shift>COMPA
Screenshot: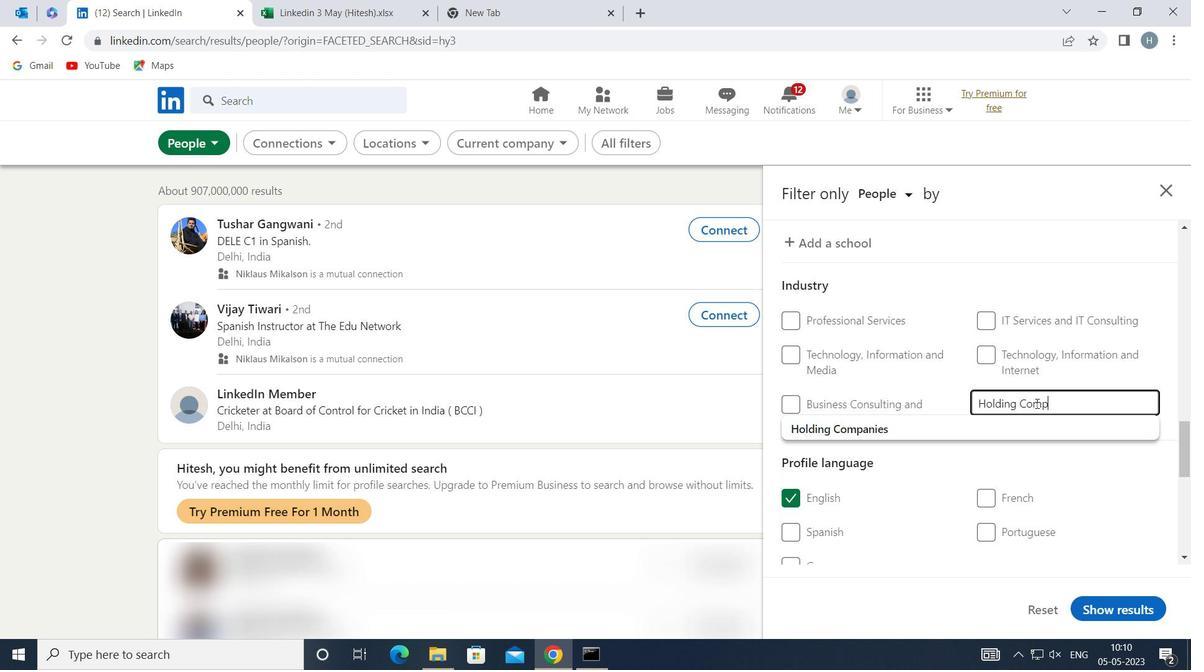 
Action: Mouse moved to (1019, 420)
Screenshot: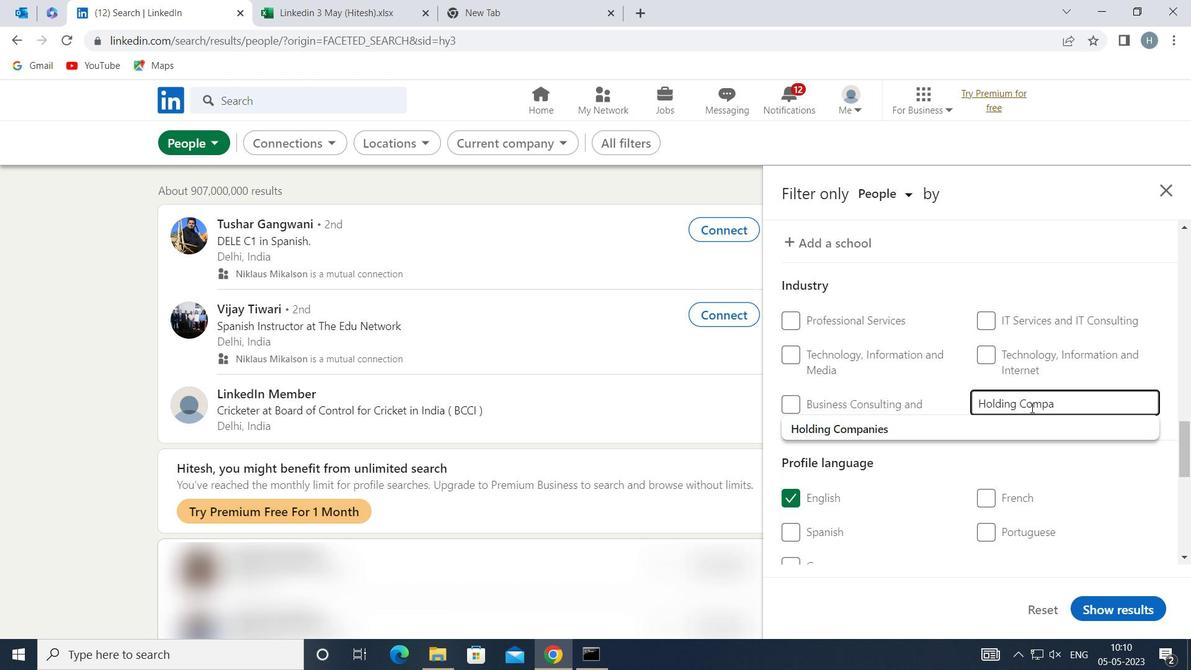 
Action: Mouse pressed left at (1019, 420)
Screenshot: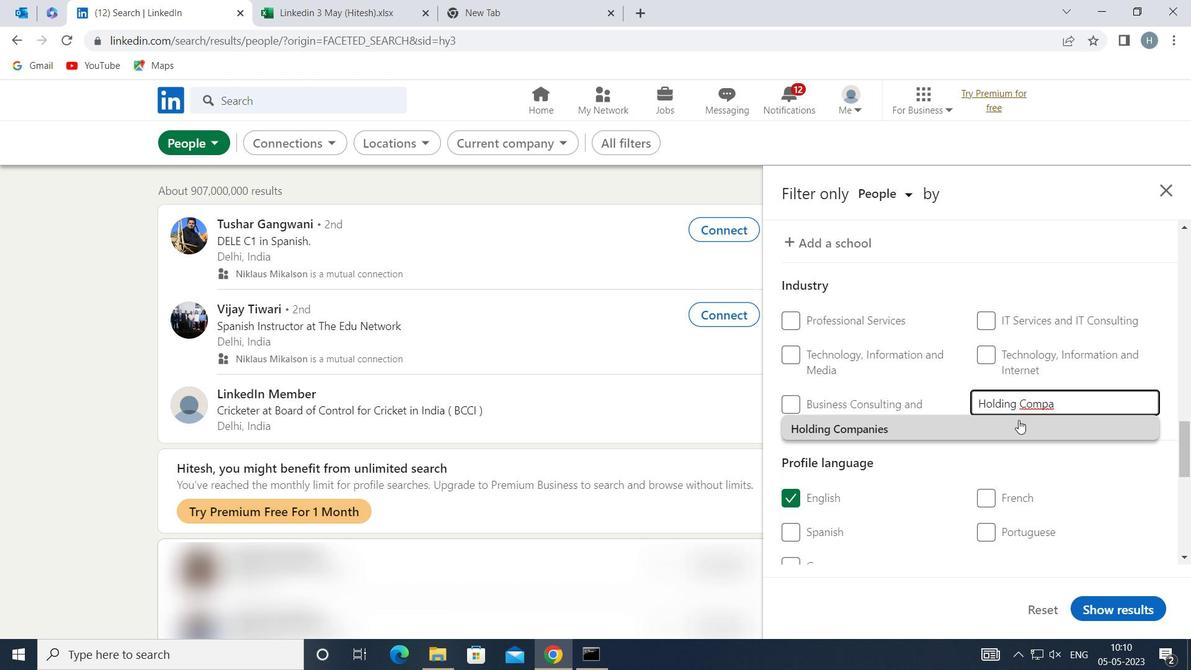
Action: Mouse moved to (1004, 406)
Screenshot: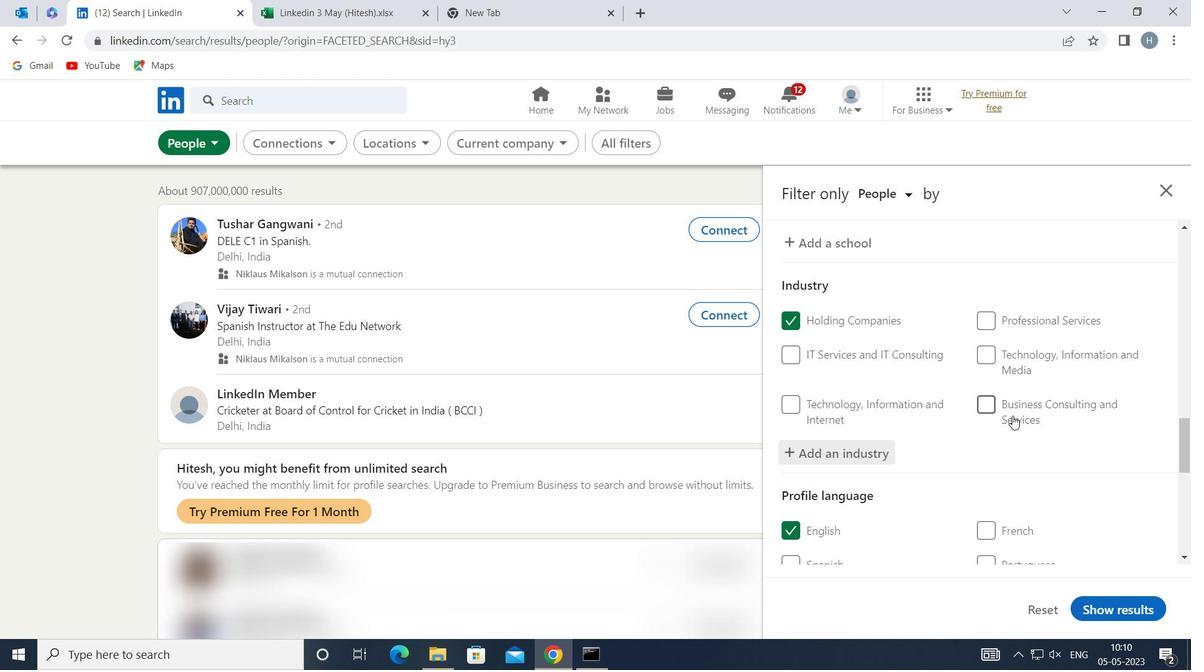 
Action: Mouse scrolled (1004, 405) with delta (0, 0)
Screenshot: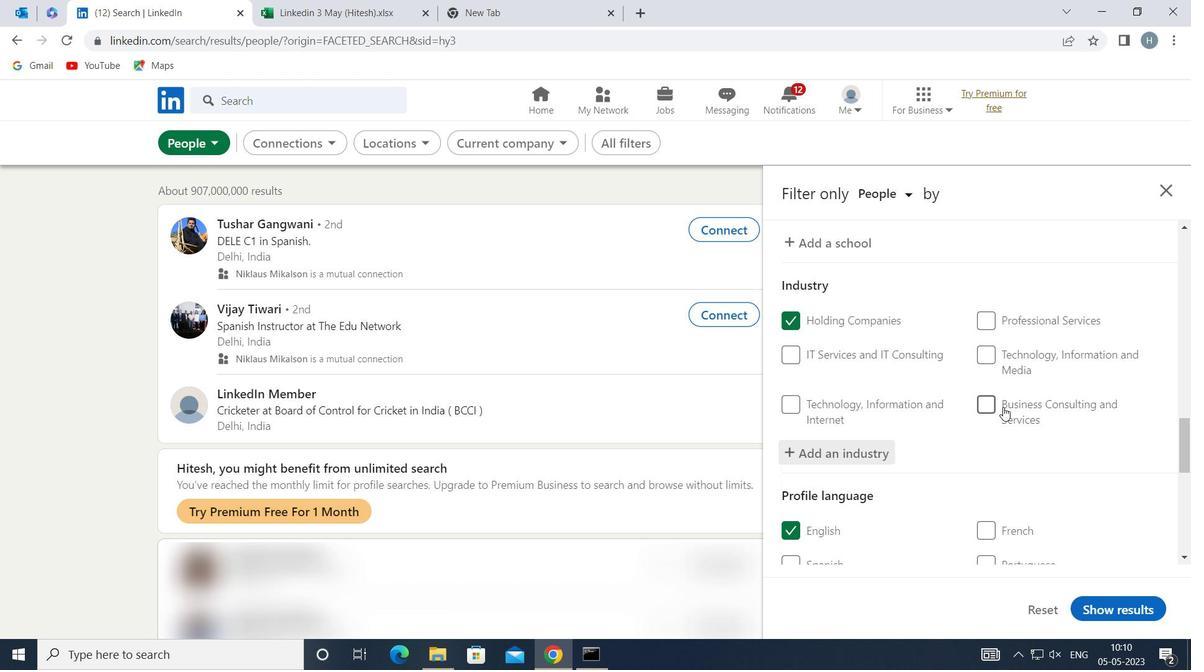 
Action: Mouse moved to (1003, 406)
Screenshot: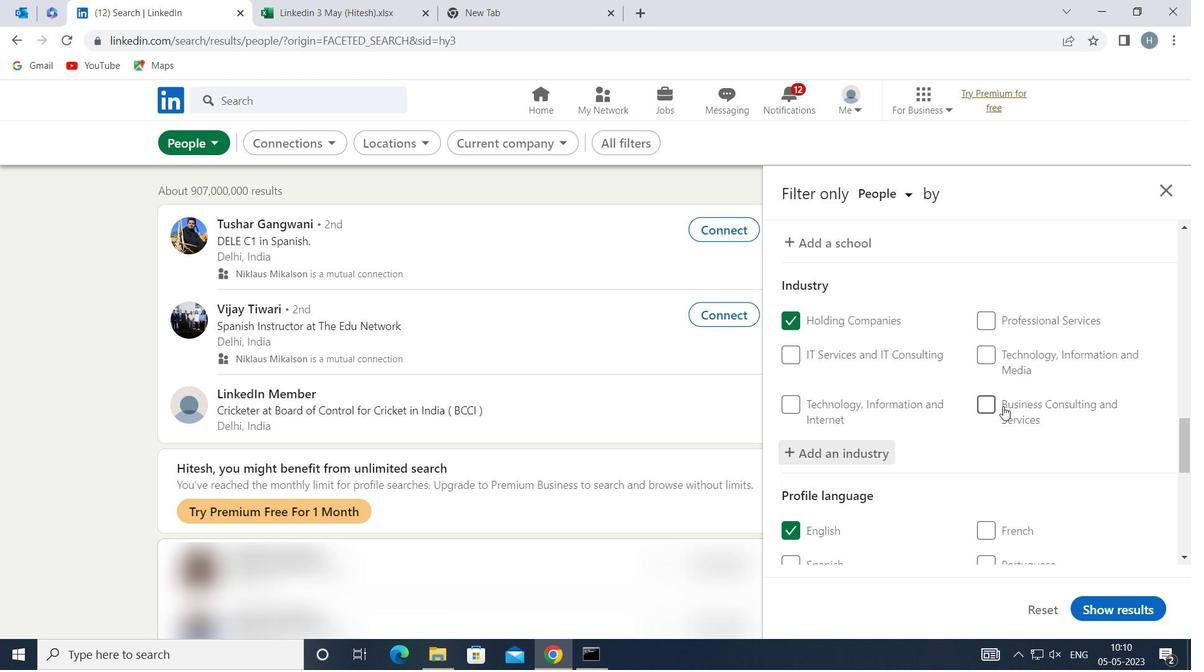 
Action: Mouse scrolled (1003, 405) with delta (0, 0)
Screenshot: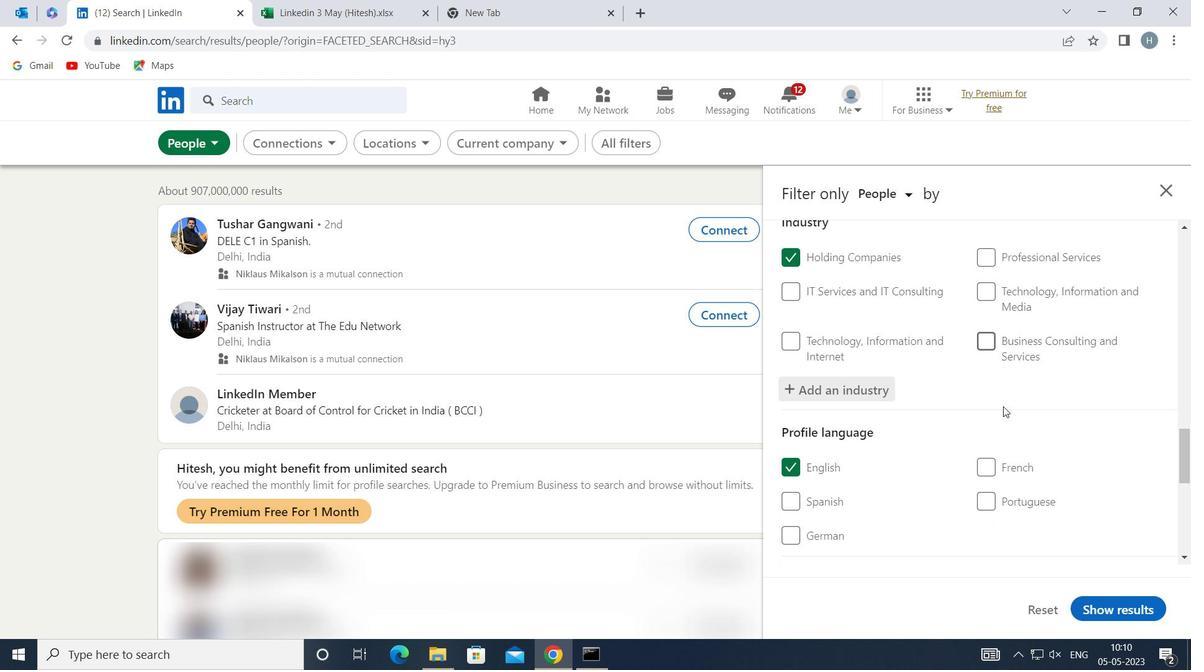 
Action: Mouse scrolled (1003, 405) with delta (0, 0)
Screenshot: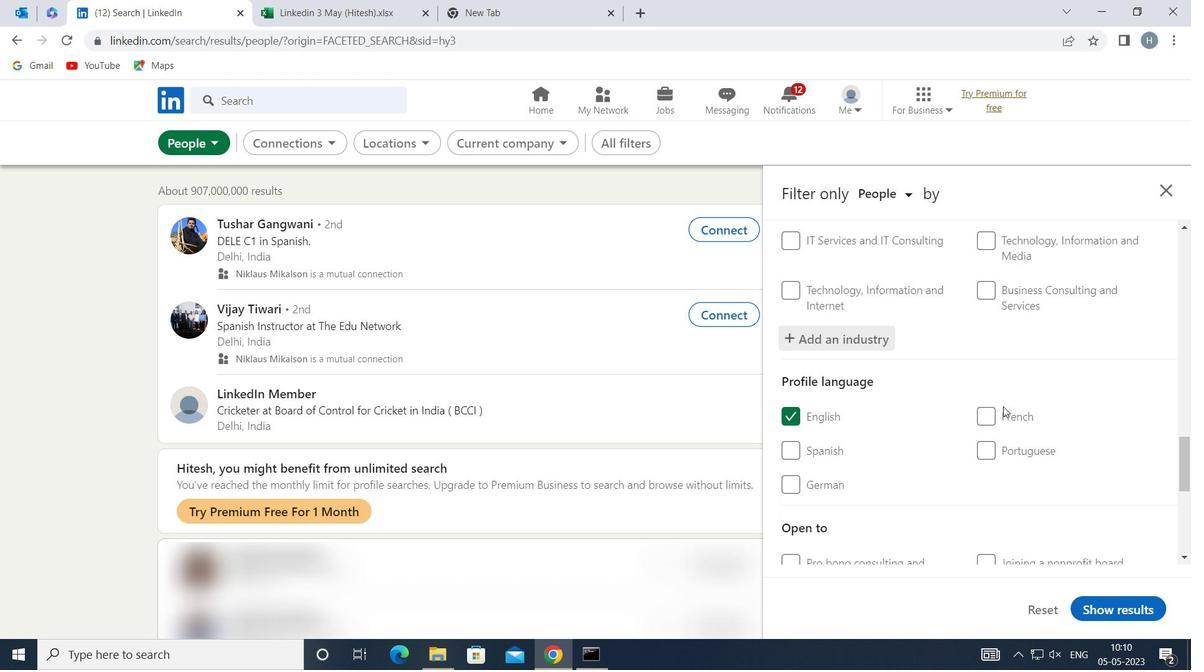 
Action: Mouse scrolled (1003, 405) with delta (0, 0)
Screenshot: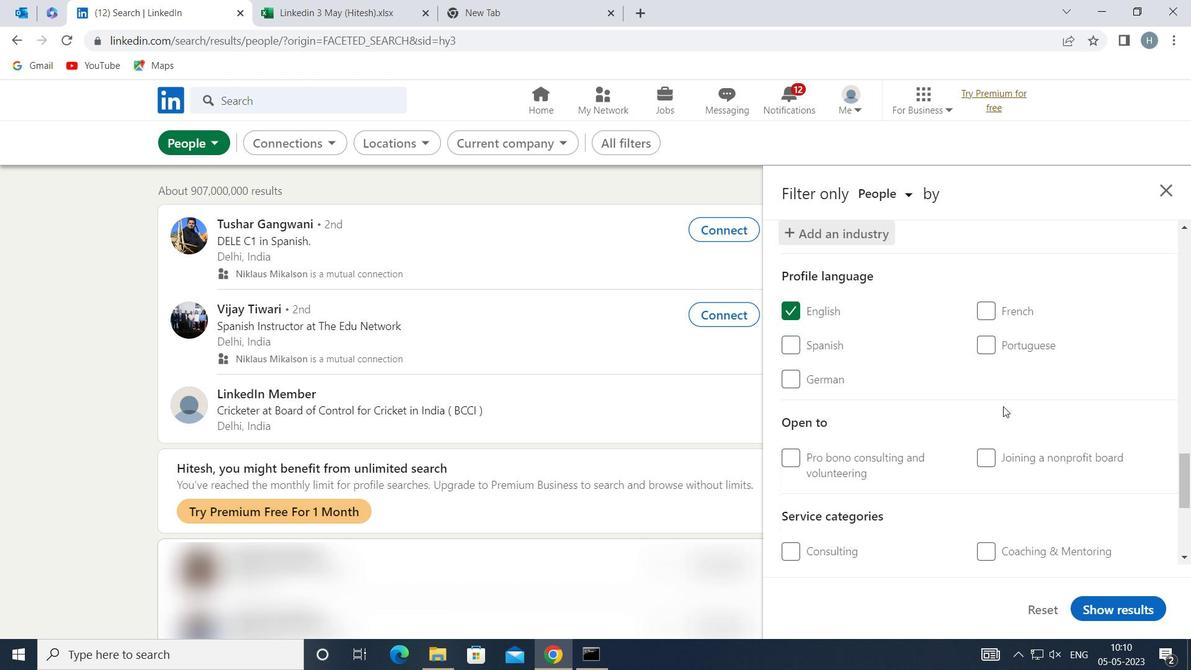 
Action: Mouse scrolled (1003, 405) with delta (0, 0)
Screenshot: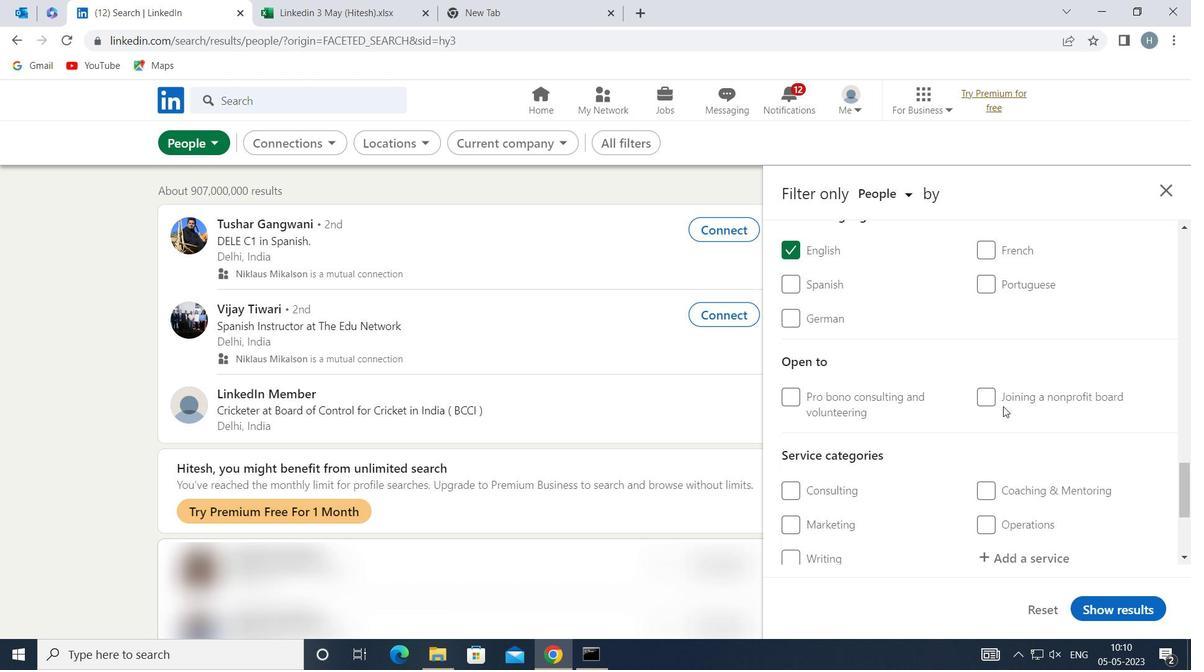 
Action: Mouse moved to (1031, 448)
Screenshot: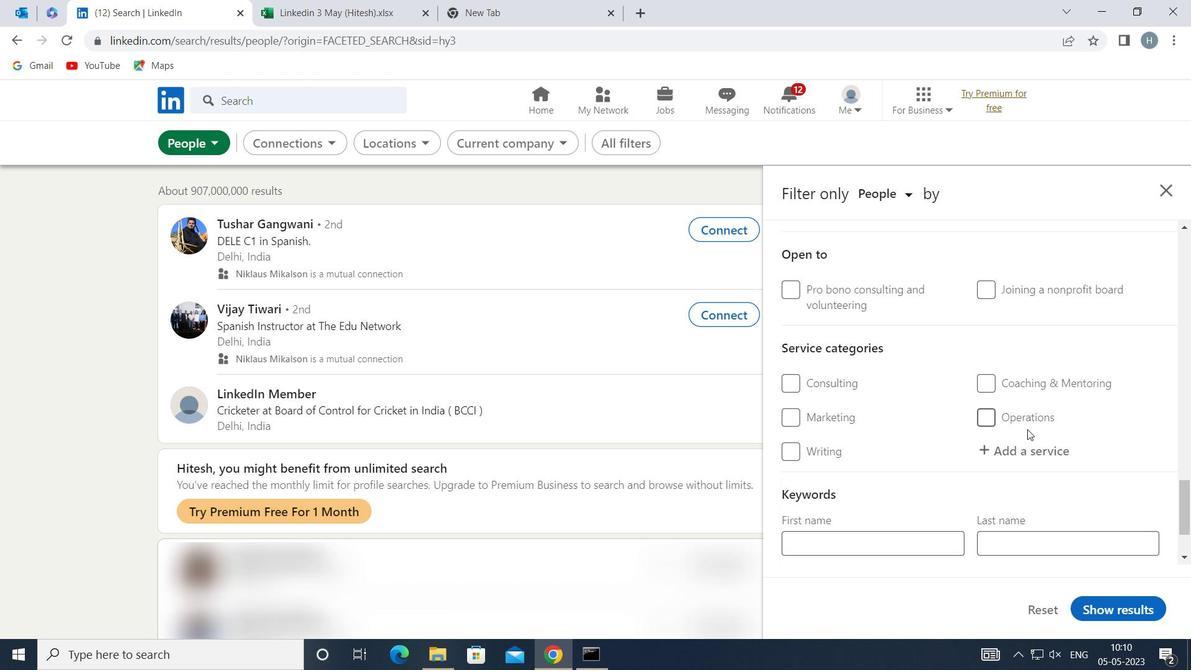
Action: Mouse pressed left at (1031, 448)
Screenshot: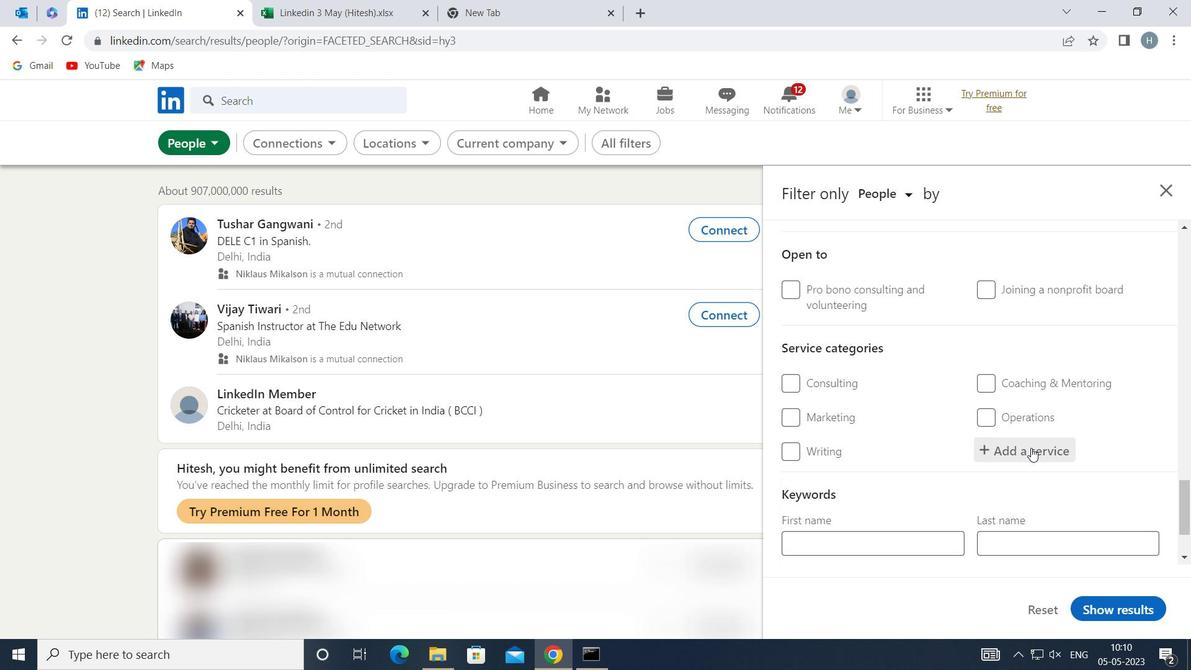 
Action: Key pressed <Key.shift>TEAM<Key.space><Key.shift>BUILDING
Screenshot: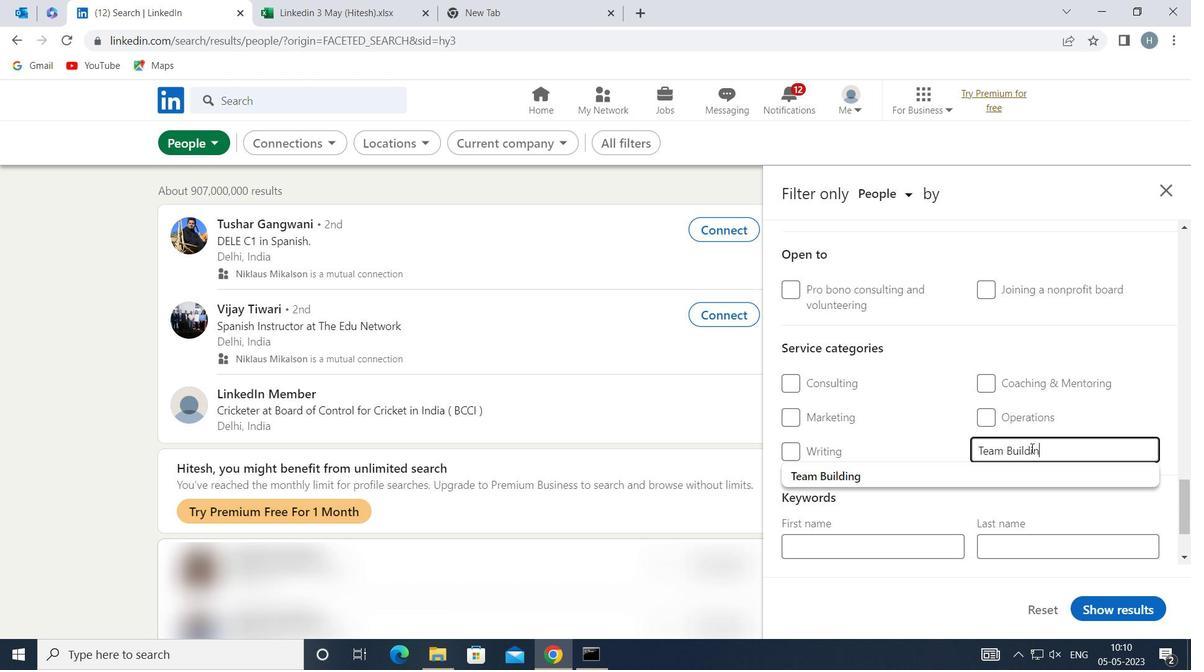 
Action: Mouse moved to (946, 472)
Screenshot: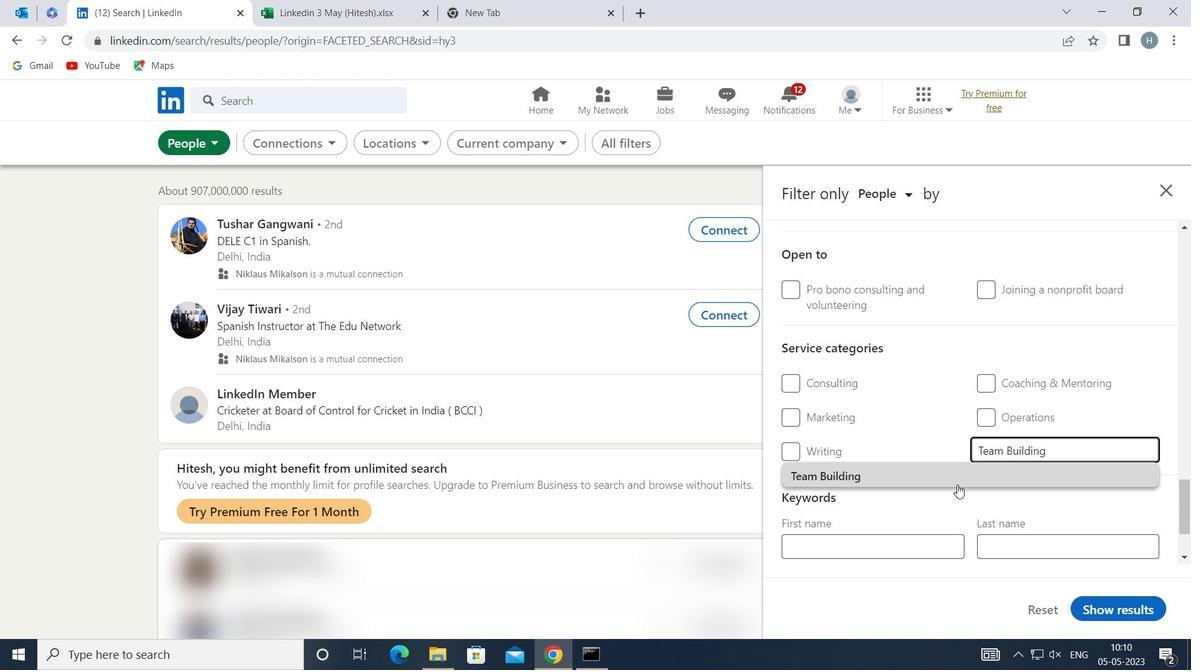 
Action: Mouse pressed left at (946, 472)
Screenshot: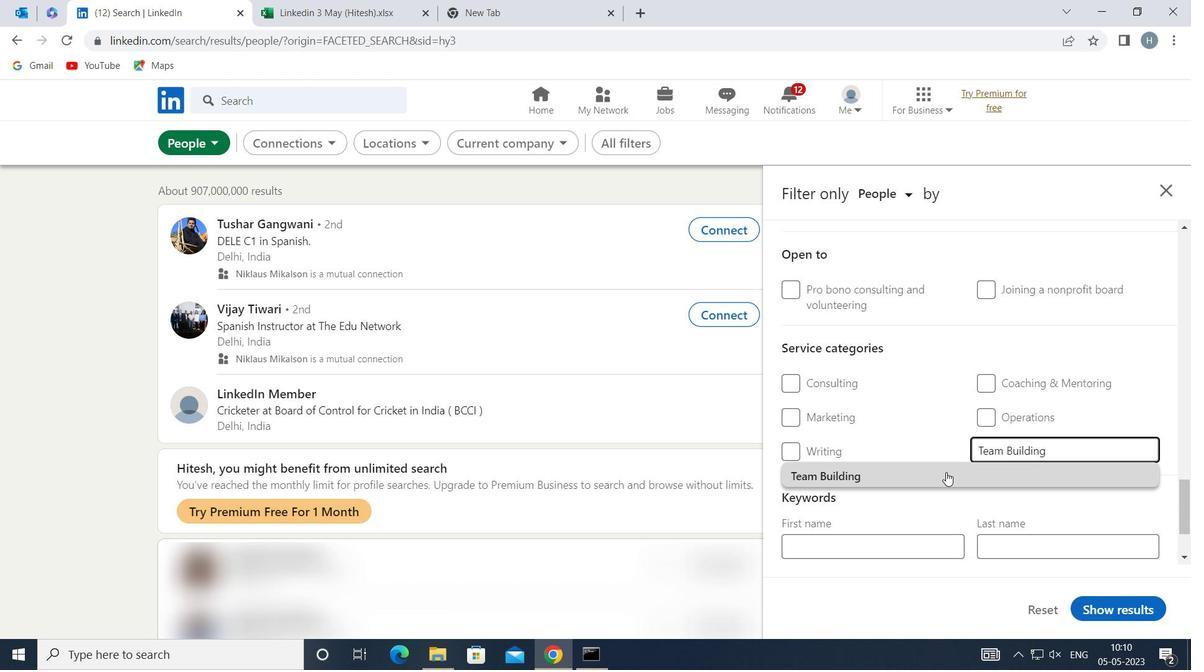 
Action: Mouse moved to (944, 466)
Screenshot: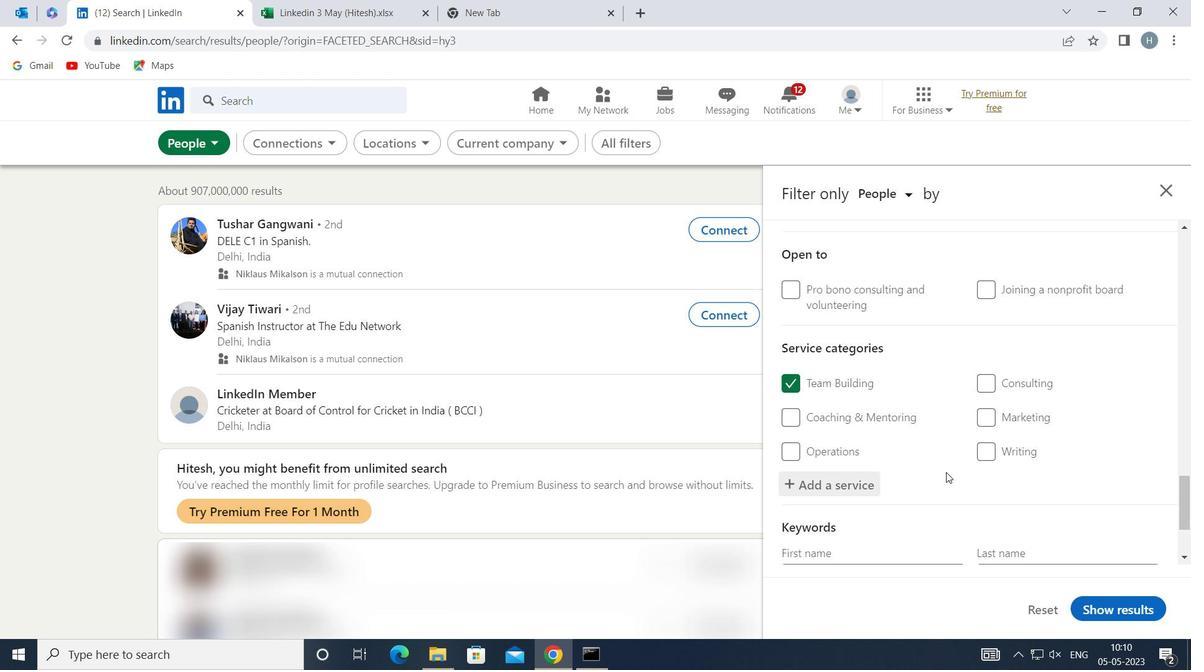 
Action: Mouse scrolled (944, 466) with delta (0, 0)
Screenshot: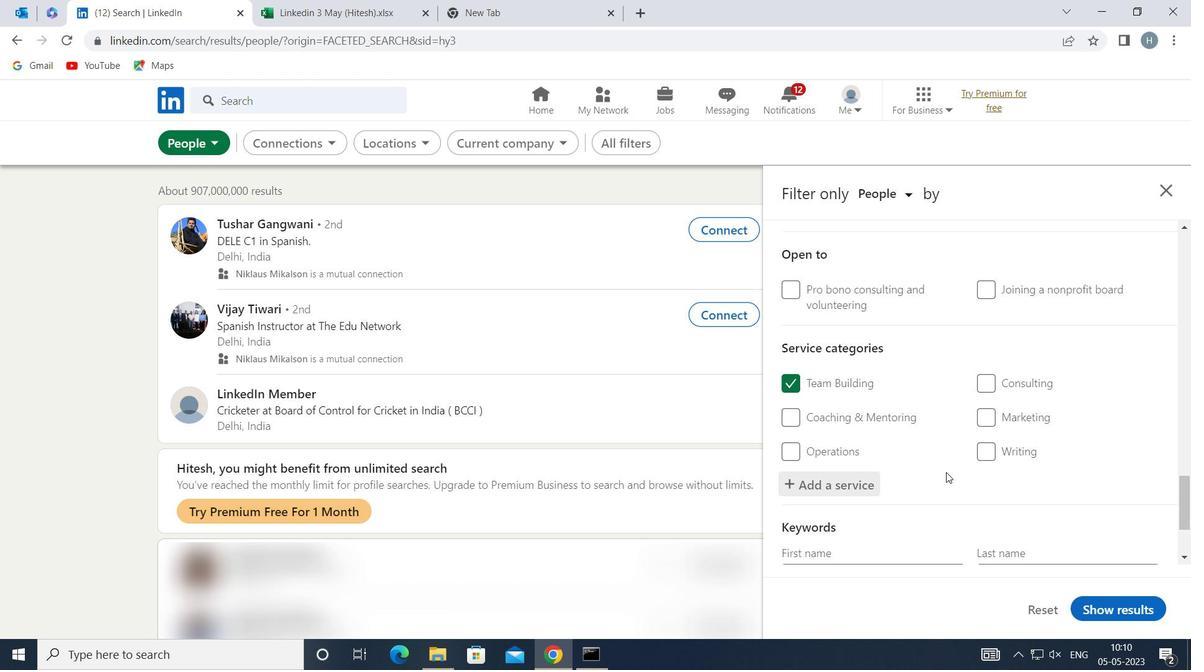 
Action: Mouse scrolled (944, 466) with delta (0, 0)
Screenshot: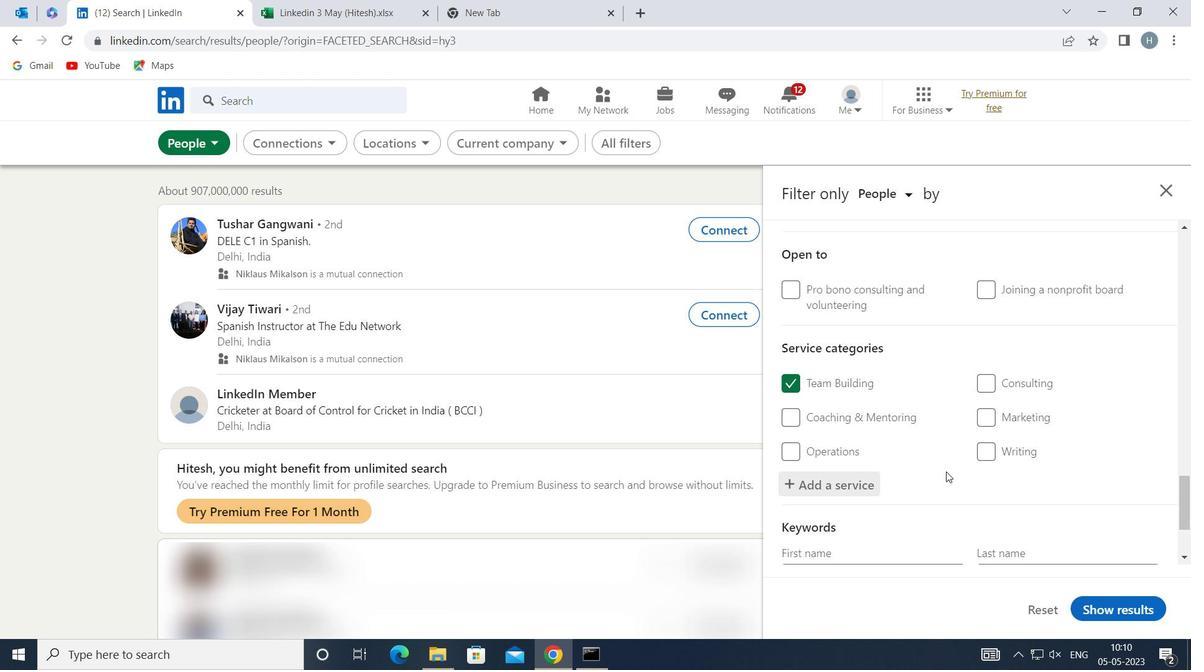 
Action: Mouse moved to (944, 466)
Screenshot: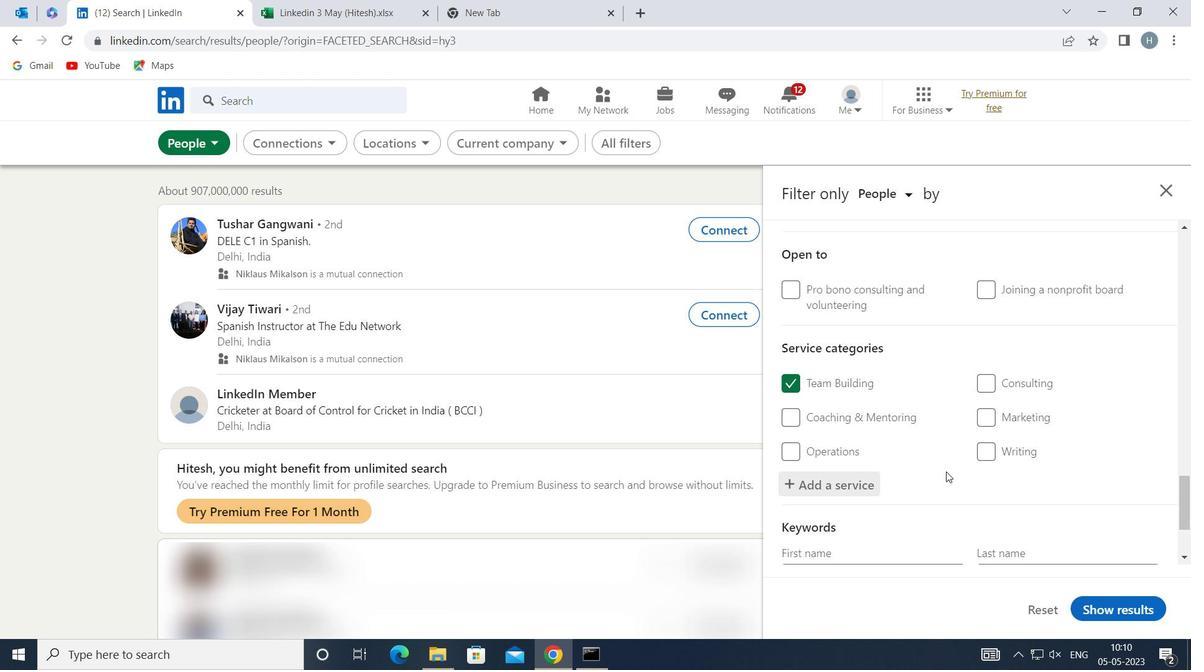 
Action: Mouse scrolled (944, 465) with delta (0, 0)
Screenshot: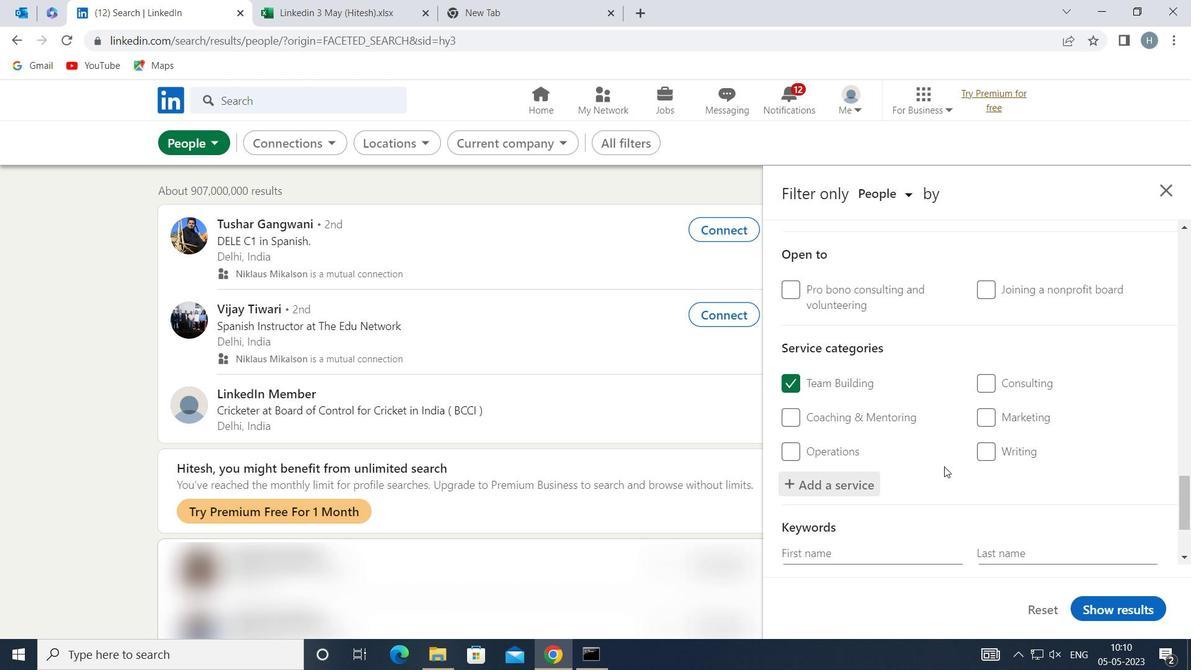 
Action: Mouse moved to (939, 458)
Screenshot: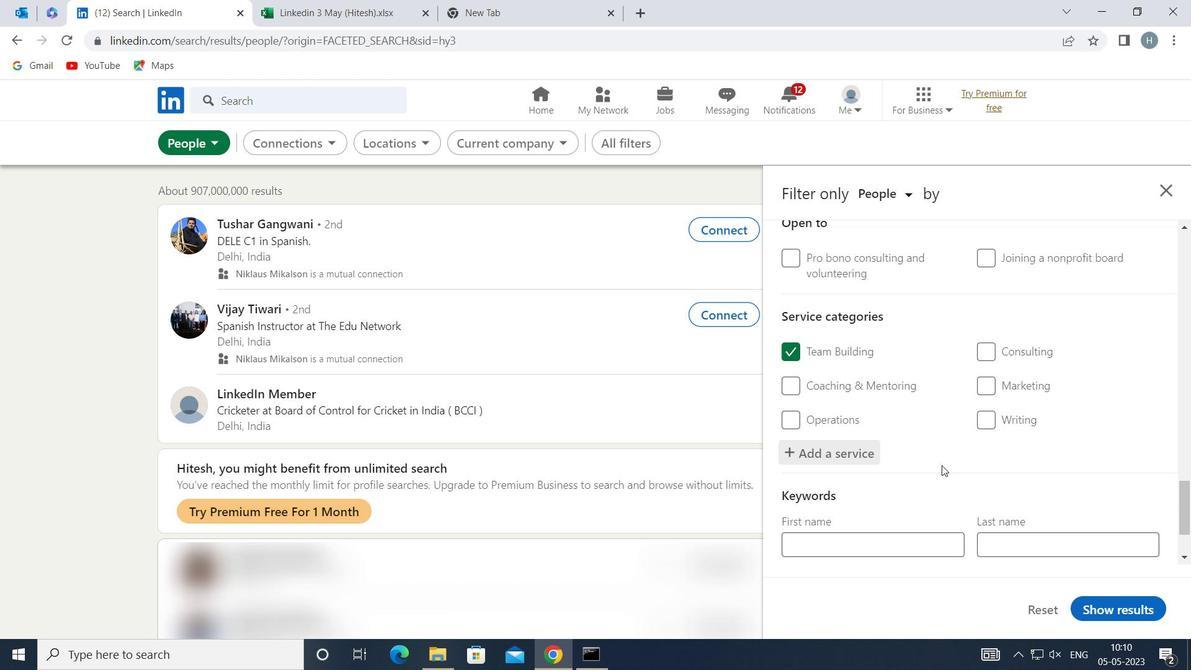 
Action: Mouse scrolled (939, 458) with delta (0, 0)
Screenshot: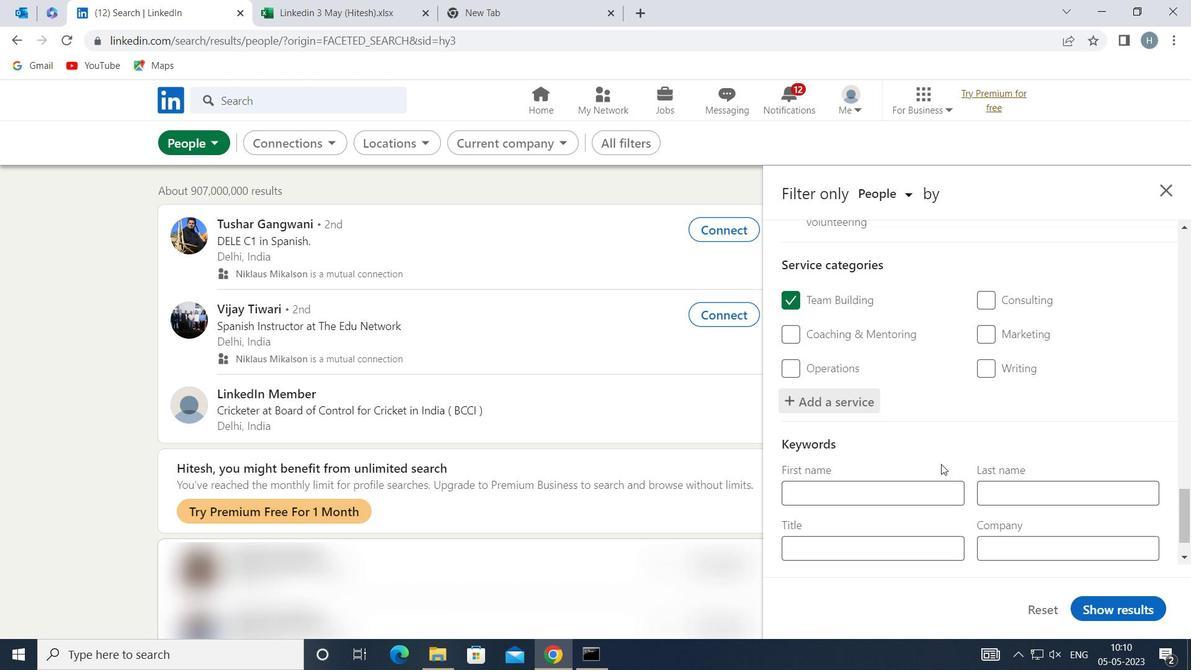 
Action: Mouse scrolled (939, 458) with delta (0, 0)
Screenshot: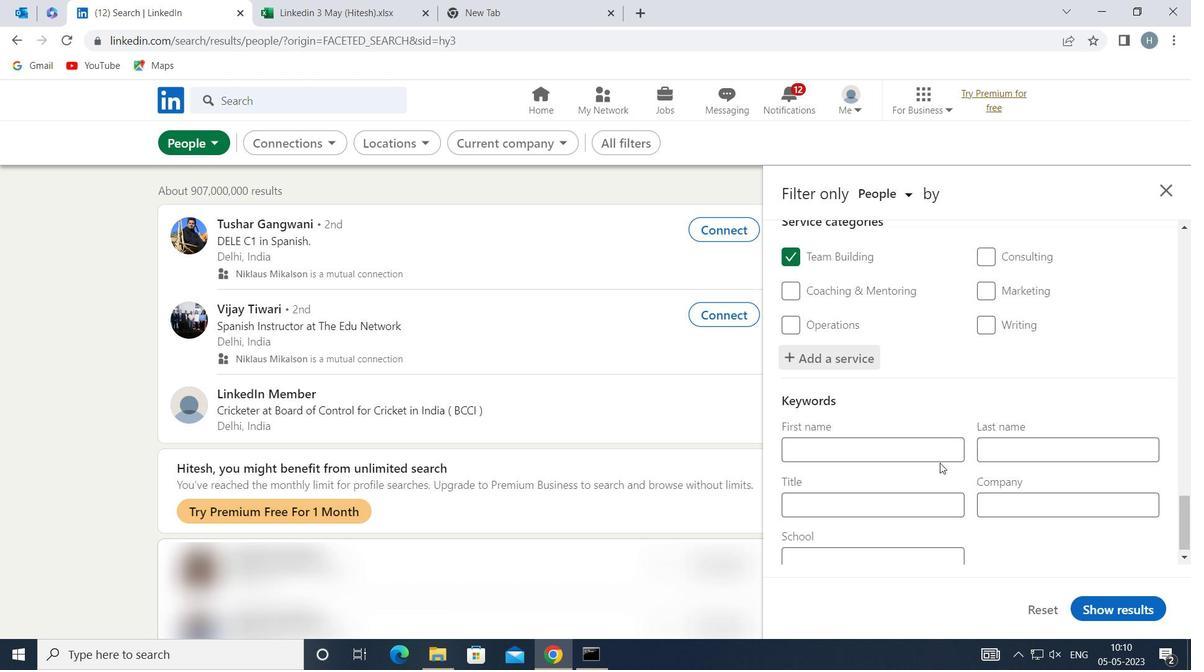 
Action: Mouse moved to (931, 491)
Screenshot: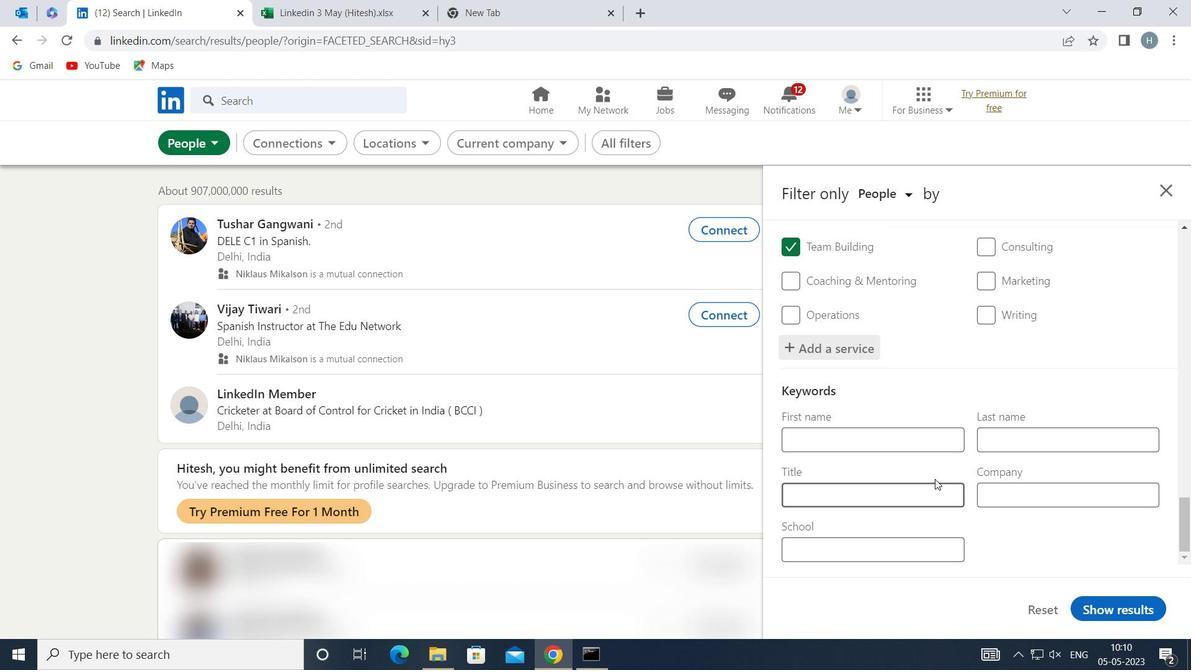 
Action: Mouse pressed left at (931, 491)
Screenshot: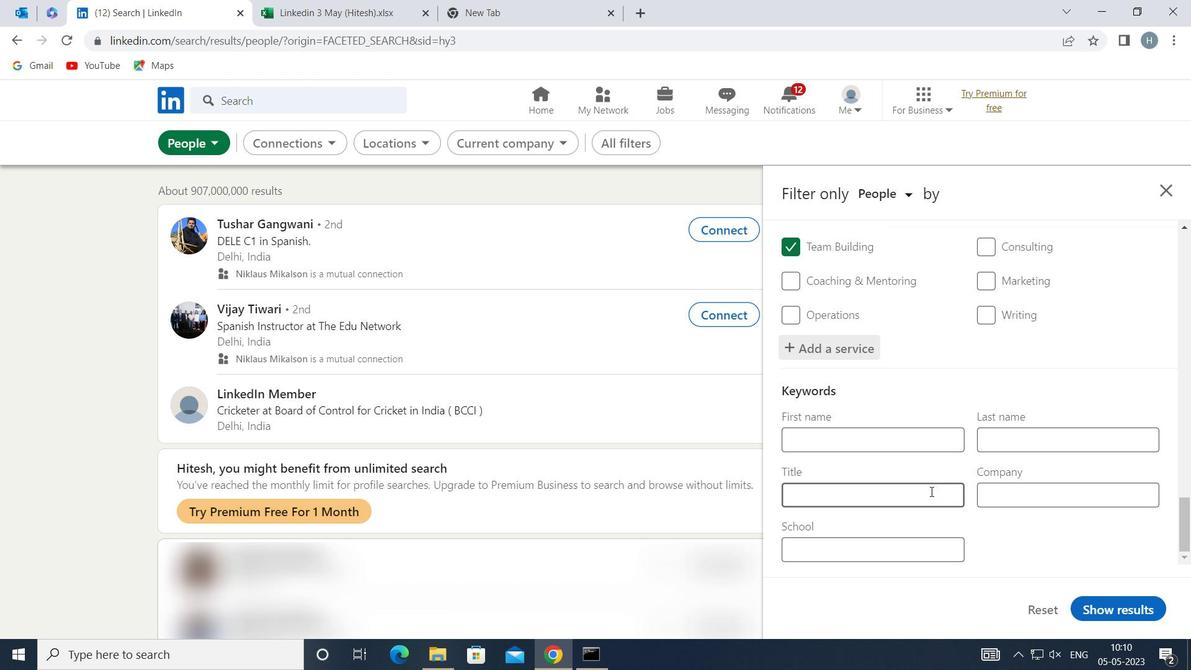 
Action: Mouse moved to (931, 492)
Screenshot: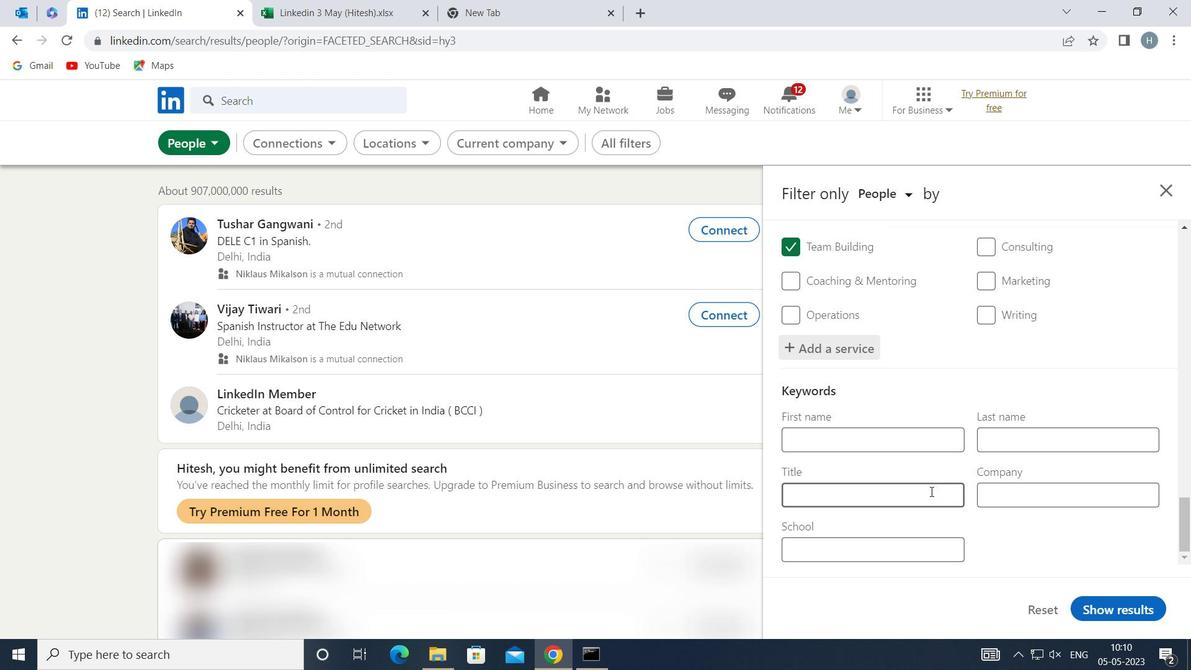 
Action: Key pressed <Key.shift>DOCTOR
Screenshot: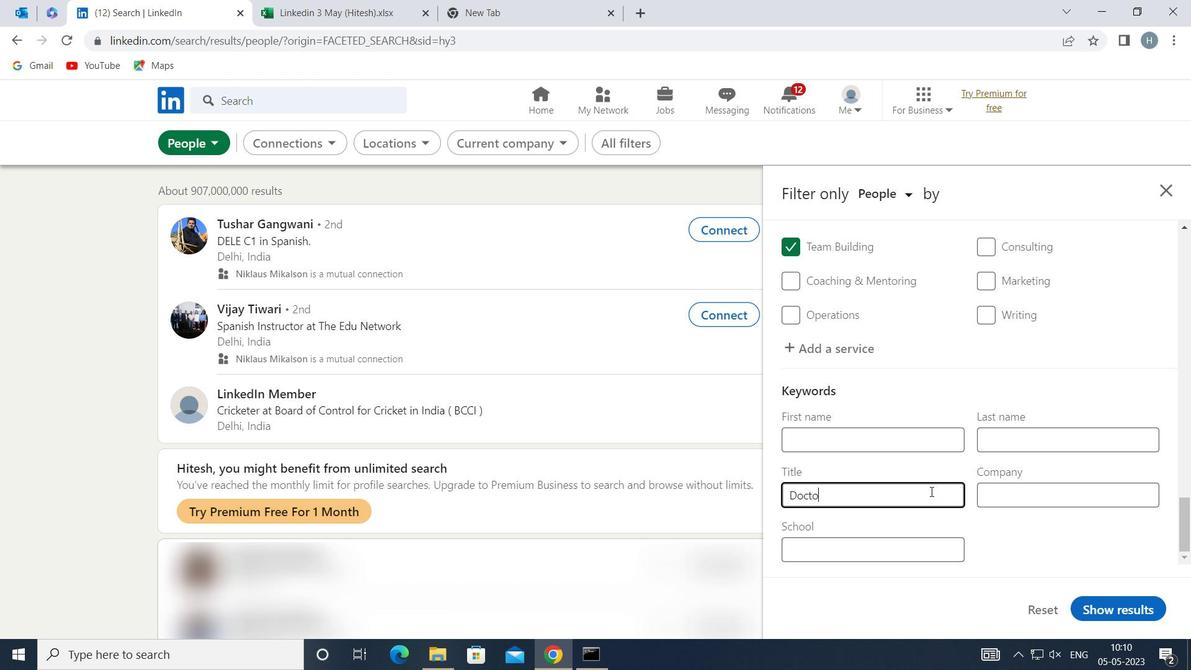
Action: Mouse moved to (1131, 609)
Screenshot: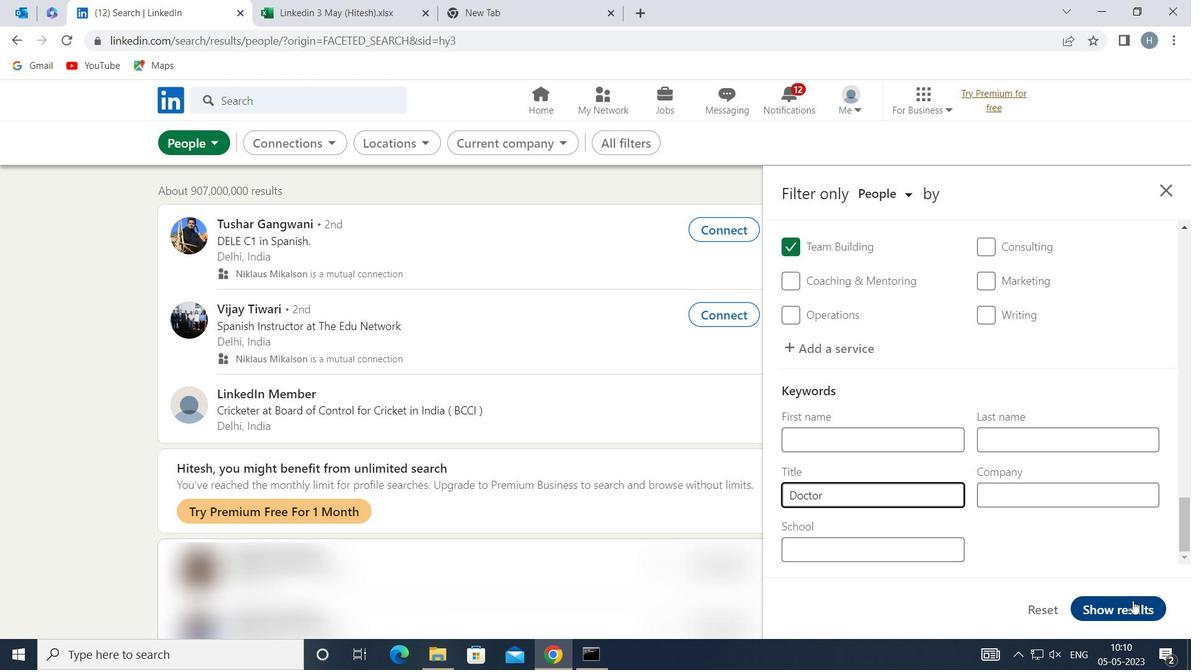 
Action: Mouse pressed left at (1131, 609)
Screenshot: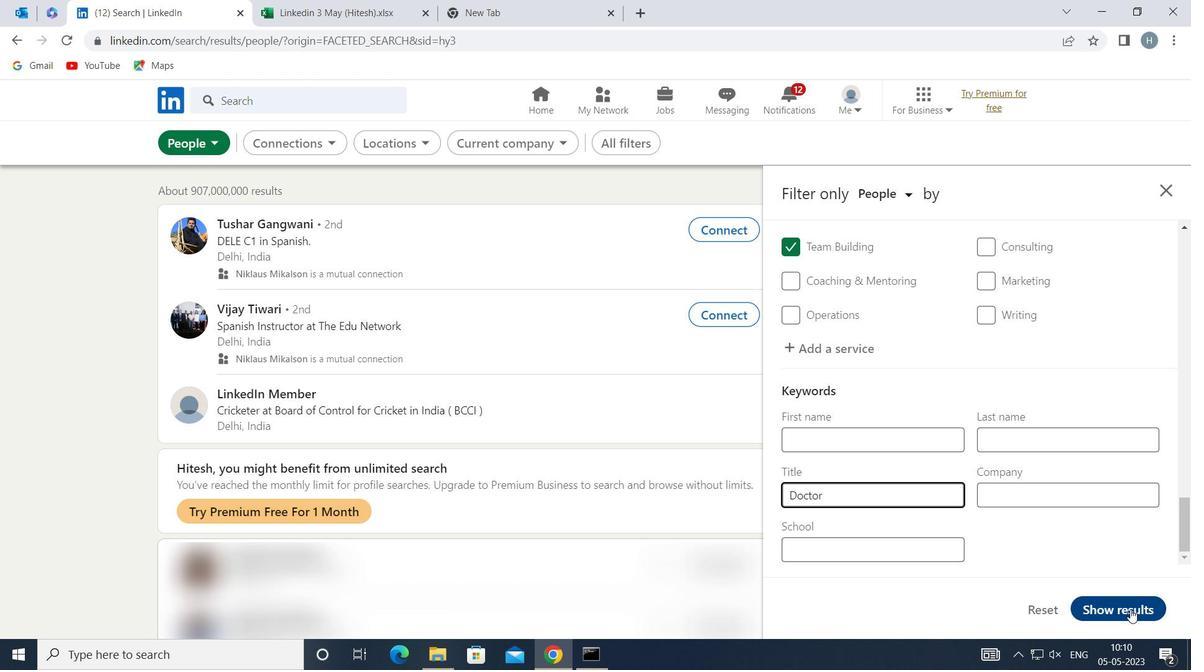 
Action: Mouse moved to (937, 461)
Screenshot: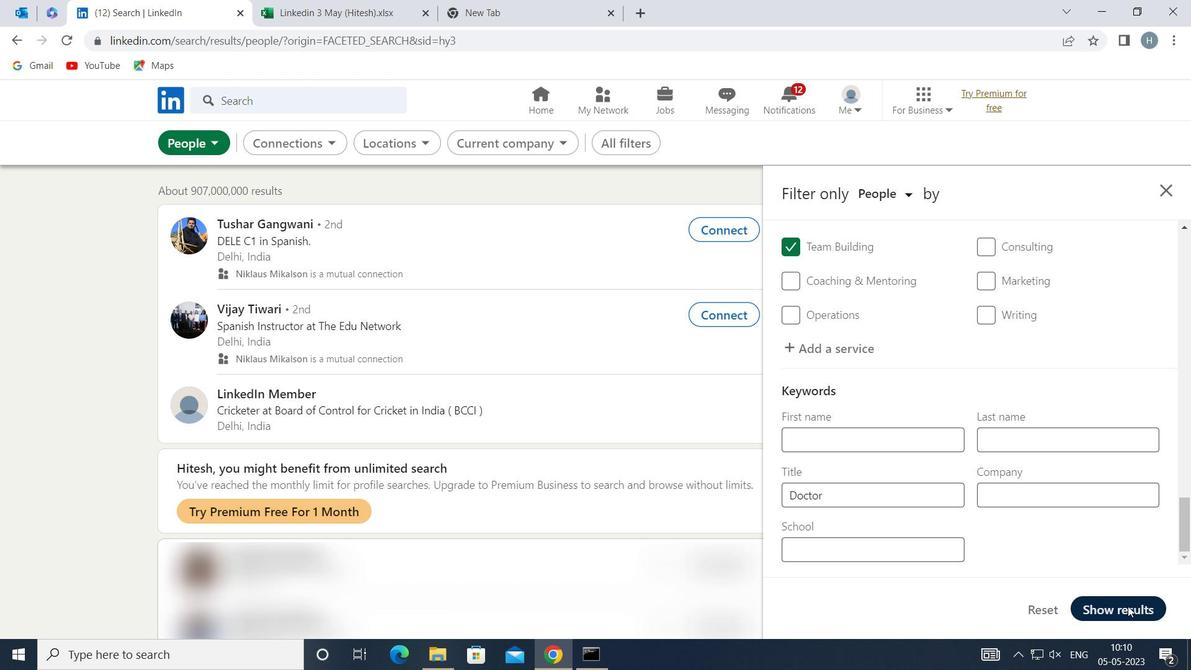 
